 Task: Solve a random combinatorial problem, such as the shortest path problem, for a randomly generated graph.
Action: Mouse moved to (30, 70)
Screenshot: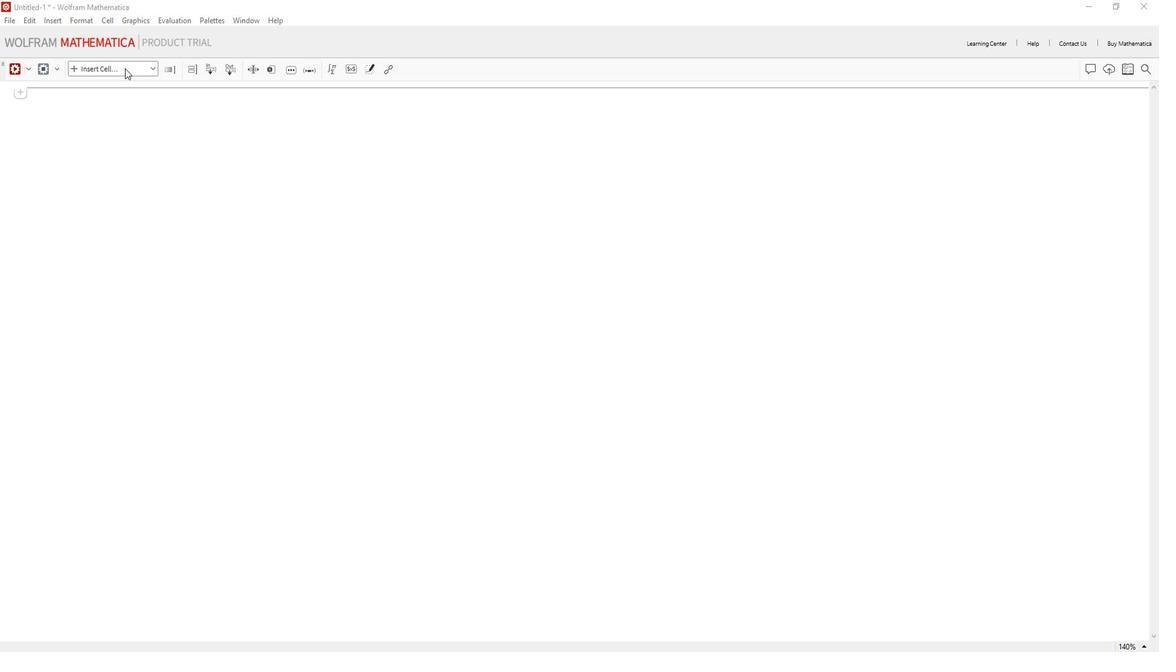 
Action: Mouse pressed left at (30, 70)
Screenshot: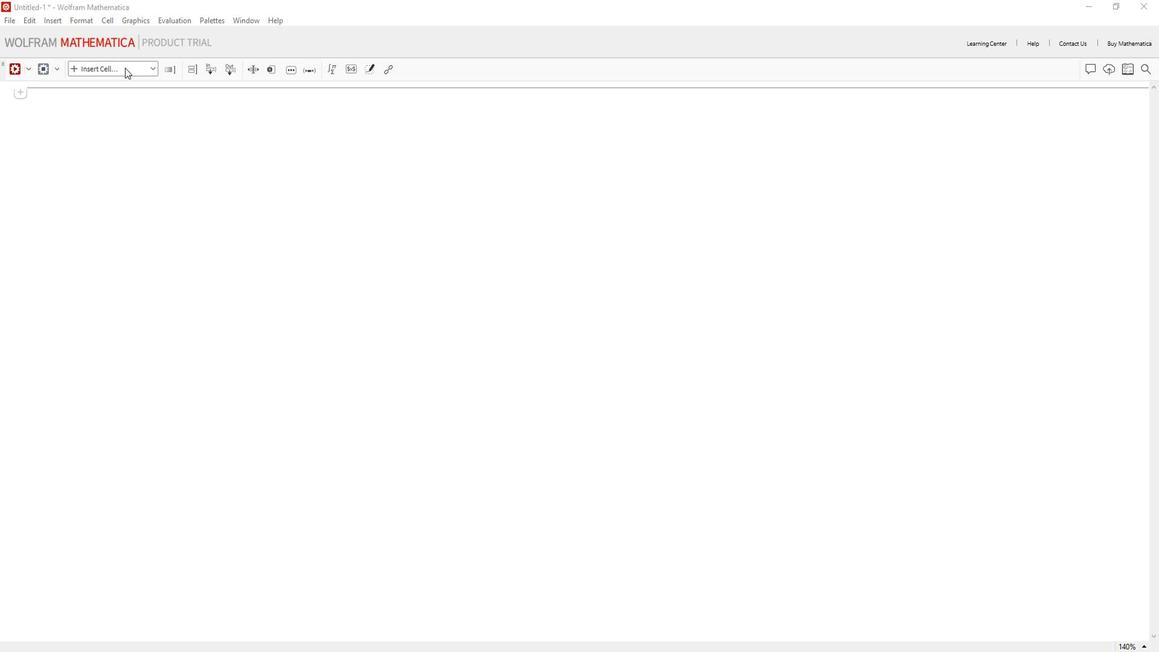 
Action: Mouse moved to (28, 92)
Screenshot: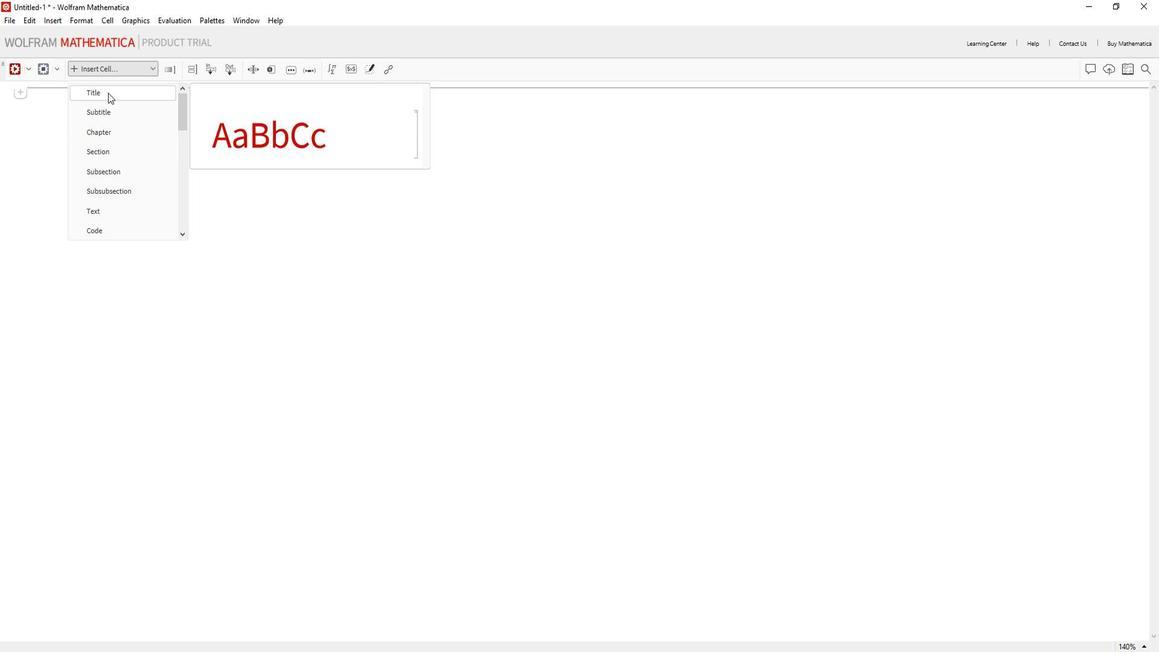 
Action: Mouse pressed left at (28, 92)
Screenshot: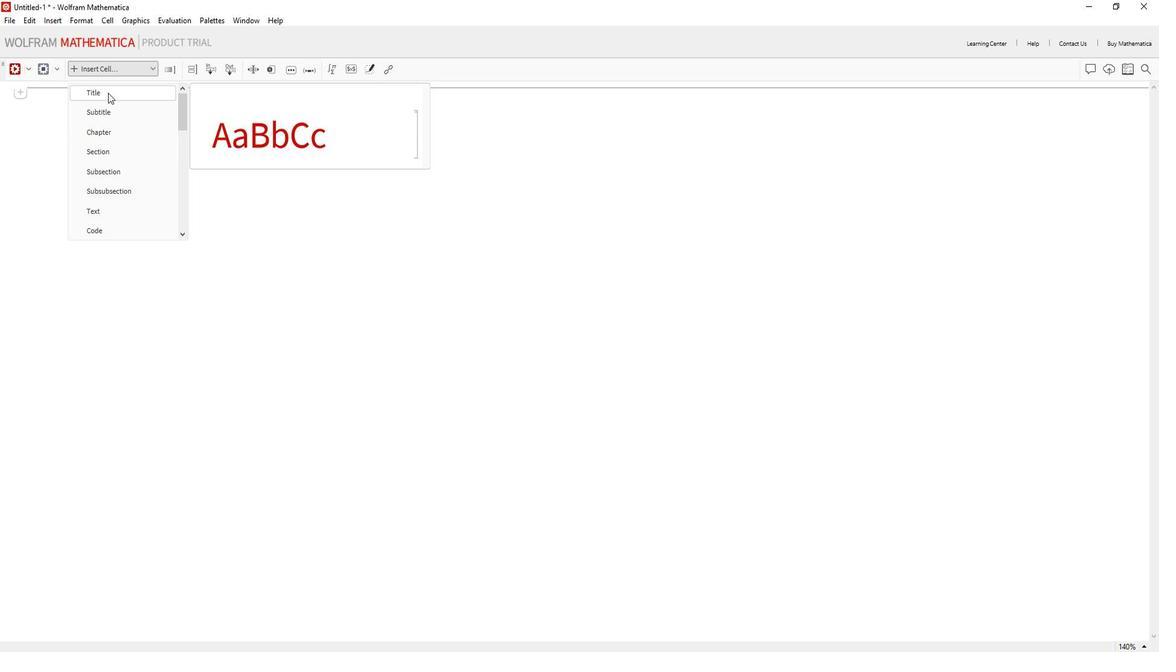 
Action: Key pressed <Key.shift><Key.shift>Solve<Key.space>a<Key.space>random<Key.space>combinatoeial<Key.space>problem
Screenshot: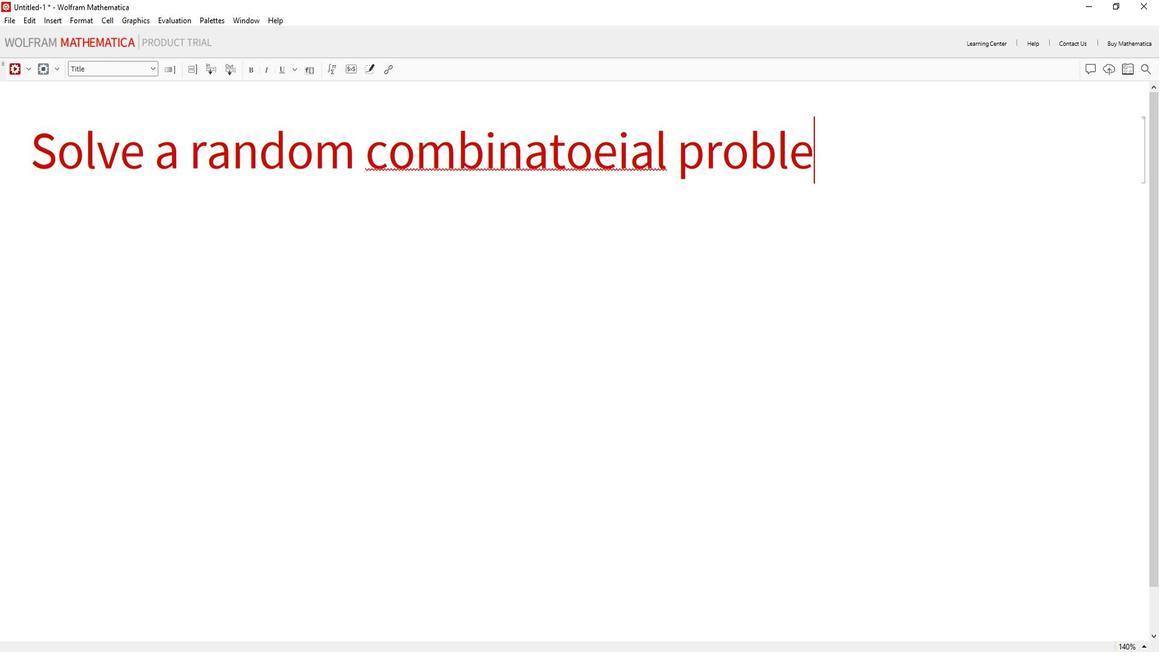 
Action: Mouse moved to (90, 152)
Screenshot: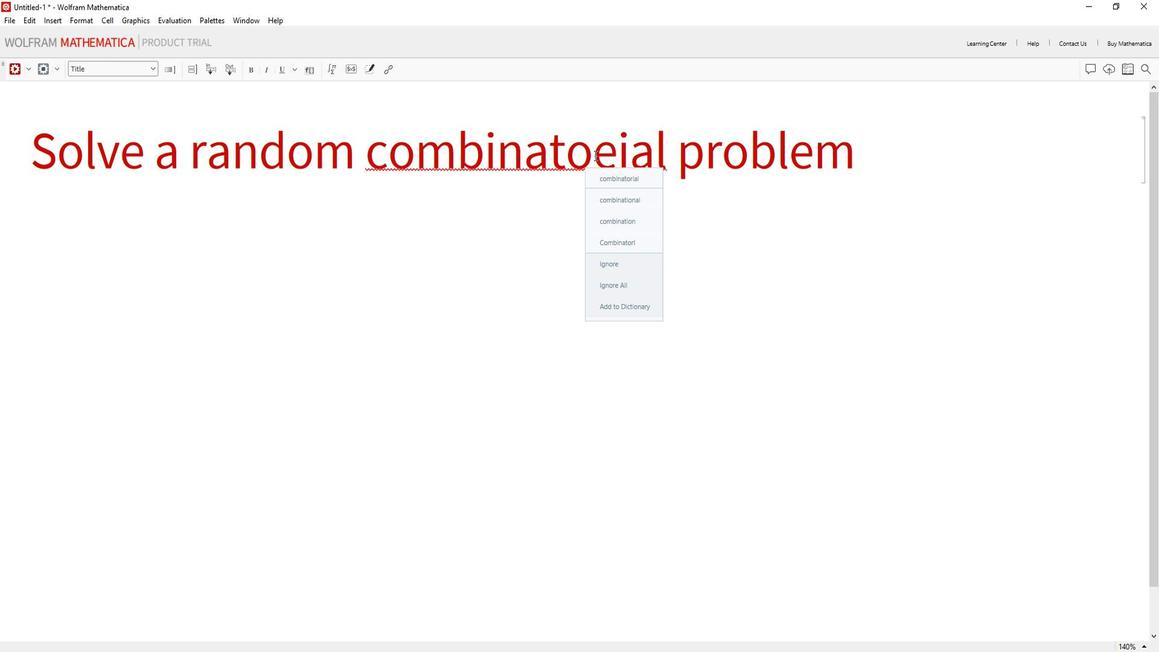 
Action: Mouse pressed left at (90, 152)
Screenshot: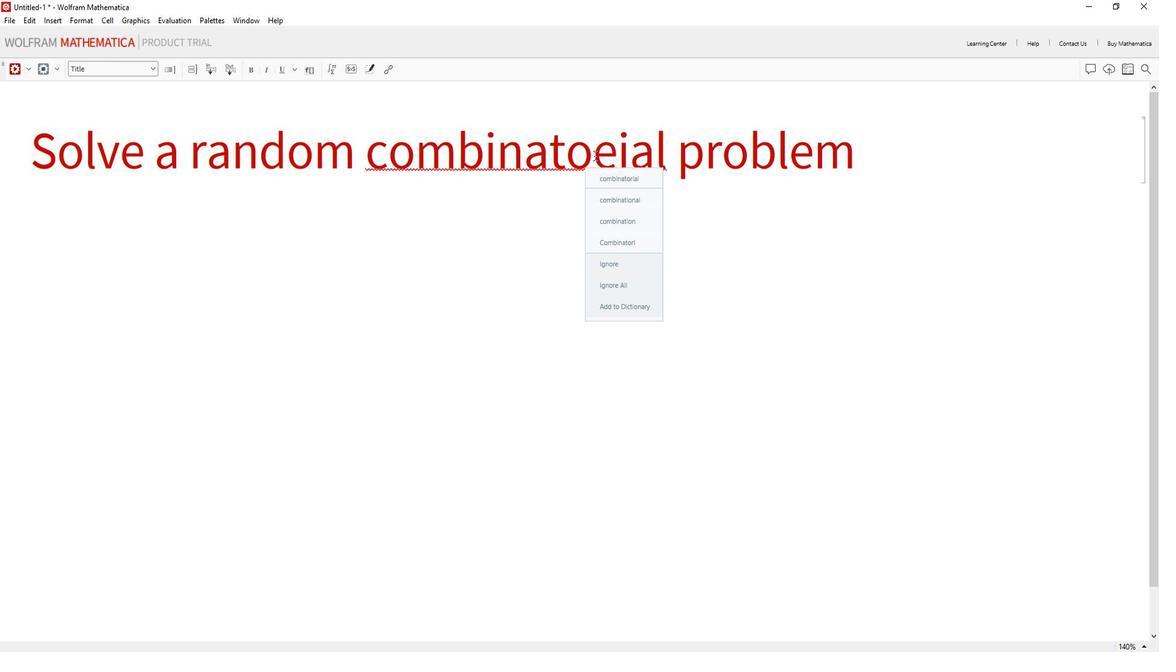 
Action: Mouse moved to (92, 158)
Screenshot: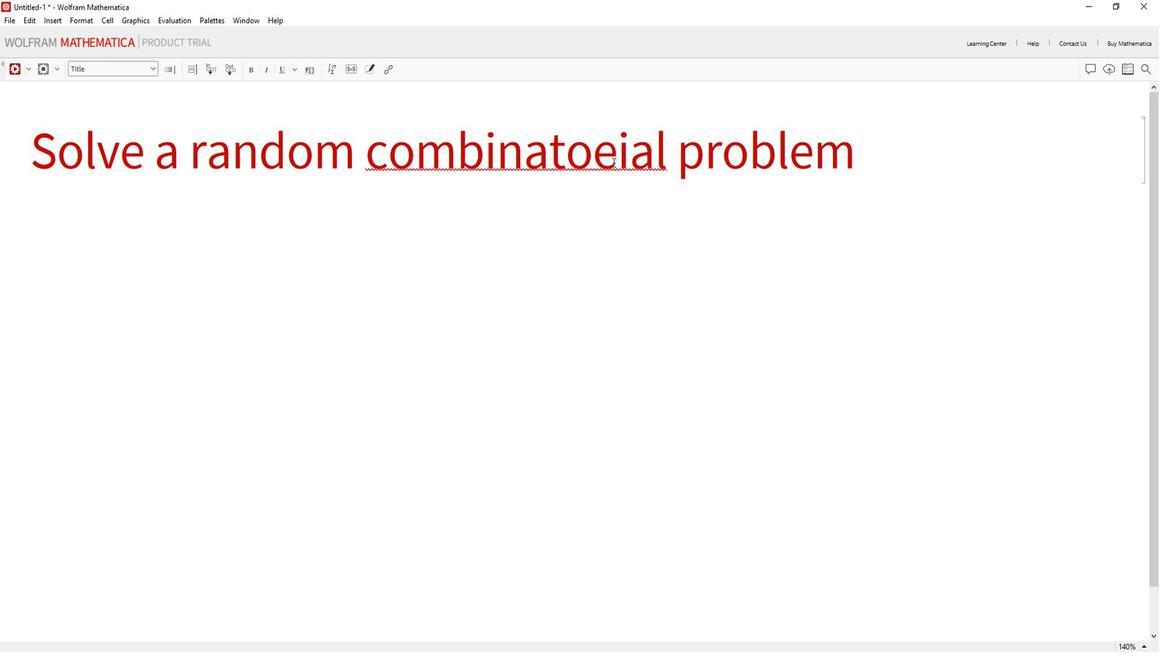 
Action: Mouse pressed left at (92, 158)
Screenshot: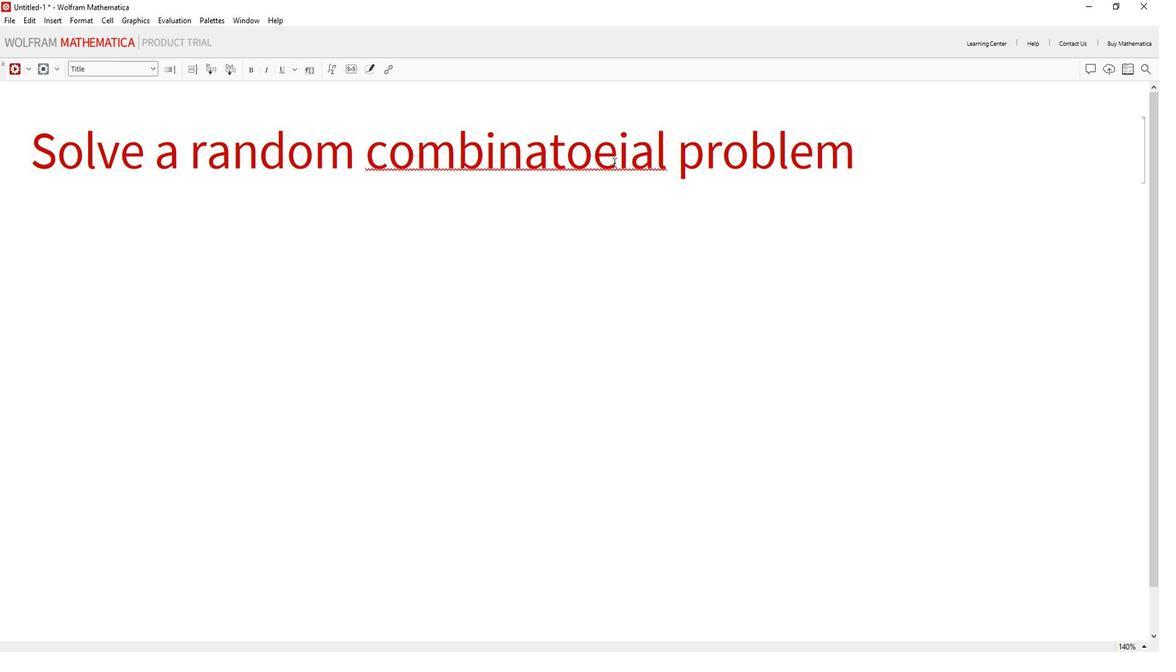 
Action: Mouse moved to (92, 159)
Screenshot: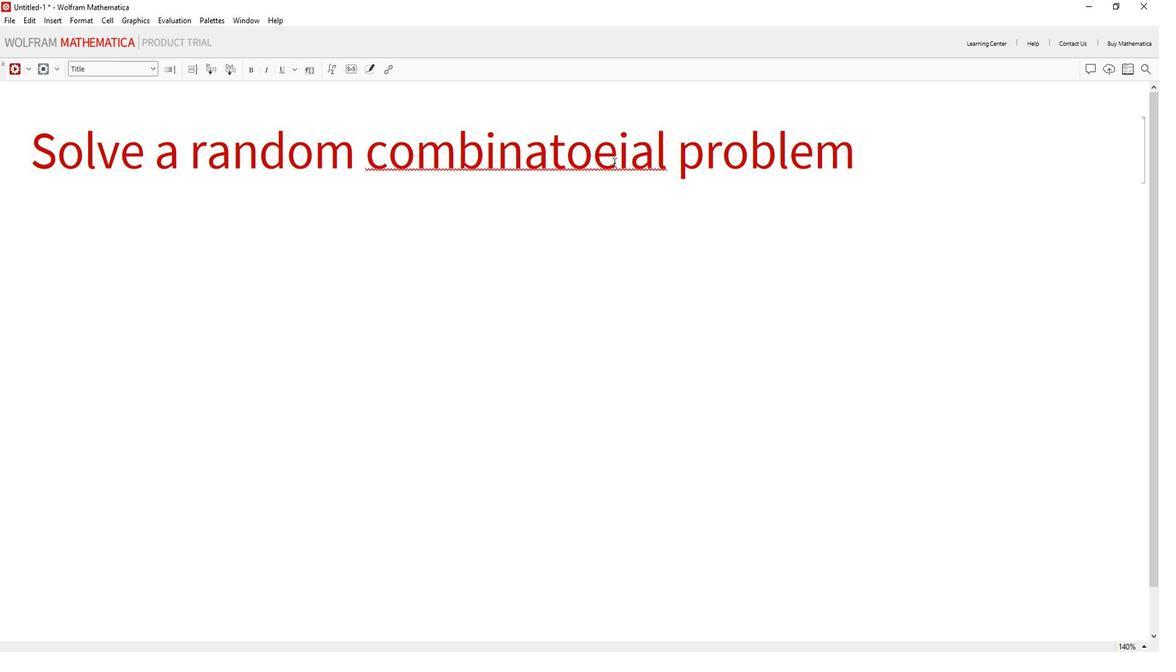 
Action: Key pressed <Key.backspace>r
Screenshot: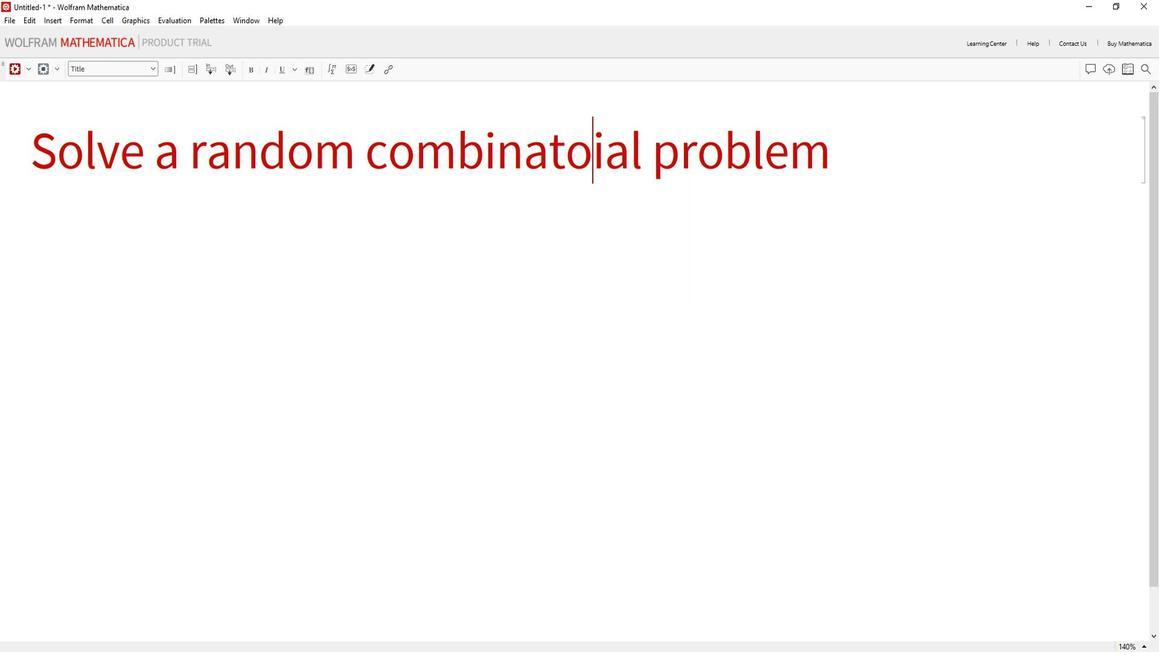 
Action: Mouse moved to (70, 215)
Screenshot: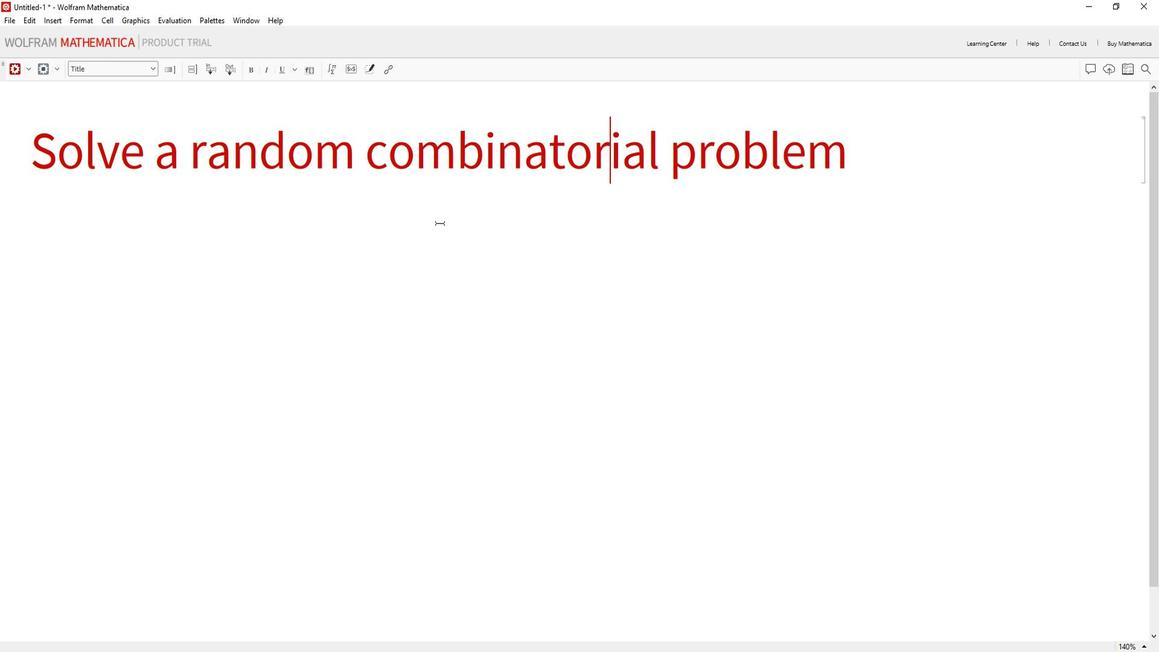 
Action: Mouse pressed left at (70, 215)
Screenshot: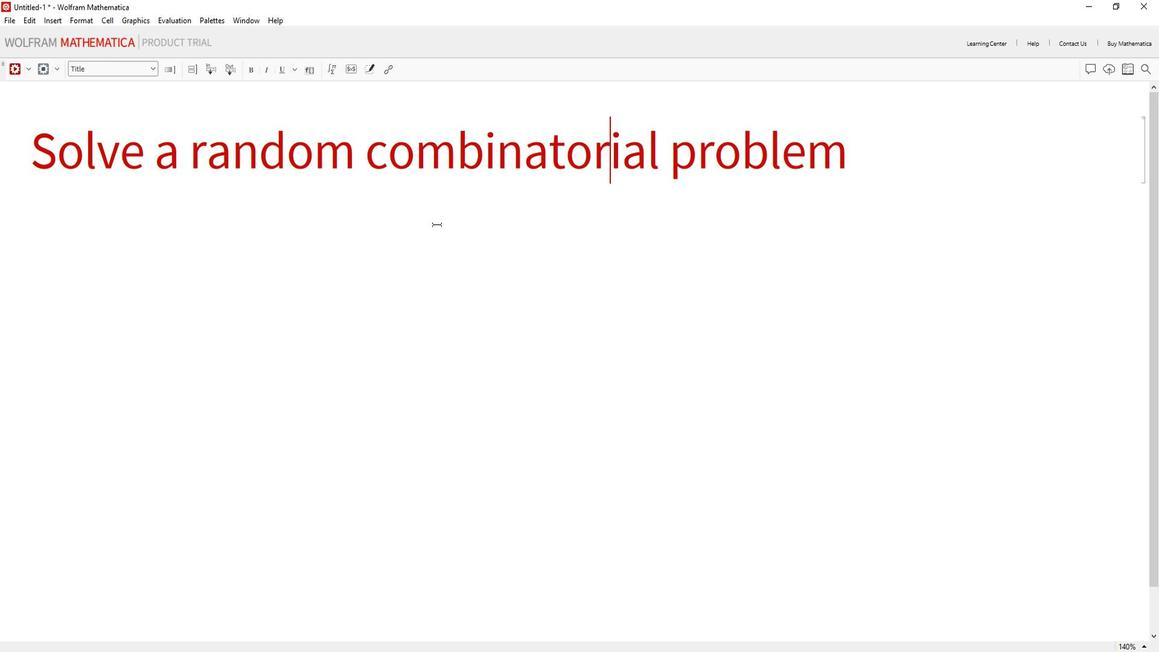 
Action: Mouse moved to (124, 153)
Screenshot: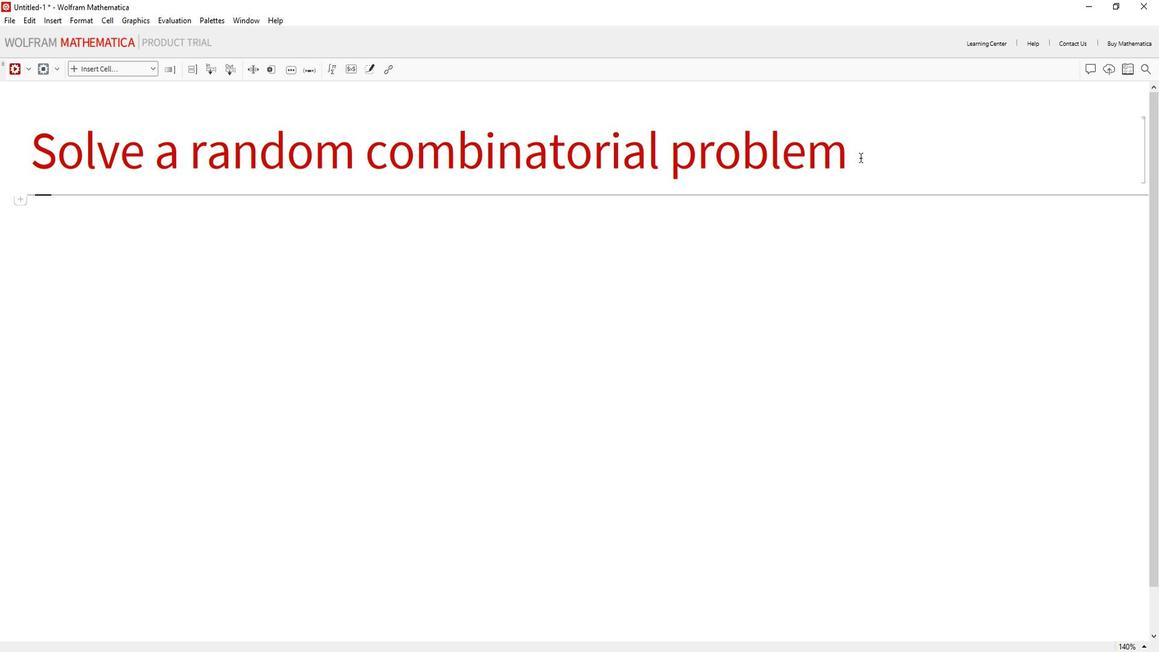 
Action: Mouse pressed left at (124, 153)
Screenshot: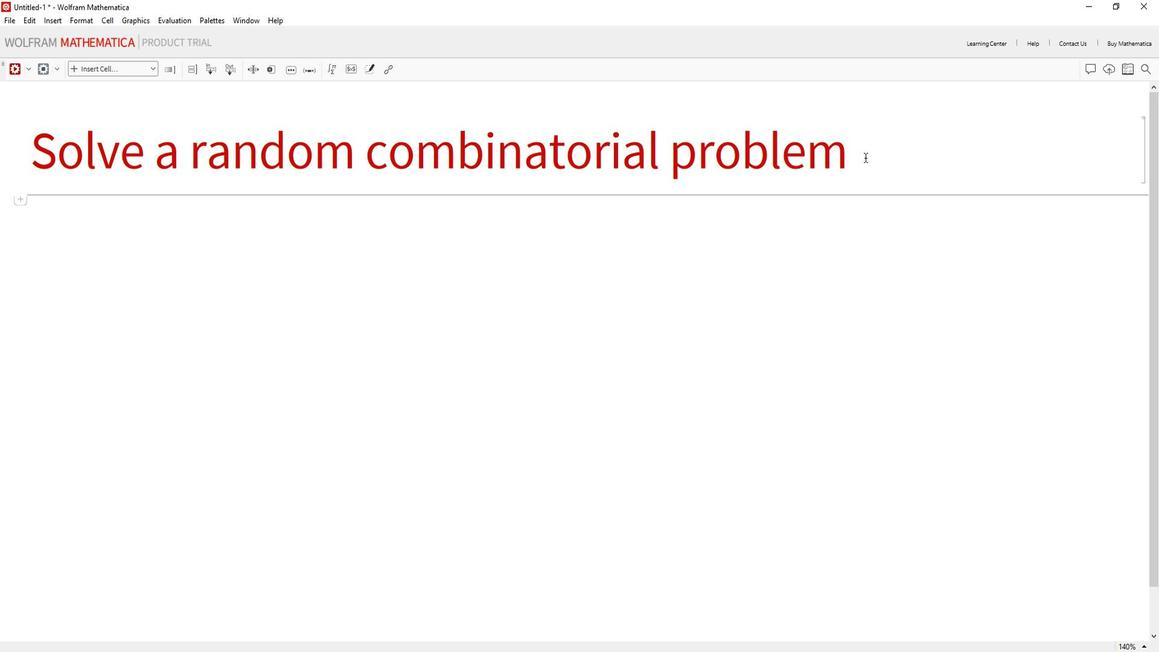 
Action: Key pressed .
Screenshot: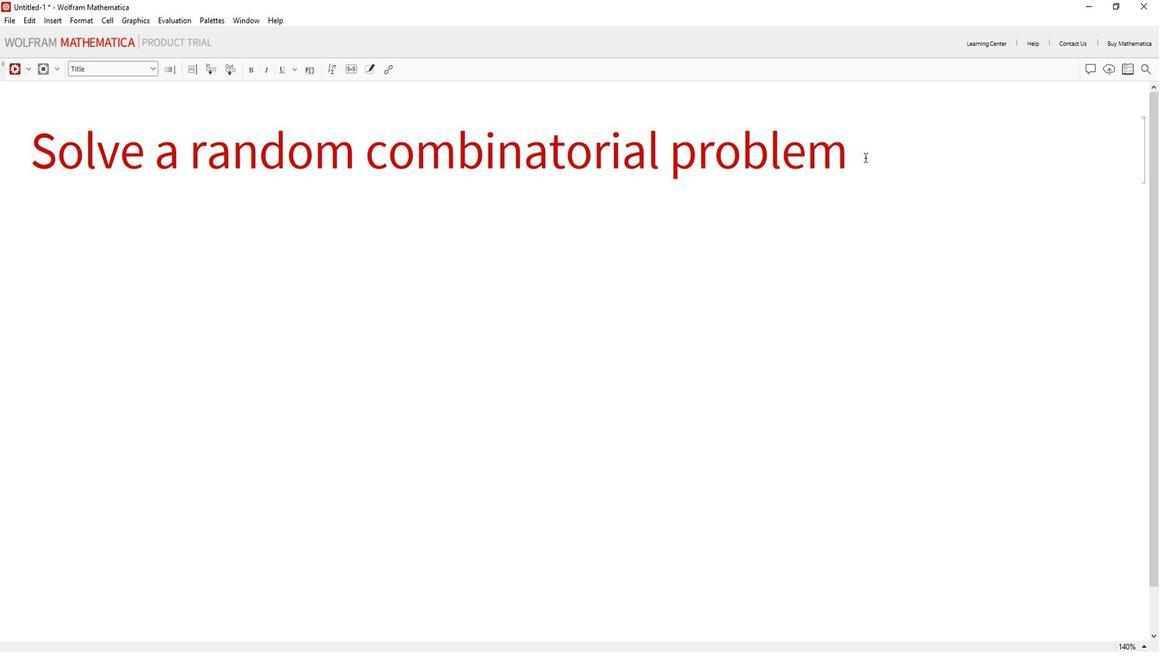 
Action: Mouse moved to (67, 259)
Screenshot: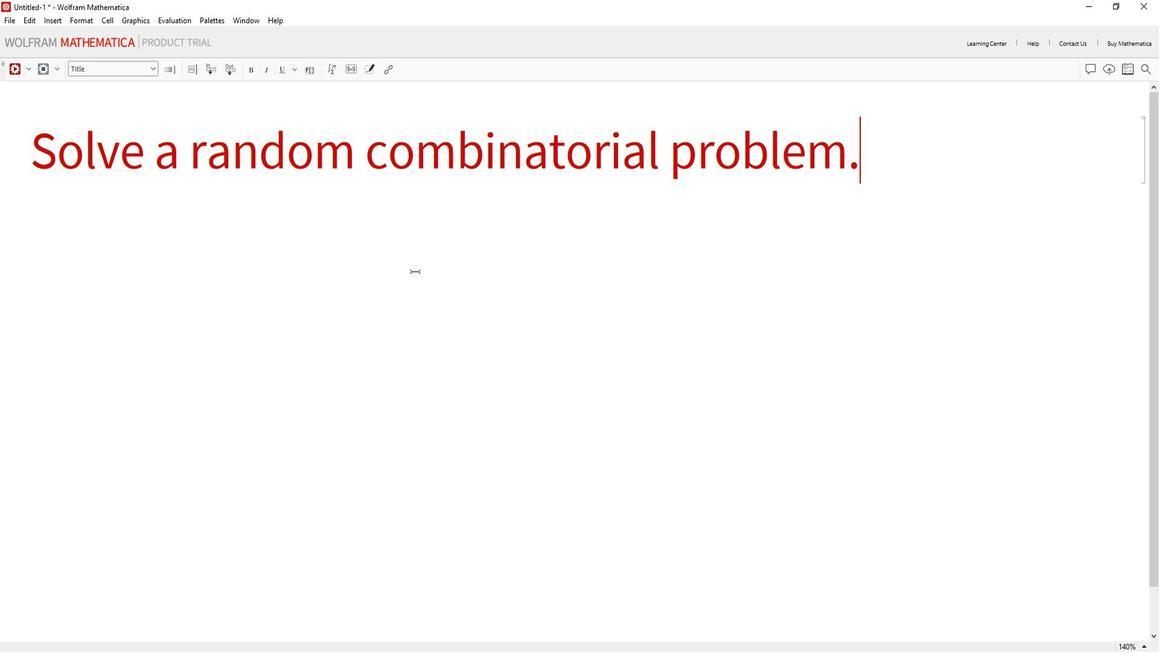 
Action: Mouse pressed left at (67, 259)
Screenshot: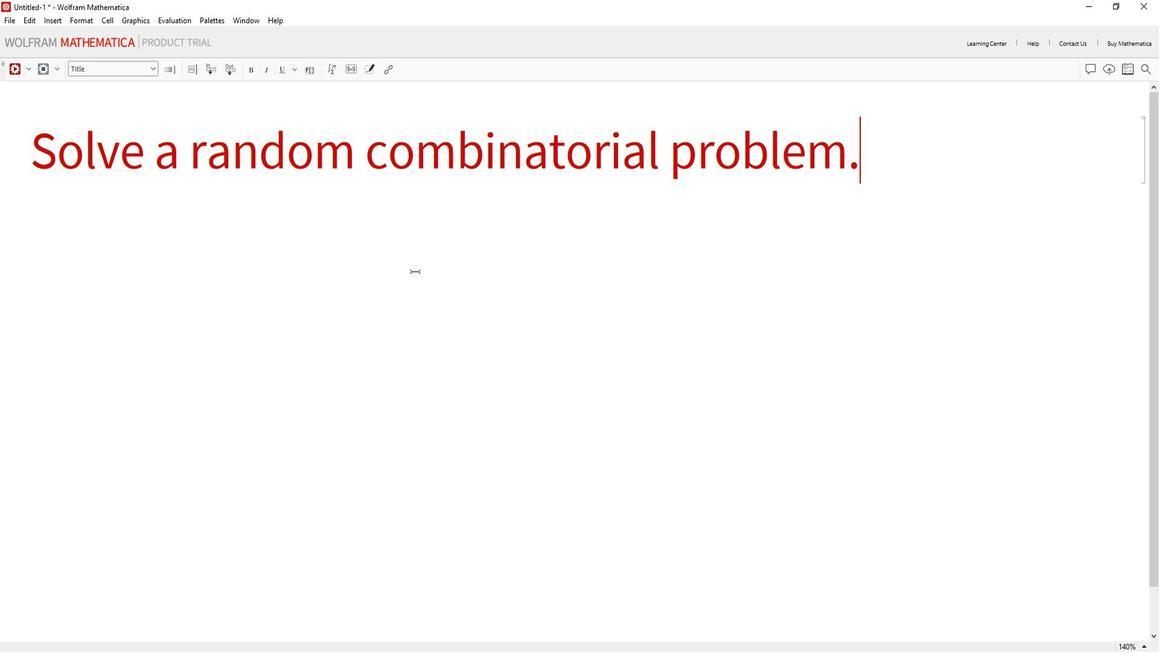 
Action: Mouse moved to (33, 75)
Screenshot: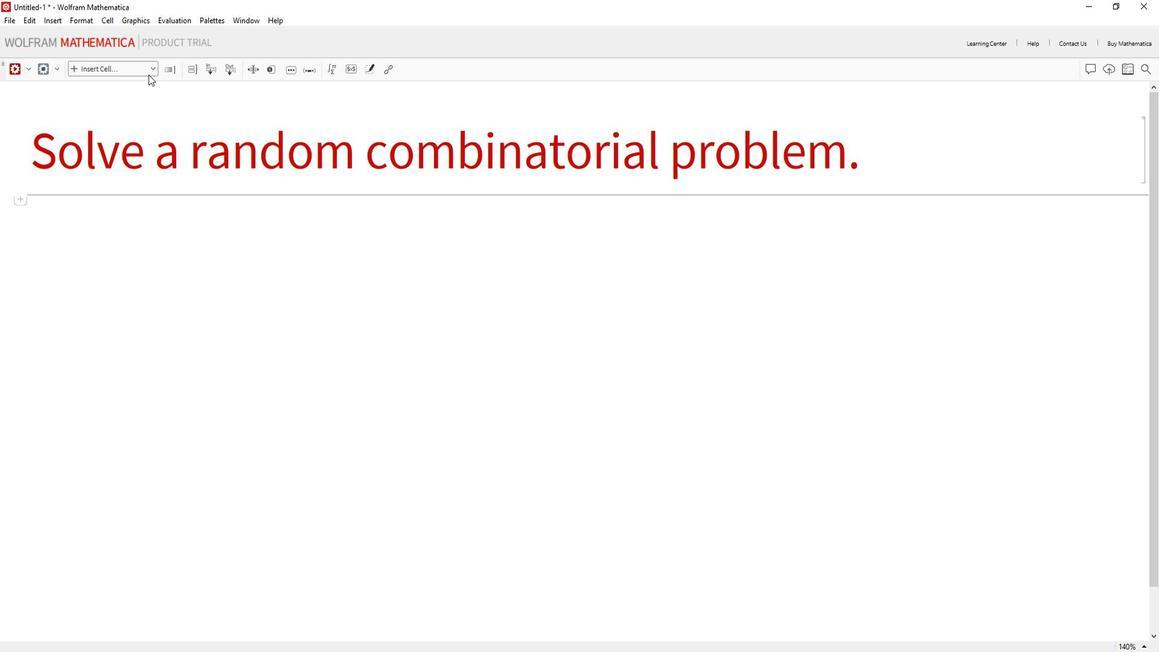 
Action: Mouse pressed left at (33, 75)
Screenshot: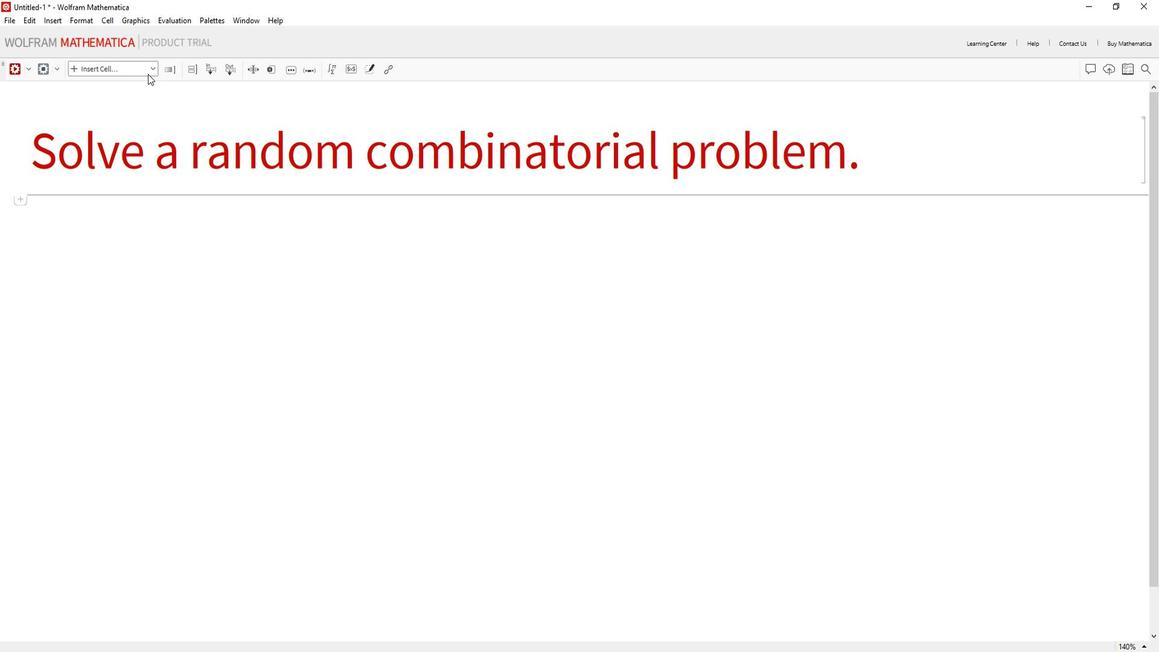 
Action: Mouse moved to (27, 220)
Screenshot: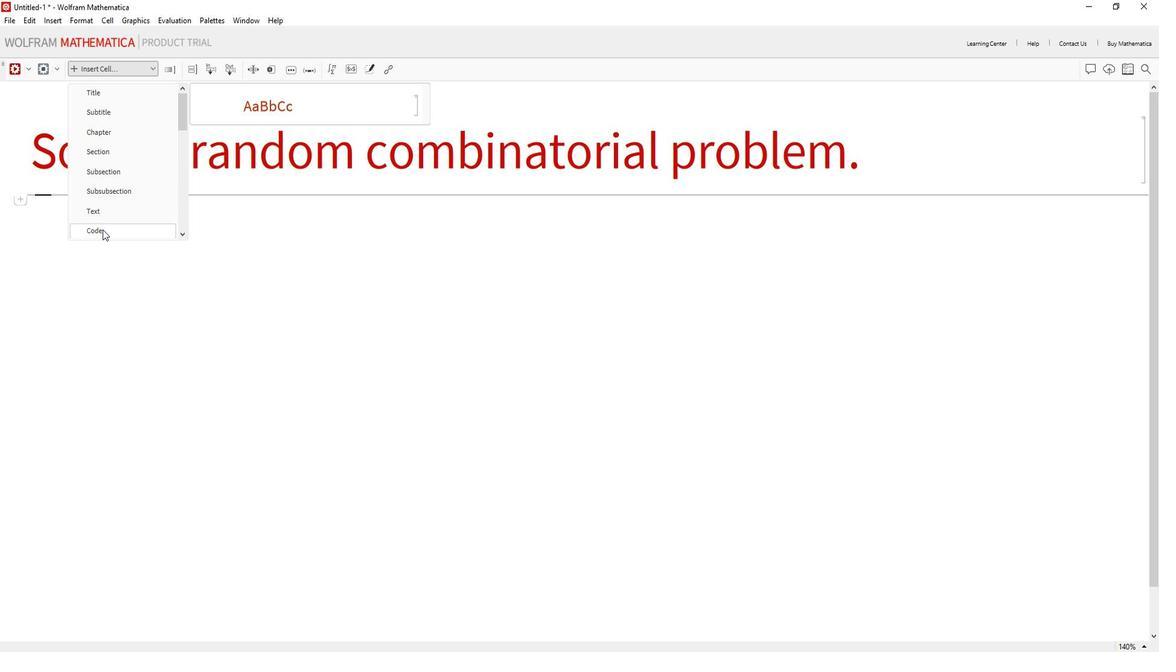 
Action: Mouse pressed left at (27, 220)
Screenshot: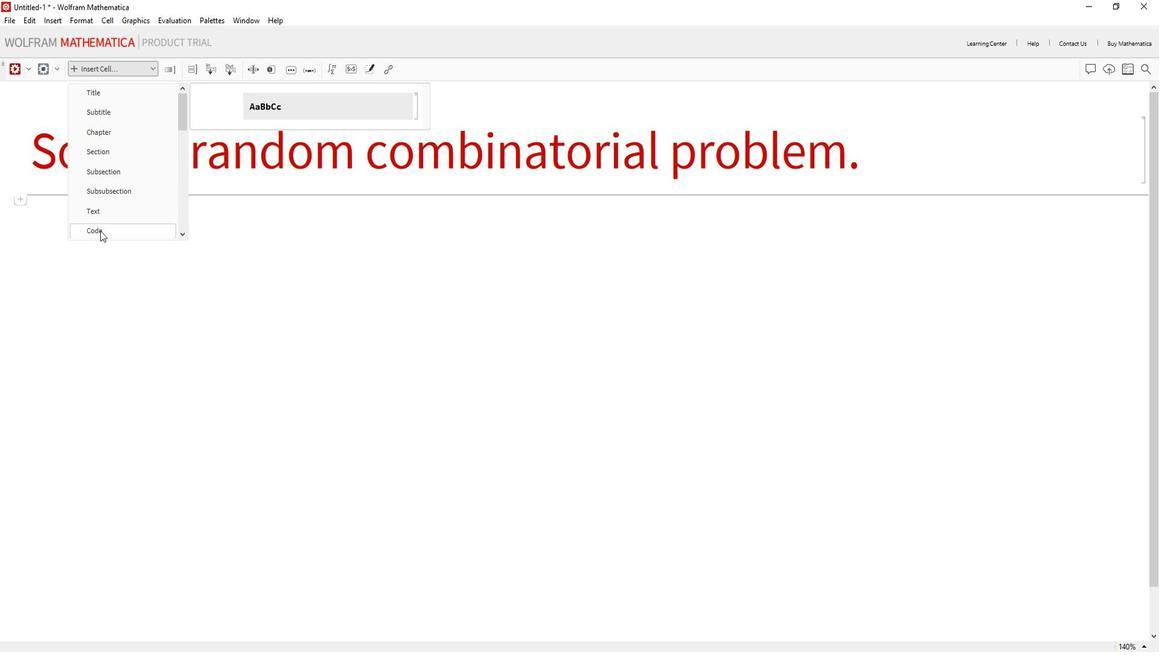 
Action: Mouse moved to (27, 214)
Screenshot: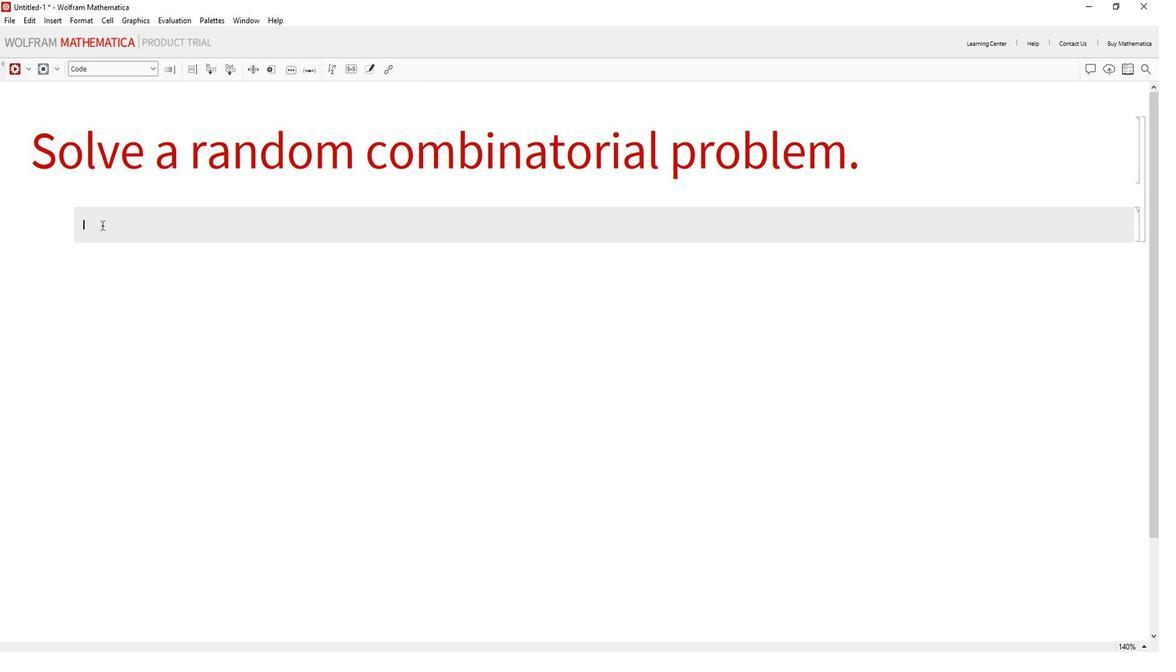 
Action: Mouse pressed left at (27, 214)
Screenshot: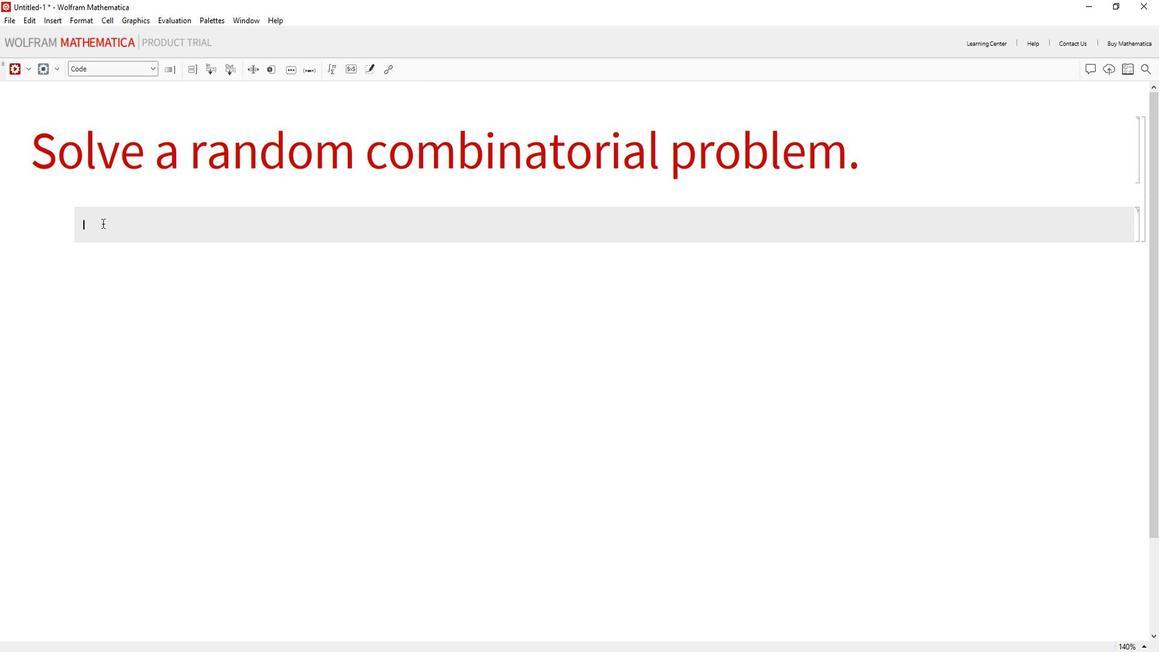 
Action: Mouse moved to (3, 234)
Screenshot: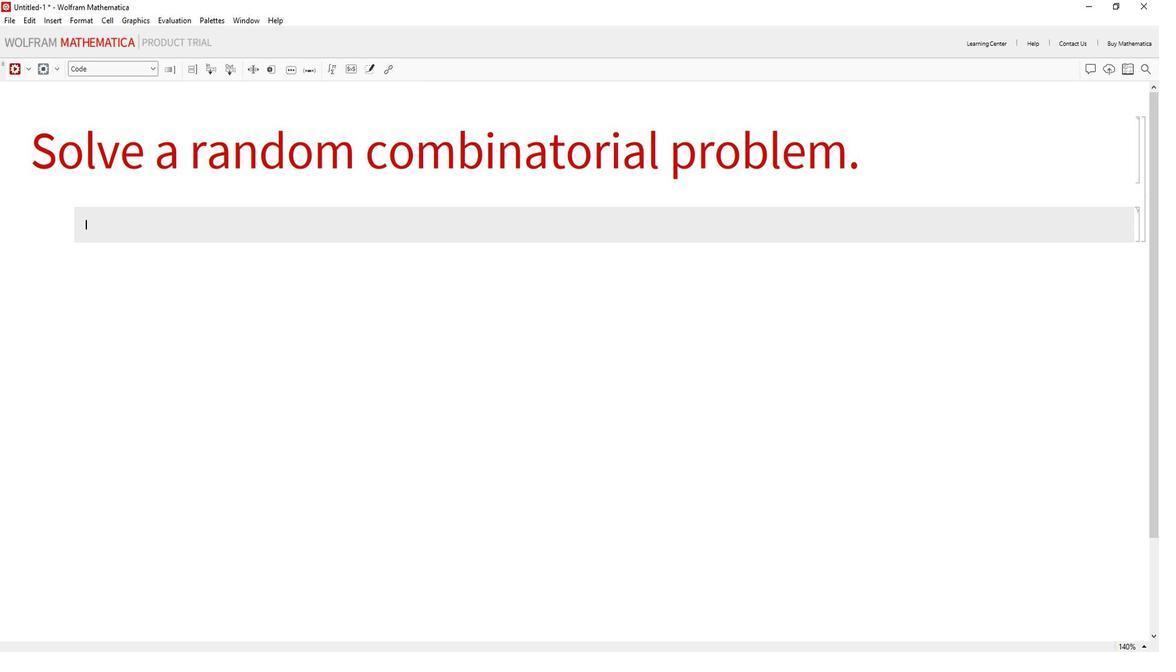 
Action: Mouse pressed left at (3, 234)
Screenshot: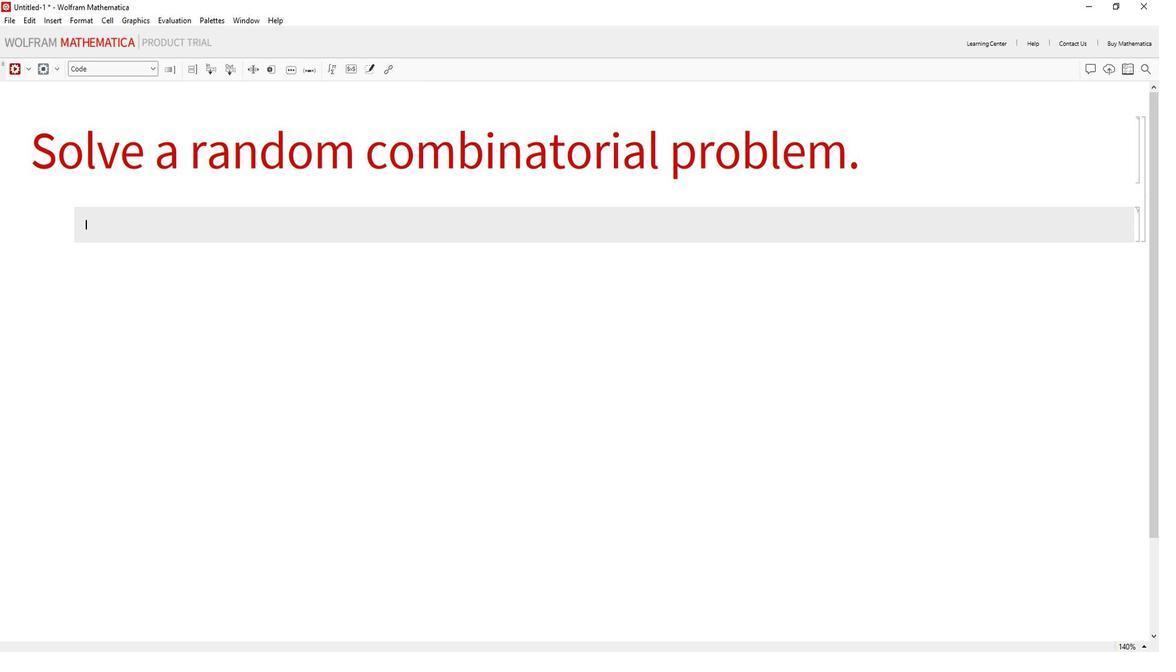 
Action: Mouse moved to (28, 213)
Screenshot: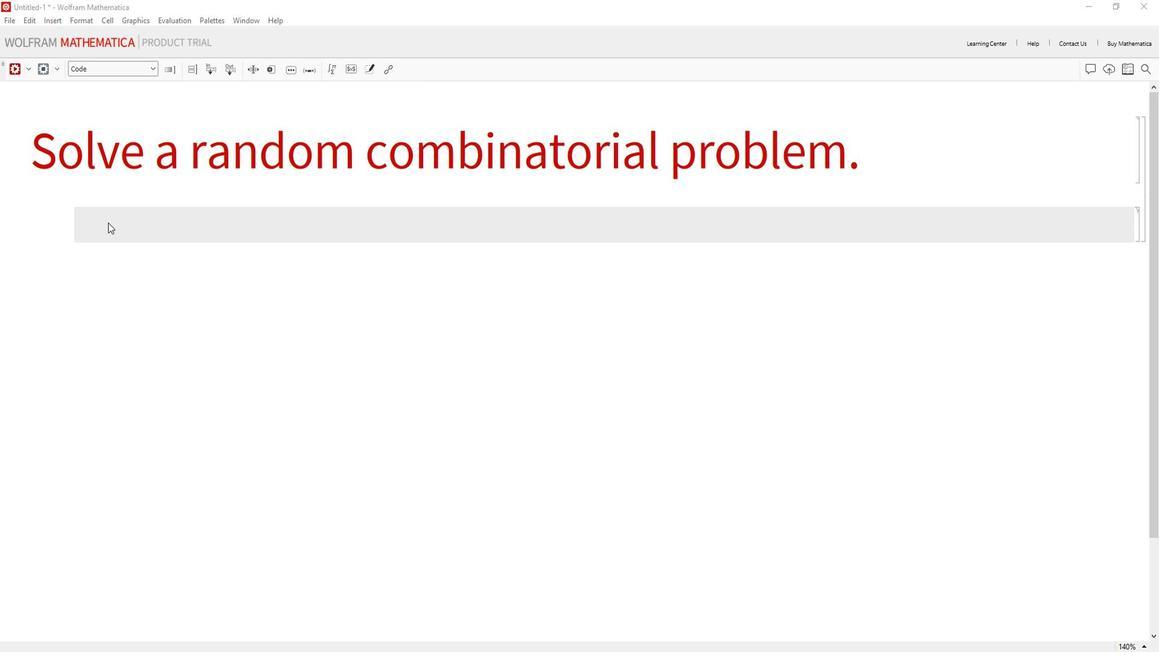 
Action: Mouse pressed left at (28, 213)
Screenshot: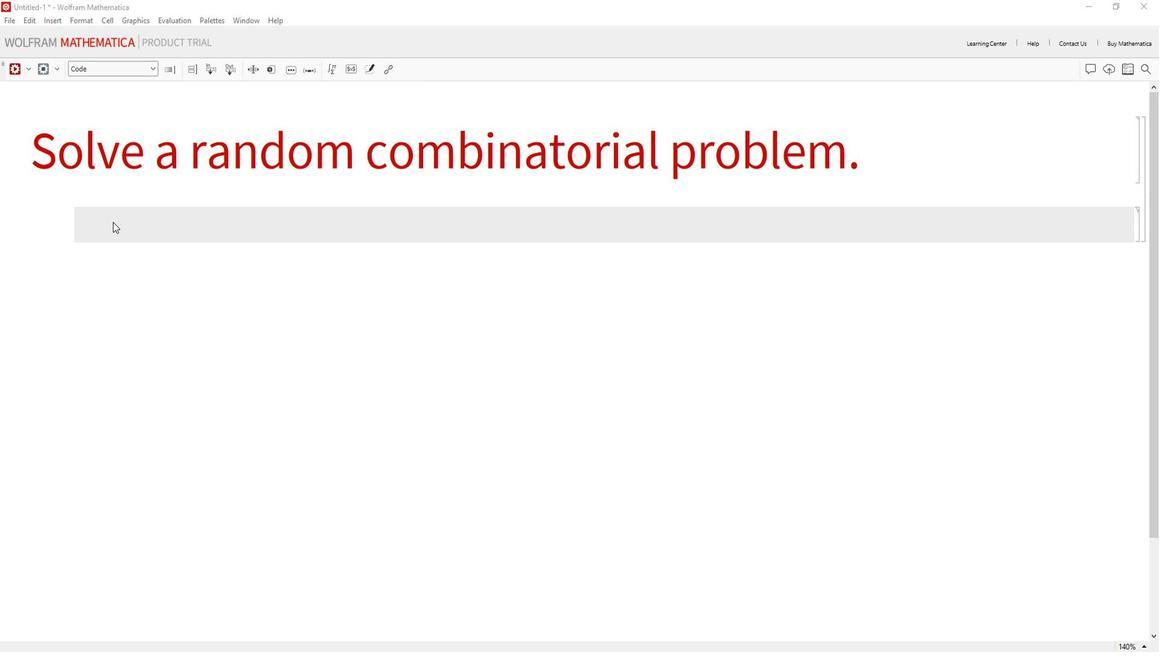 
Action: Key pressed <Key.shift_r>(*<Key.shift>Generate<Key.space>a<Key.space>random<Key.space>directed<Key.space>graph<Key.space>with<Key.space>7<Key.space>vertices<Key.space>and<Key.space>15<Key.space>edges<Key.right><Key.right><Key.enter>random<Key.shift>Graph<Key.space>=<Key.space><Key.shift>Random<Key.shift>Graph<Key.enter>[<Key.shift_r>{7,<Key.space>15<Key.right>,<Key.space><Key.shift>Directed<Key.shift>Edges<Key.space><Key.backspace>-<Key.shift_r>><Key.shift>True,<Key.space><Key.shift>Vertex<Key.shift>Labels<Key.enter><Key.shift_r>"<Key.shift>Name<Key.enter><Key.right>;<Key.enter><Key.enter><Key.shift_r>(*<Key.shift>Display<Key.space>the<Key.space>random<Key.space>graph<Key.right><Key.right><Key.enter><Key.shift>Graph<Key.shift>Plot[random<Key.shift>Graph<Key.enter>,<Key.space><Key.shift>Vertexl<Key.shift>abeling<Key.enter><Key.backspace><Key.backspace><Key.backspace><Key.backspace><Key.backspace><Key.backspace><Key.backspace><Key.backspace><Key.backspace><Key.shift>Labeling<Key.enter><Key.backspace><Key.left><Key.right><Key.right><Key.left>-<Key.shift_r>><Key.shift>True<Key.enter><Key.right><Key.enter><Key.enter><Key.shift_r>(*<Key.shift>Choose<Key.space>two<Key.space>random<Key.space>verte<Key.backspace>ices<Key.space>as<Key.space>the<Key.space>start<Key.space>and<Key.space>end<Key.space>points<Key.right><Key.right><Key.enter><Key.shift_r>{start<Key.shift>Vertex<Key.enter>,<Key.space>end<Key.shift>Vertex<Key.enter><Key.right><Key.space>=<Key.shift_r><Key.shift_r><Key.shift_r><Key.shift_r><Key.space><Key.shift>Random<Key.shift>Sample[<Key.shift>Vertexl<Key.shift>ist<Key.enter>[random<Key.shift>Graph<Key.enter><Key.right>,<Key.space>2<Key.right>;<Key.enter><Key.enter><Key.shift_r><Key.shift_r><Key.shift_r>(*<Key.shift><Key.shift><Key.shift><Key.shift><Key.shift>Solve<Key.space>the<Key.space>shortest<Key.space>path<Key.space>problem<Key.right><Key.right><Key.enter>shortest<Key.shift>Path<Key.enter><Key.space>=<Key.space><Key.shift>Find<Key.shift>Shortest<Key.shift>Path<Key.enter>[rando<Key.shift>Graph<Key.enter>,<Key.space>start<Key.shift>Vertex<Key.enter>,<Key.space>end<Key.shift>Vertex<Key.enter>
Screenshot: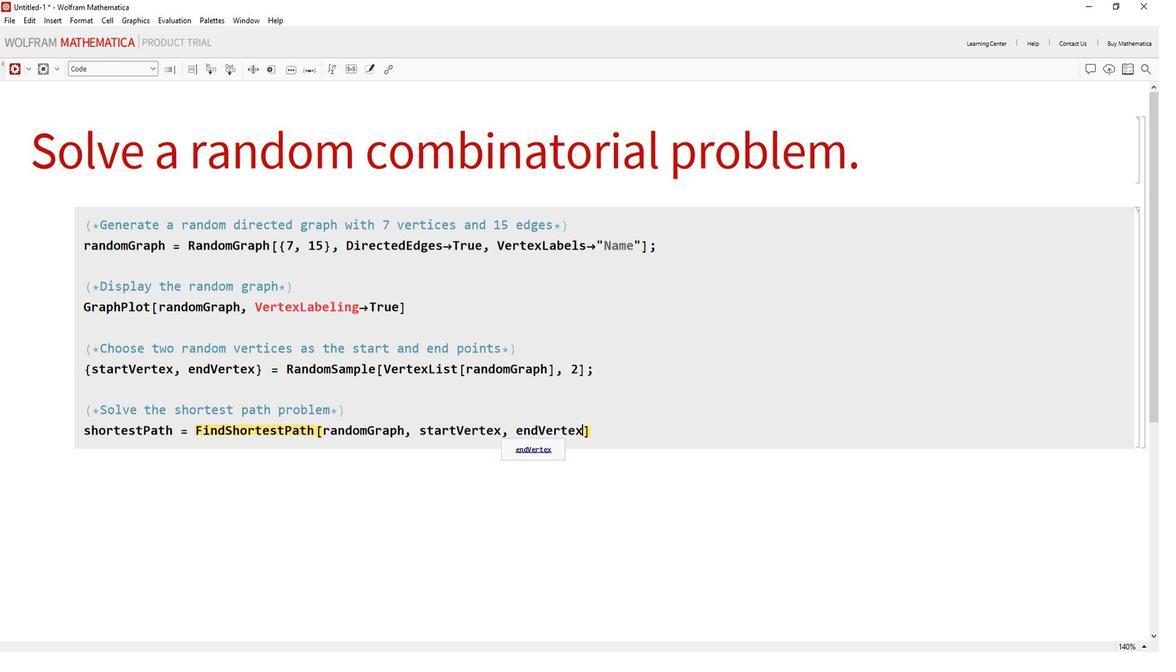 
Action: Mouse moved to (77, 338)
Screenshot: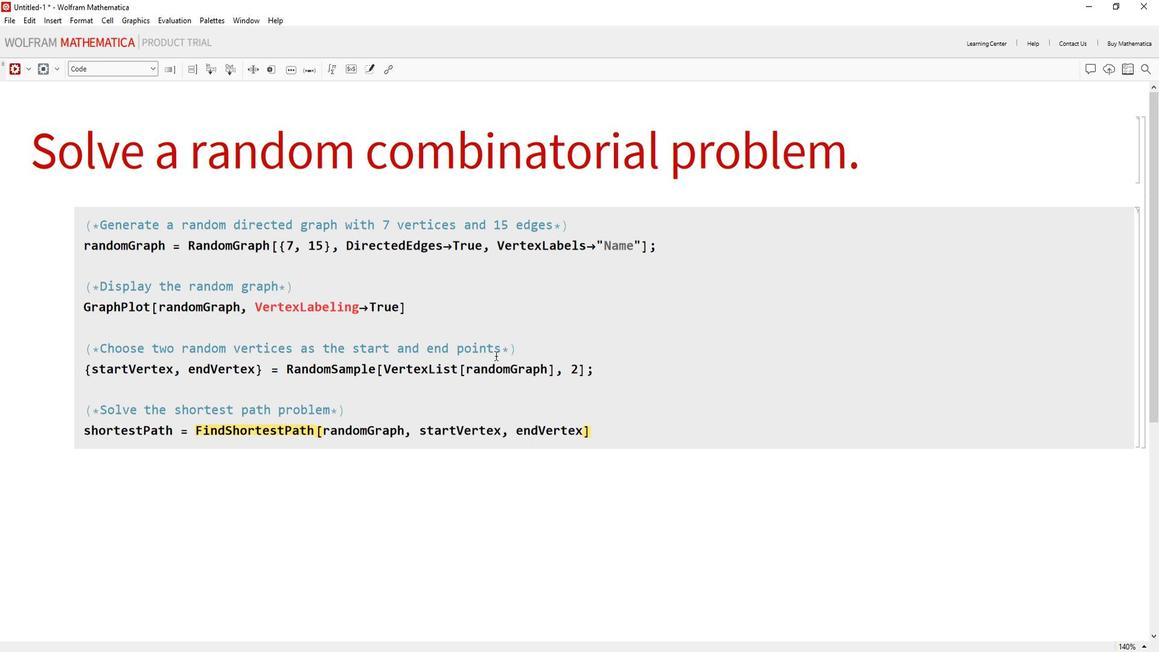 
Action: Key pressed <Key.right>;<Key.enter><Key.enter><Key.shift_r><Key.shift_r>(*<Key.shift>Display<Key.space>the<Key.space>result<Key.right><Key.right><Key.enter><Key.shift>Print<Key.enter>[<Key.shift_r>"<Key.shift>Random<Key.space><Key.shift>Graph<Key.space><Key.backspace><Key.shift_r>:<Key.space><Key.right><Key.right>;<Key.enter><Key.shift>Graph<Key.shift>Plot[random<Key.shift>P<Key.backspace><Key.shift><Key.shift><Key.shift><Key.shift><Key.shift><Key.shift><Key.shift><Key.shift><Key.shift>Graph<Key.enter>,<Key.space><Key.shift>Vertex<Key.shift><Key.shift><Key.shift><Key.shift>Labels<Key.enter><Key.shift>True,<Key.space><Key.shift>Edge<Key.shift>Labels<Key.enter><Key.shift>True<Key.enter><Key.right><Key.enter><Key.shift>Print<Key.enter>[<Key.shift_r>"<Key.shift>Start<Key.space><Key.shift>Vere<Key.backspace>tes<Key.shift_r>:<Key.space><Key.right>,<Key.shift>start<Key.shift>Vertex<Key.enter><Key.right>;<Key.enter><Key.shift>Print[<Key.shift_r>"<Key.shift>End<Key.space><Key.shift>VErtex<Key.shift_r>:<Key.space><Key.right>,<Key.space>end<Key.shift>Vertex<Key.enter><Key.right>;<Key.enter><Key.shift>Print<Key.enter>[<Key.shift_r>"<Key.shift>Shortest<Key.space><Key.shift>Path<Key.shift_r>:<Key.space><Key.right>,<Key.space>shortest<Key.shift><Key.shift><Key.shift><Key.shift>PAth<Key.backspace><Key.backspace><Key.backspace>ath<Key.enter>
Screenshot: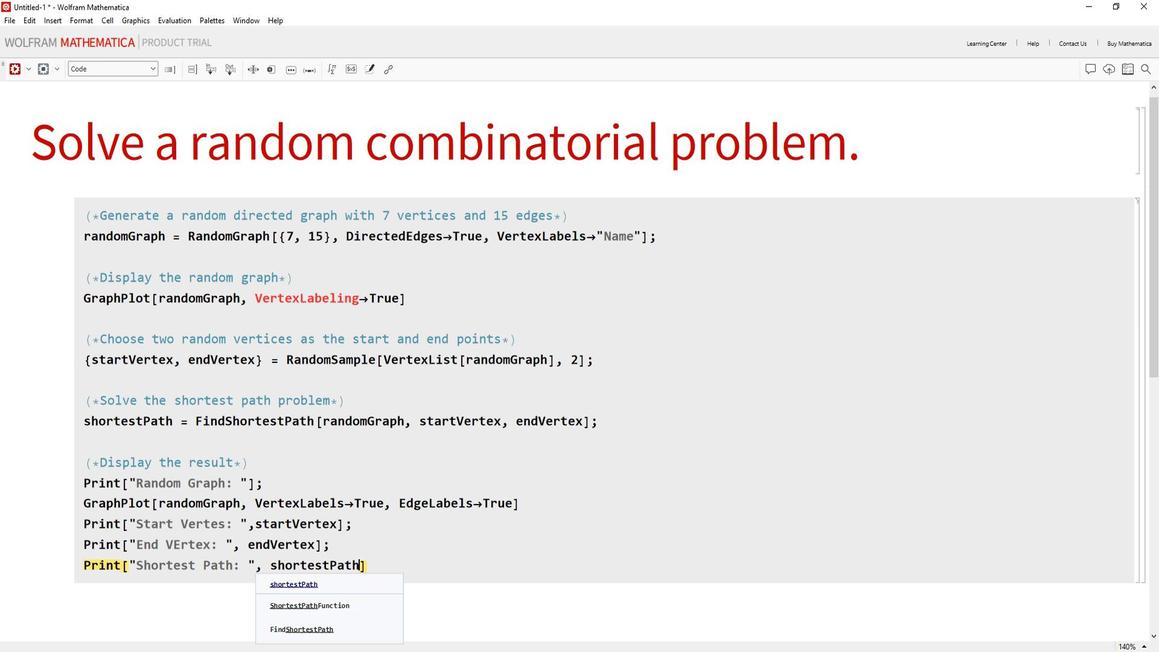 
Action: Mouse moved to (63, 532)
Screenshot: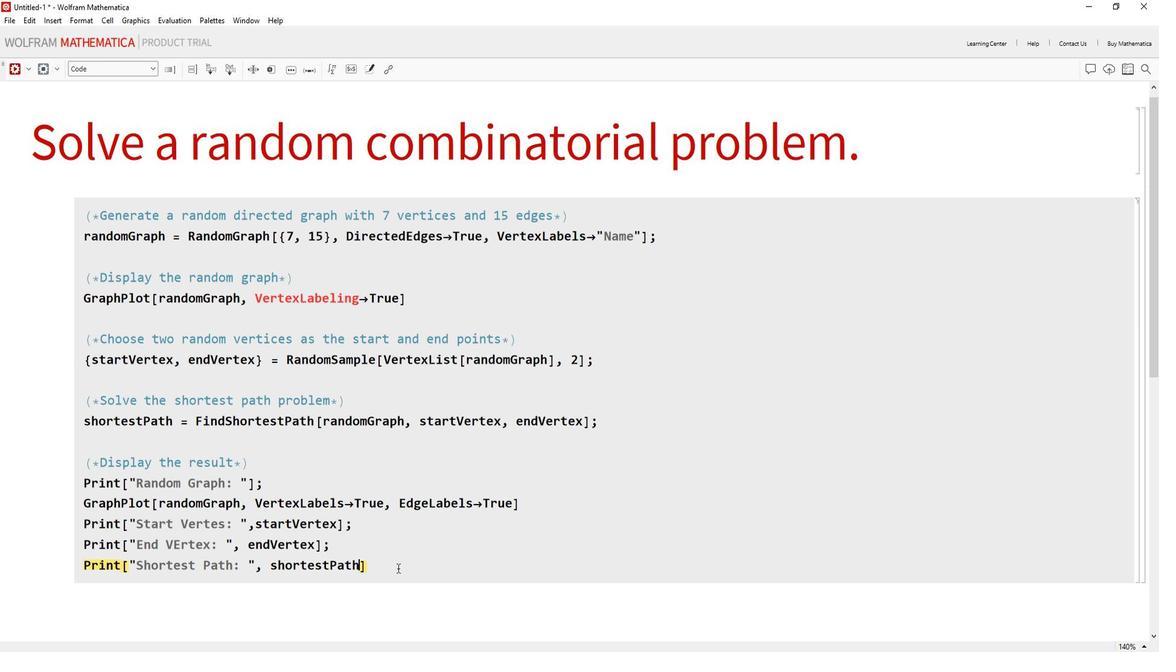 
Action: Mouse pressed left at (63, 532)
Screenshot: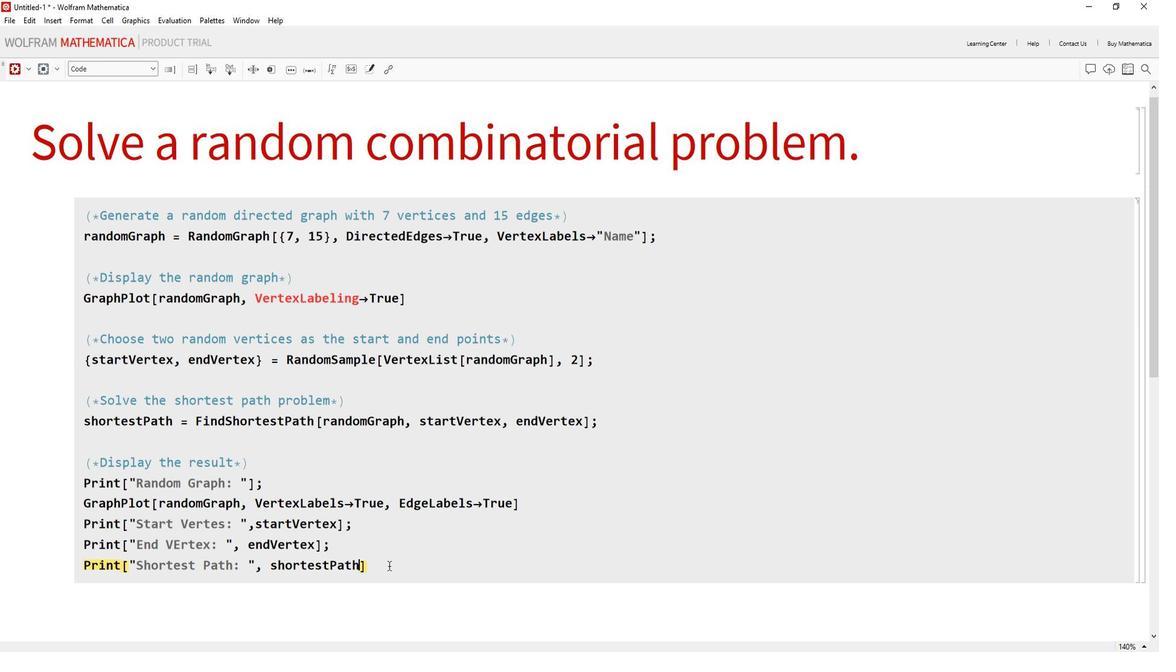 
Action: Key pressed ;
Screenshot: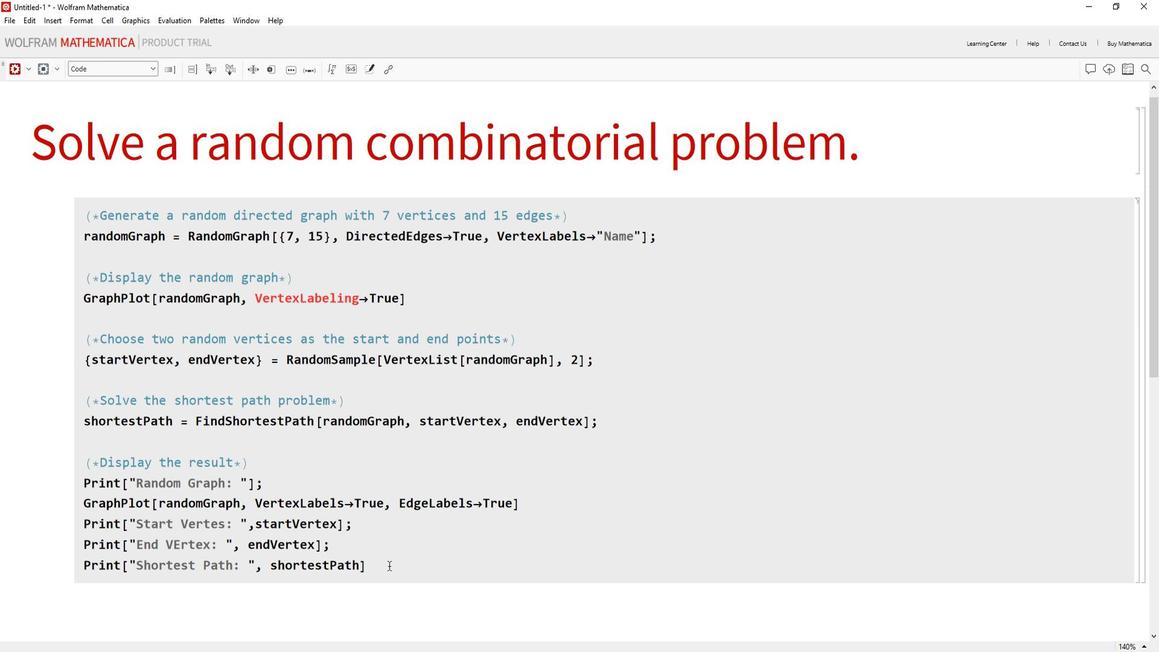 
Action: Mouse pressed left at (63, 532)
Screenshot: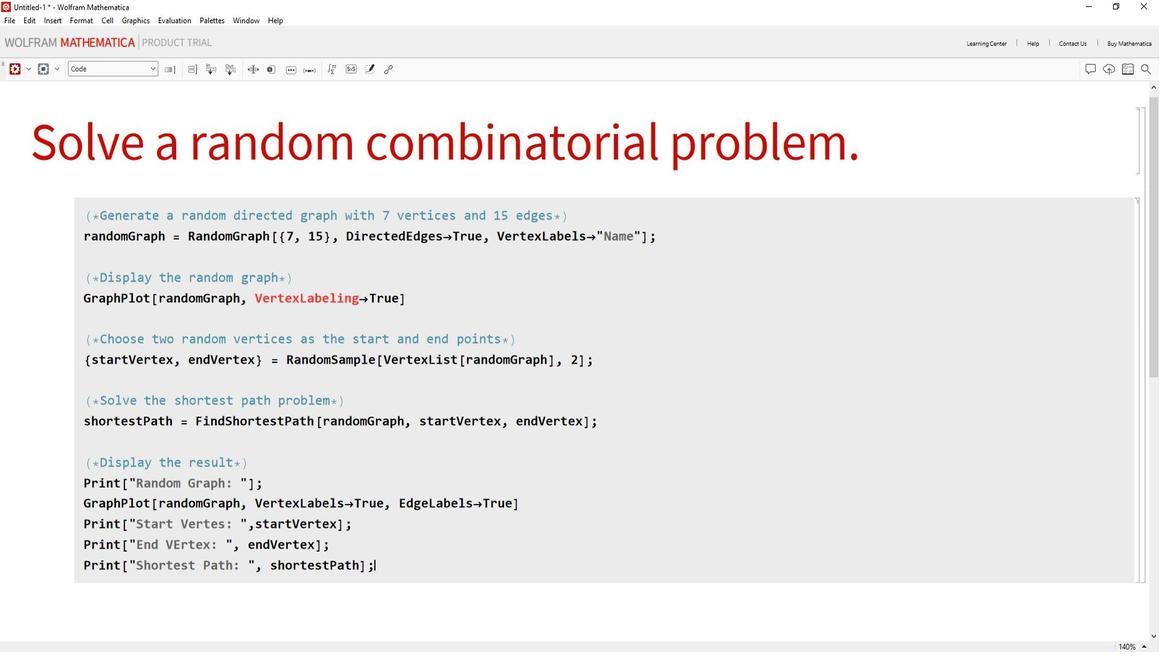 
Action: Mouse moved to (16, 74)
Screenshot: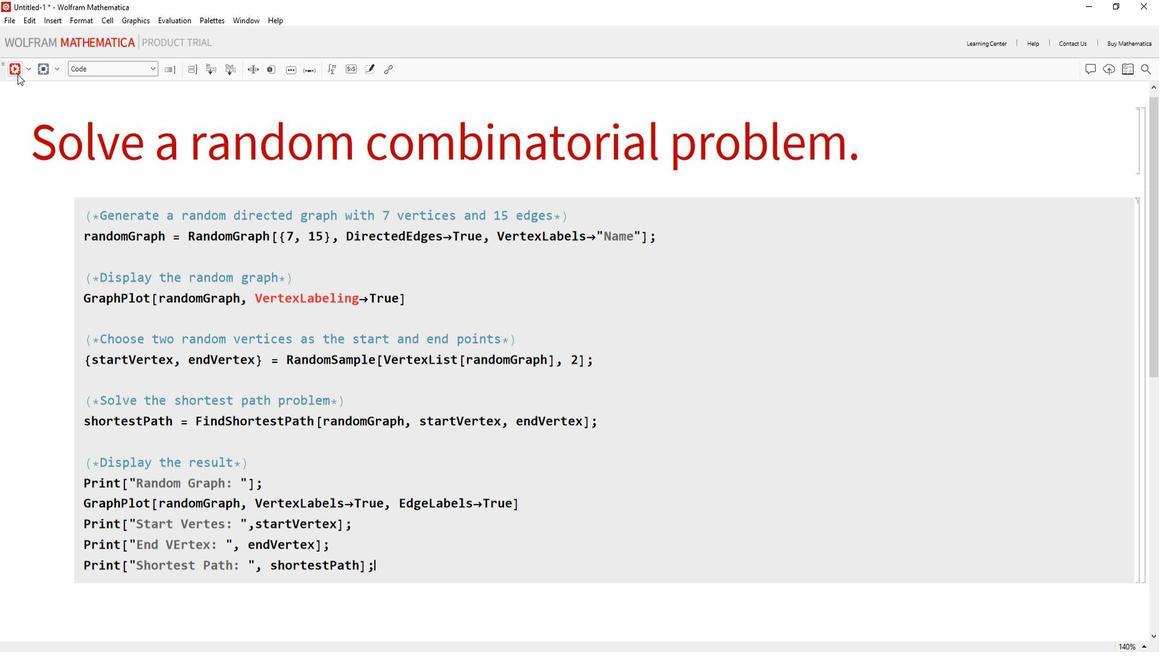 
Action: Mouse pressed left at (16, 74)
Screenshot: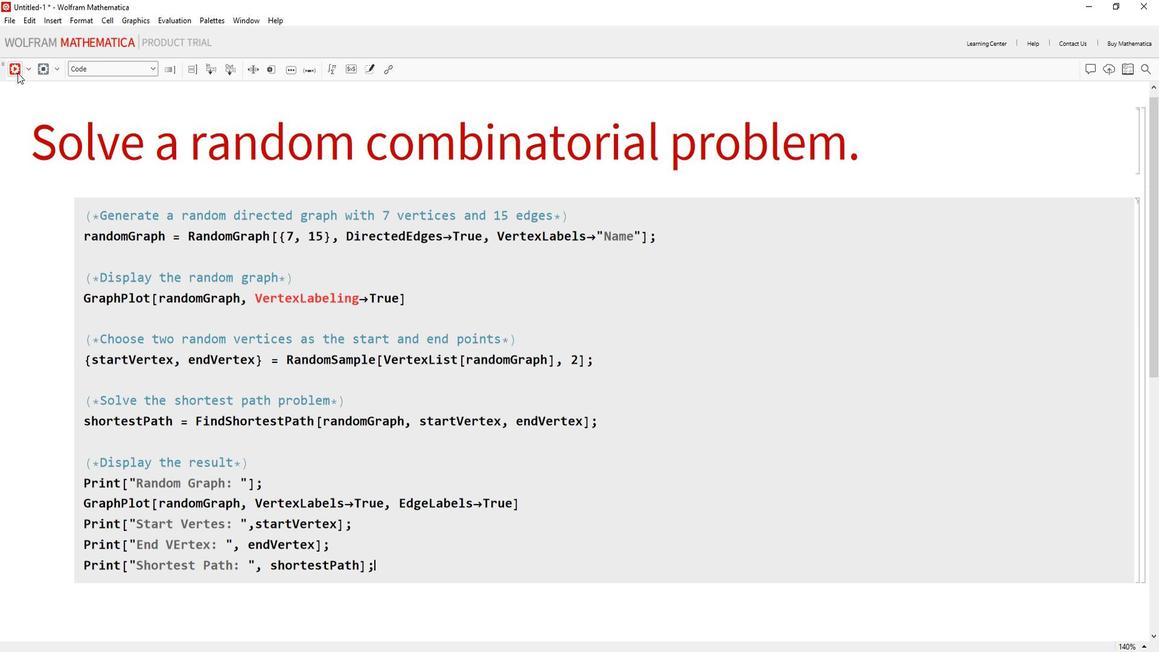 
Action: Mouse moved to (94, 461)
Screenshot: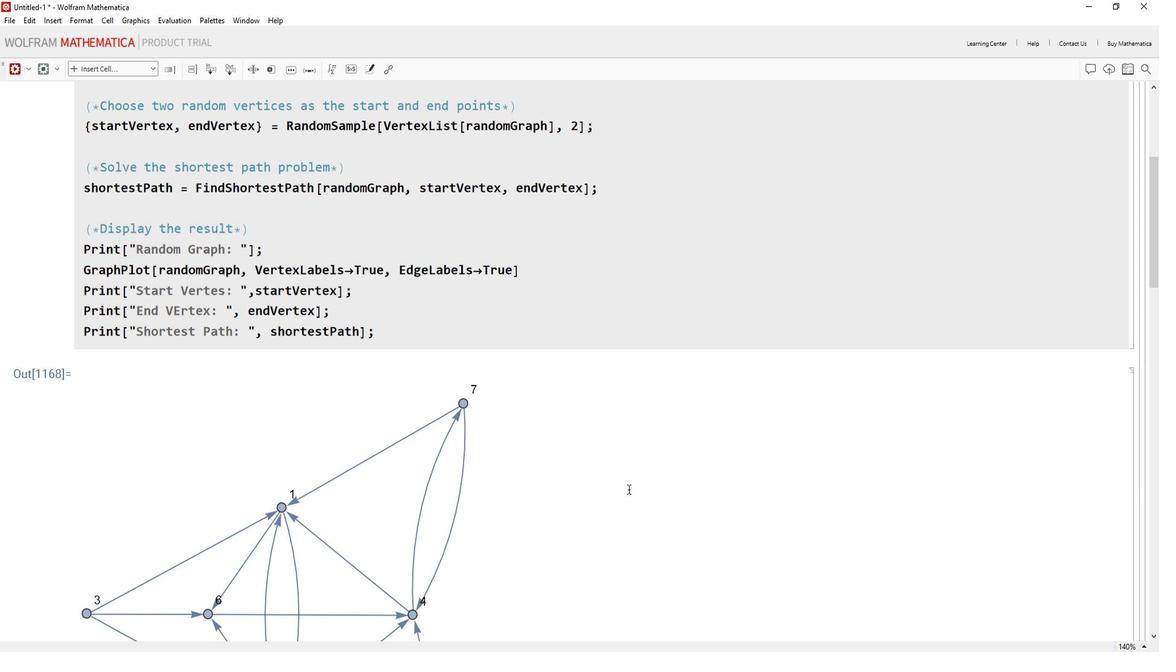 
Action: Mouse scrolled (94, 462) with delta (0, 0)
Screenshot: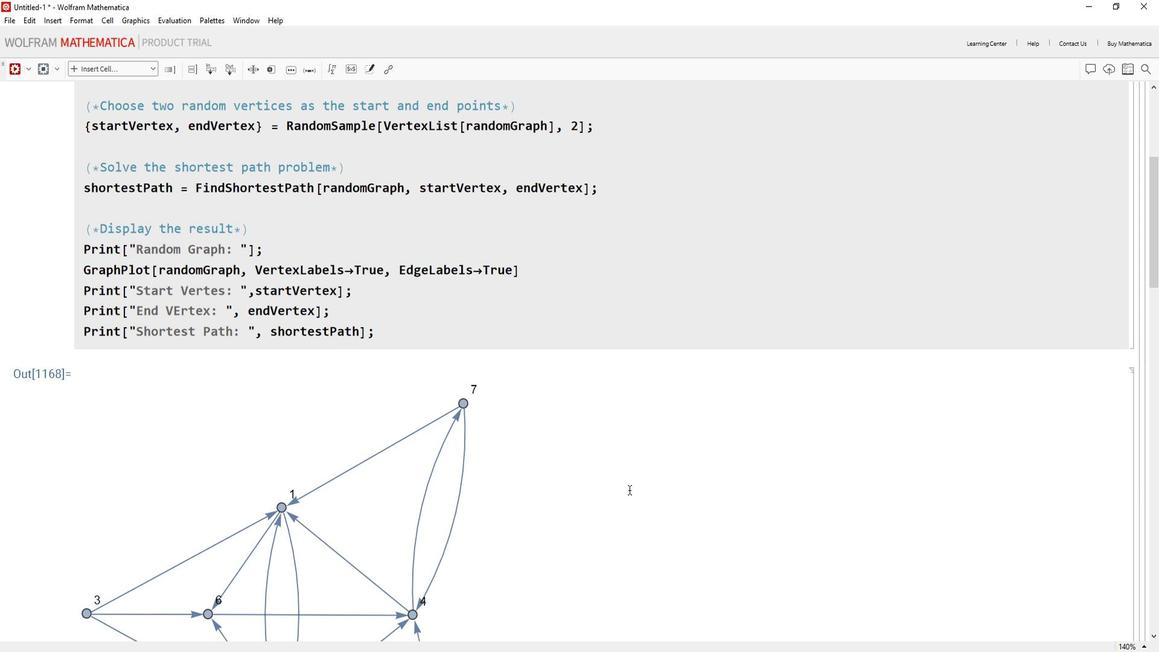 
Action: Mouse scrolled (94, 462) with delta (0, 0)
Screenshot: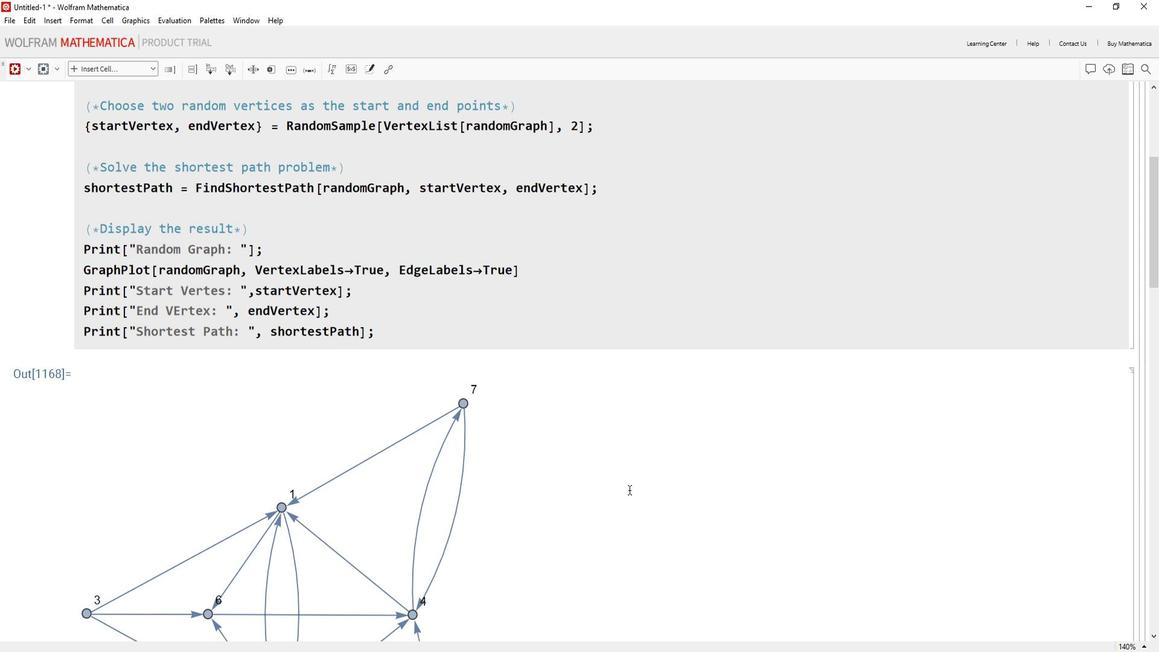 
Action: Mouse scrolled (94, 462) with delta (0, 0)
Screenshot: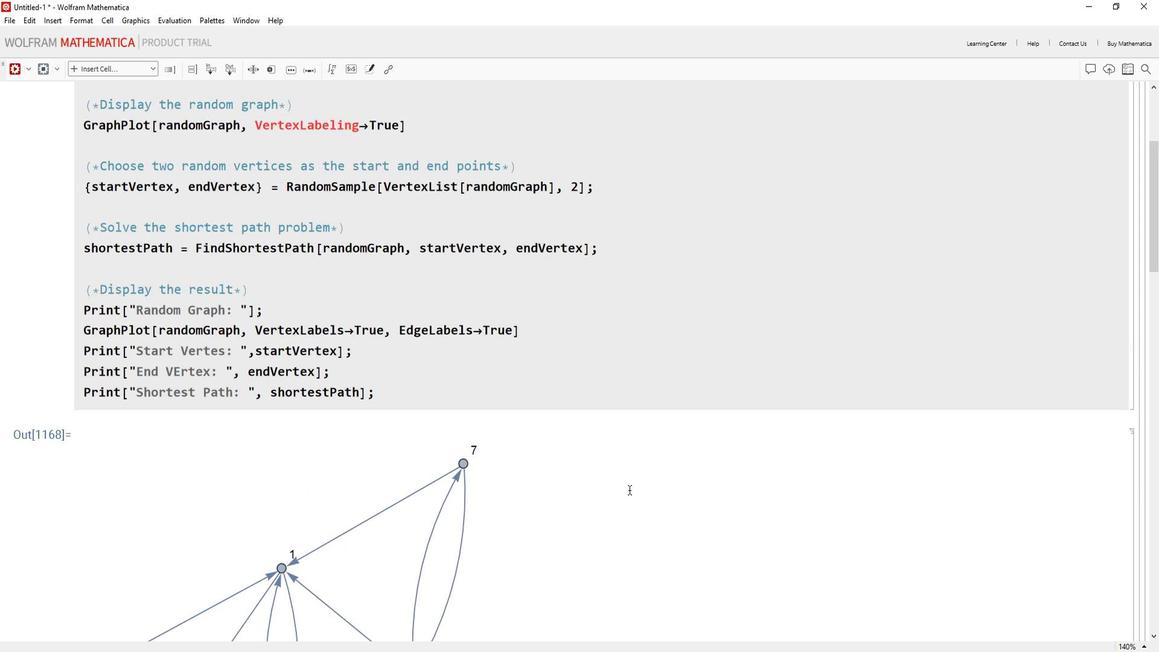 
Action: Mouse scrolled (94, 461) with delta (0, 0)
Screenshot: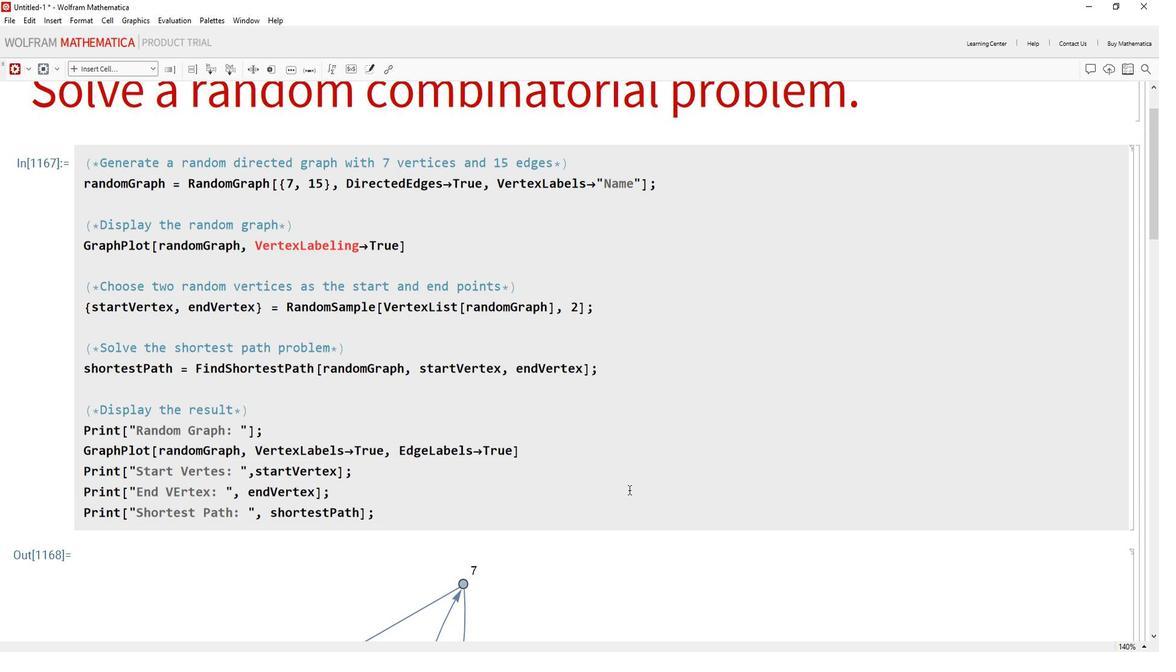 
Action: Mouse scrolled (94, 461) with delta (0, 0)
Screenshot: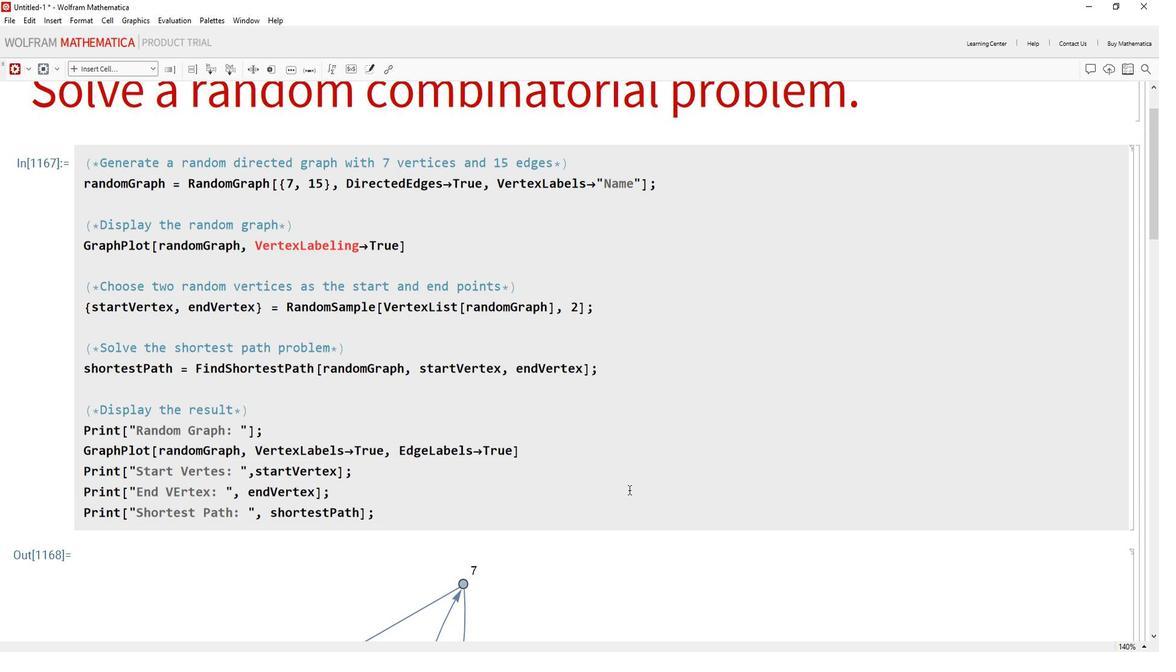 
Action: Mouse scrolled (94, 461) with delta (0, 0)
Screenshot: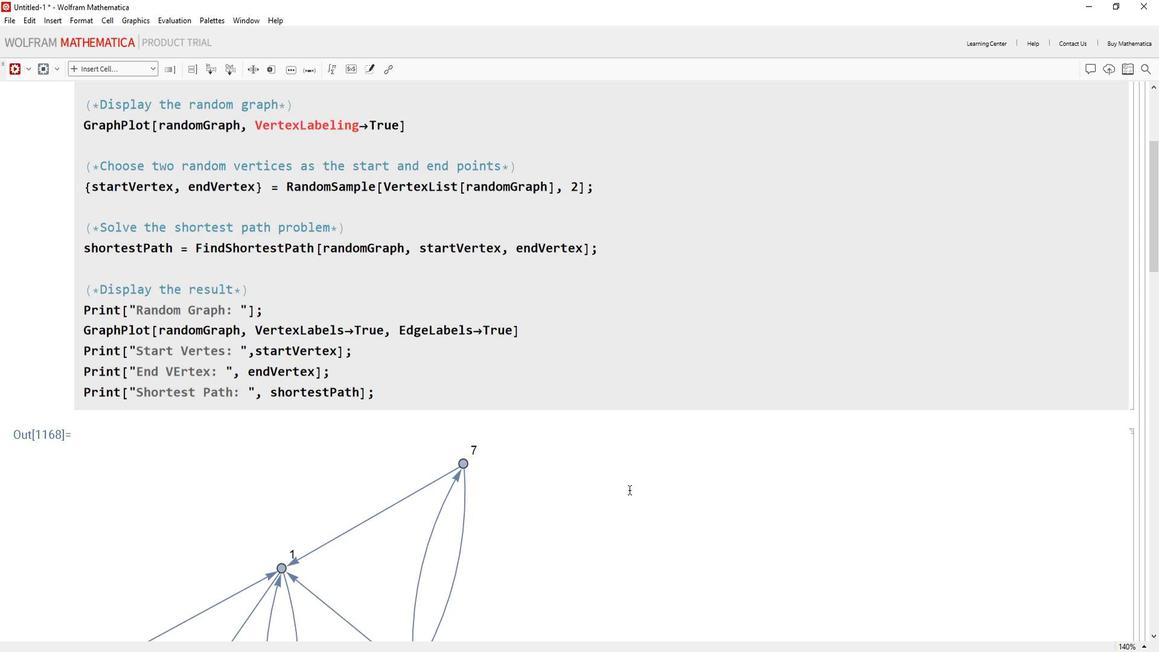 
Action: Mouse scrolled (94, 461) with delta (0, 0)
Screenshot: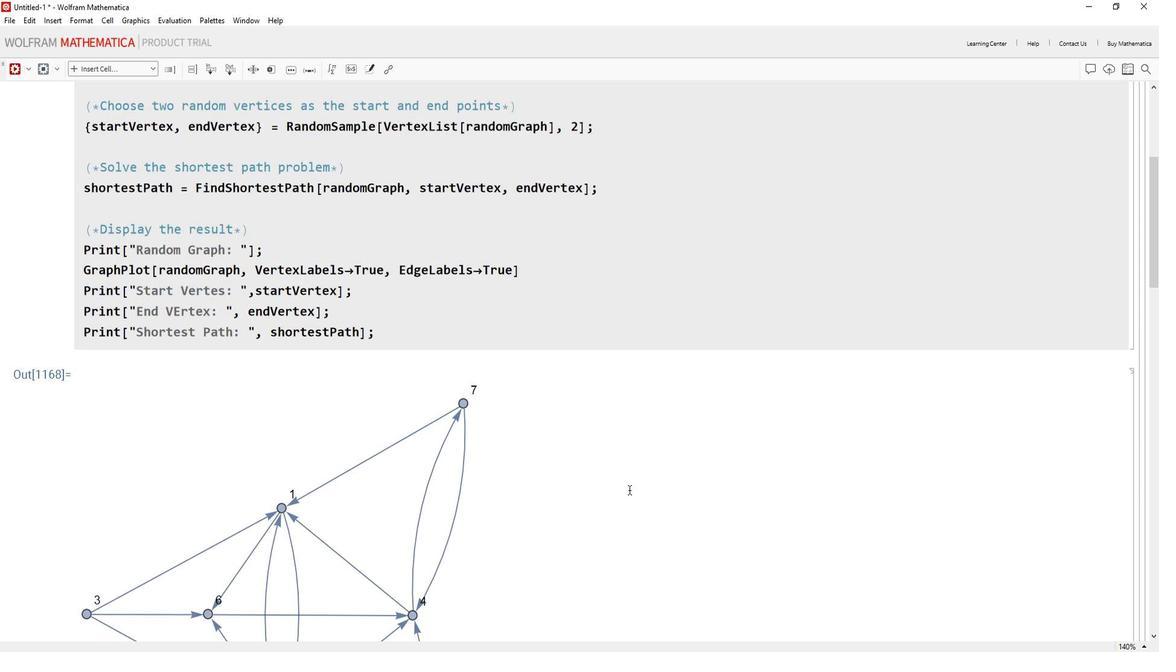 
Action: Mouse scrolled (94, 462) with delta (0, 0)
Screenshot: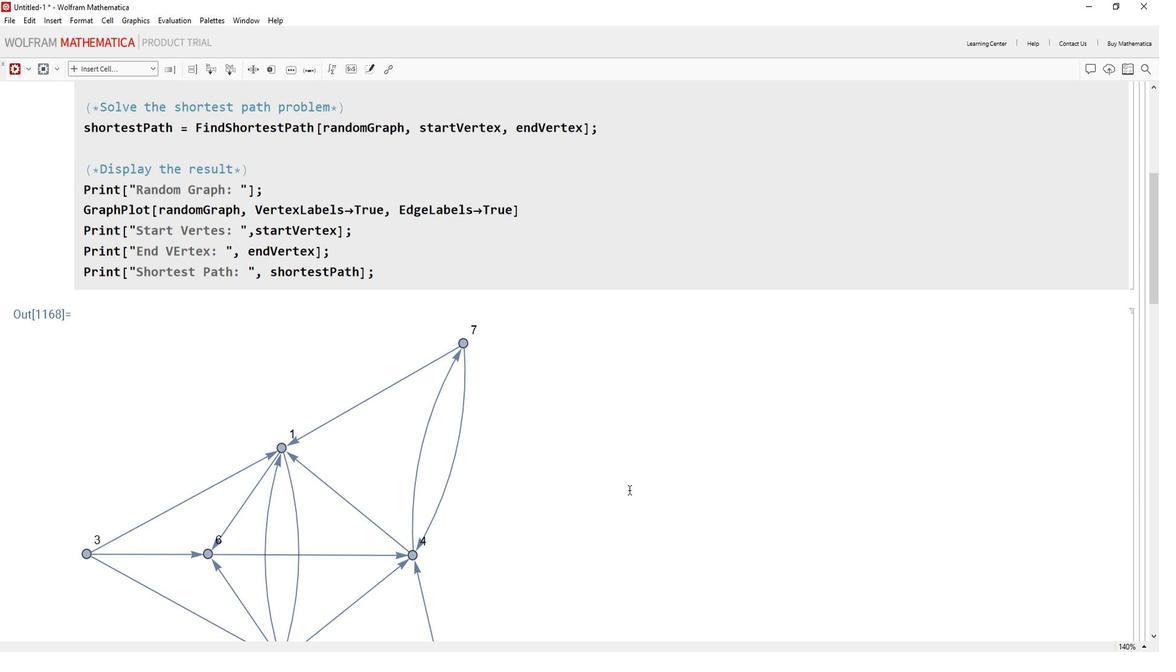 
Action: Mouse scrolled (94, 461) with delta (0, 0)
Screenshot: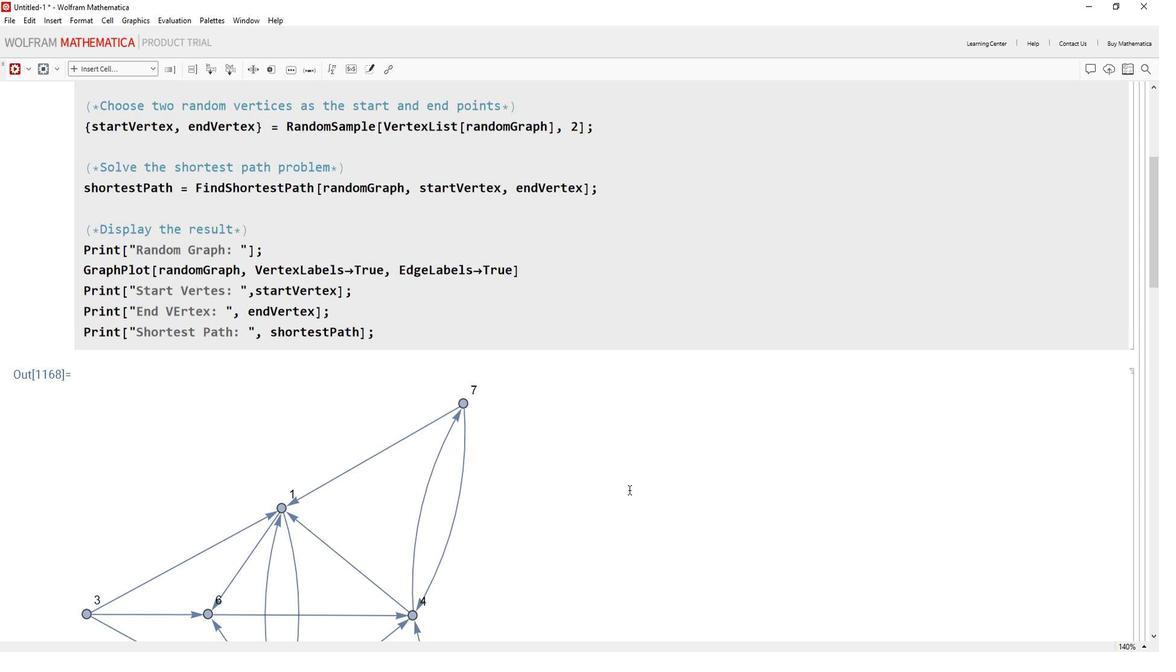 
Action: Mouse scrolled (94, 461) with delta (0, 0)
Screenshot: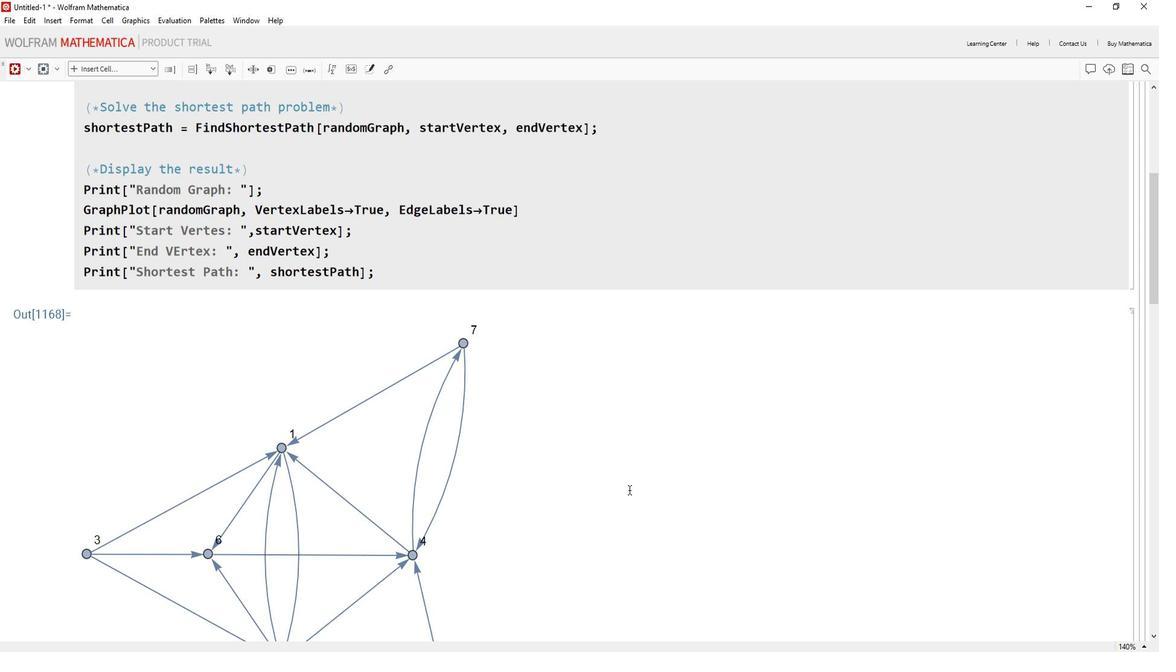 
Action: Mouse scrolled (94, 461) with delta (0, 0)
Screenshot: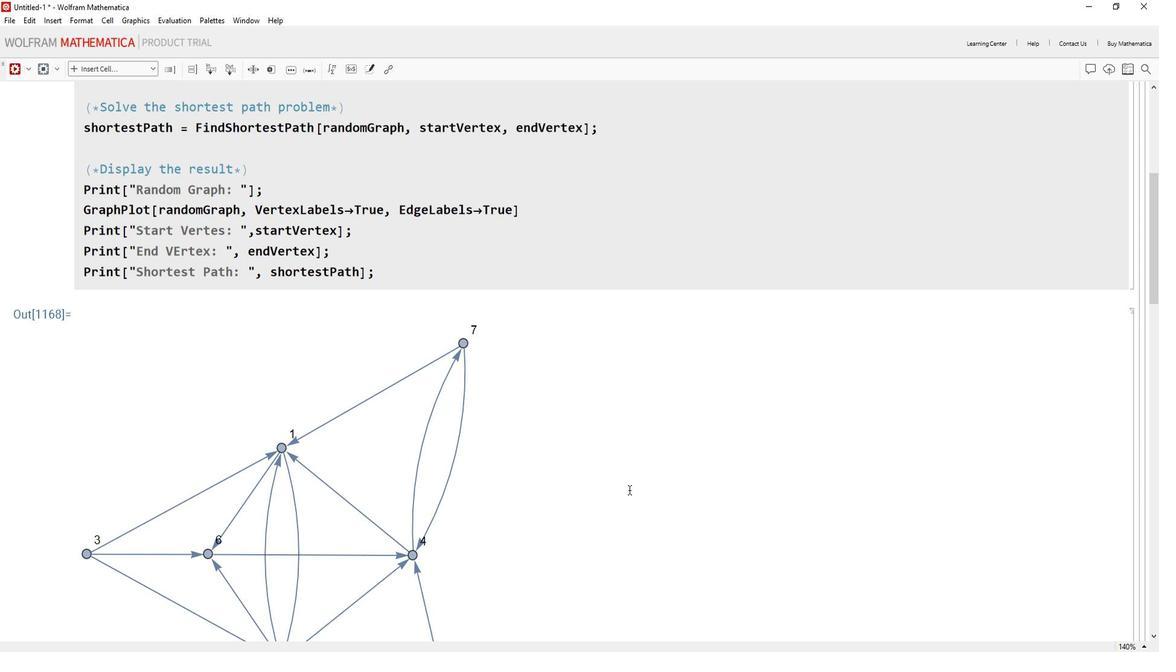 
Action: Mouse scrolled (94, 461) with delta (0, 0)
Screenshot: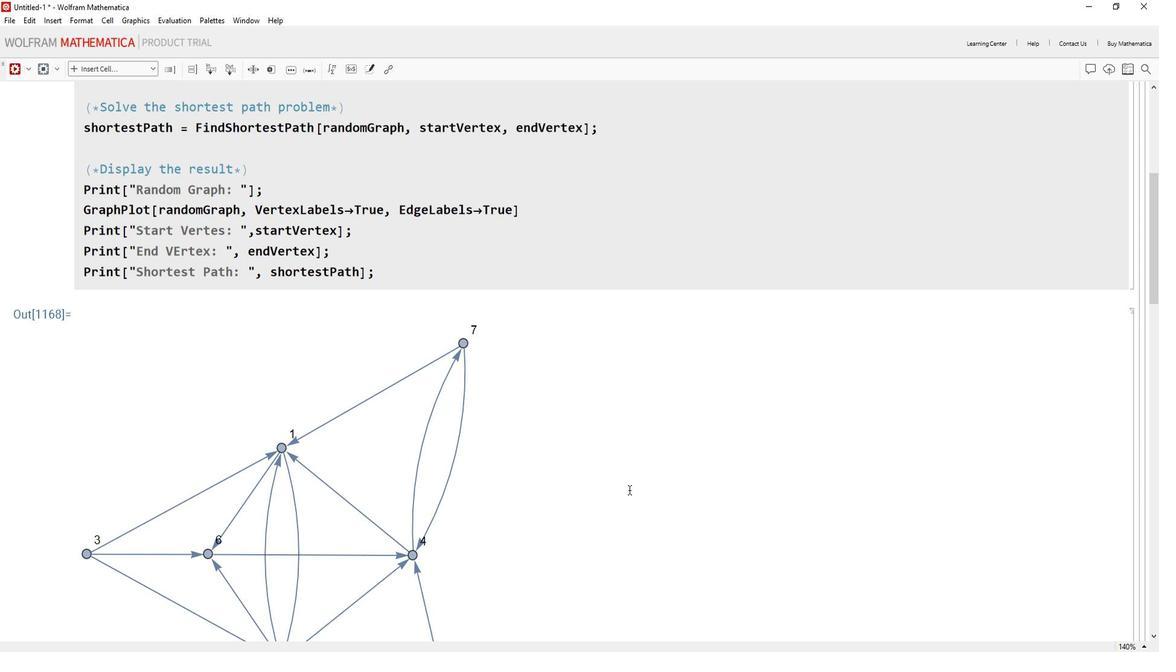 
Action: Mouse scrolled (94, 461) with delta (0, 0)
Screenshot: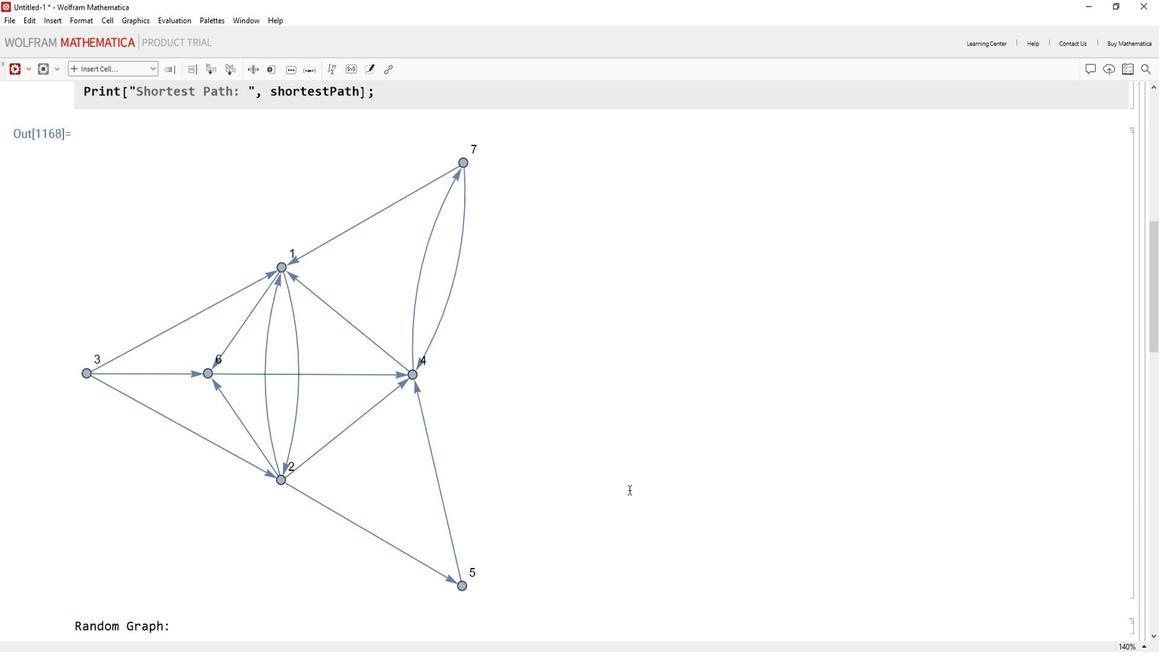 
Action: Mouse scrolled (94, 461) with delta (0, 0)
Screenshot: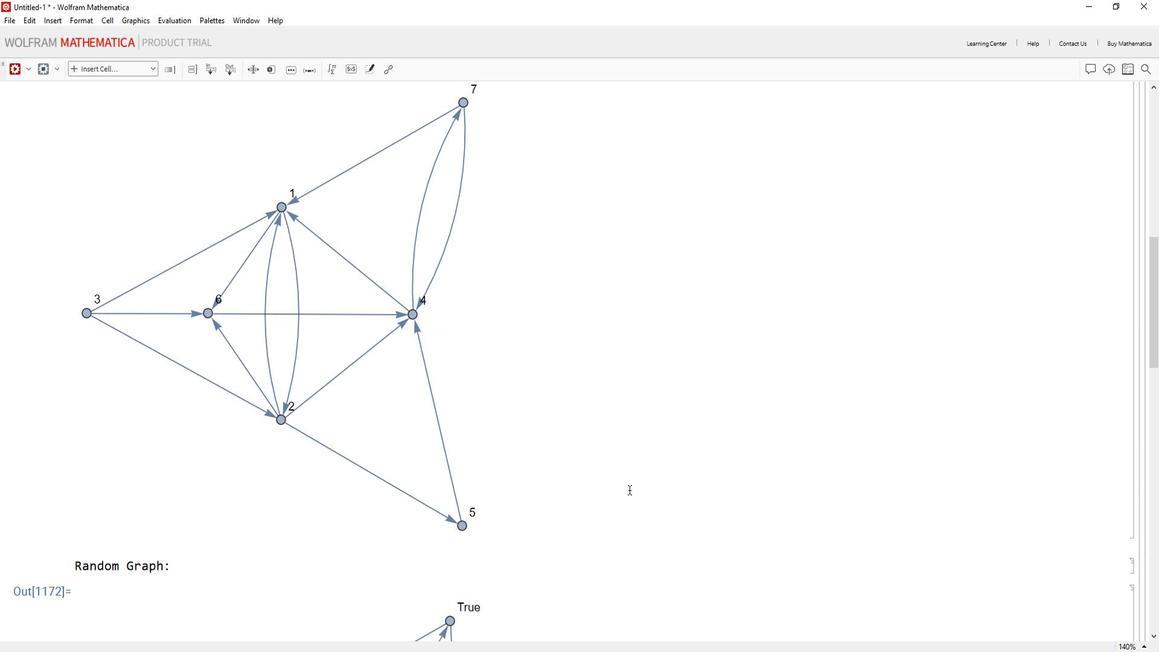 
Action: Mouse scrolled (94, 461) with delta (0, 0)
Screenshot: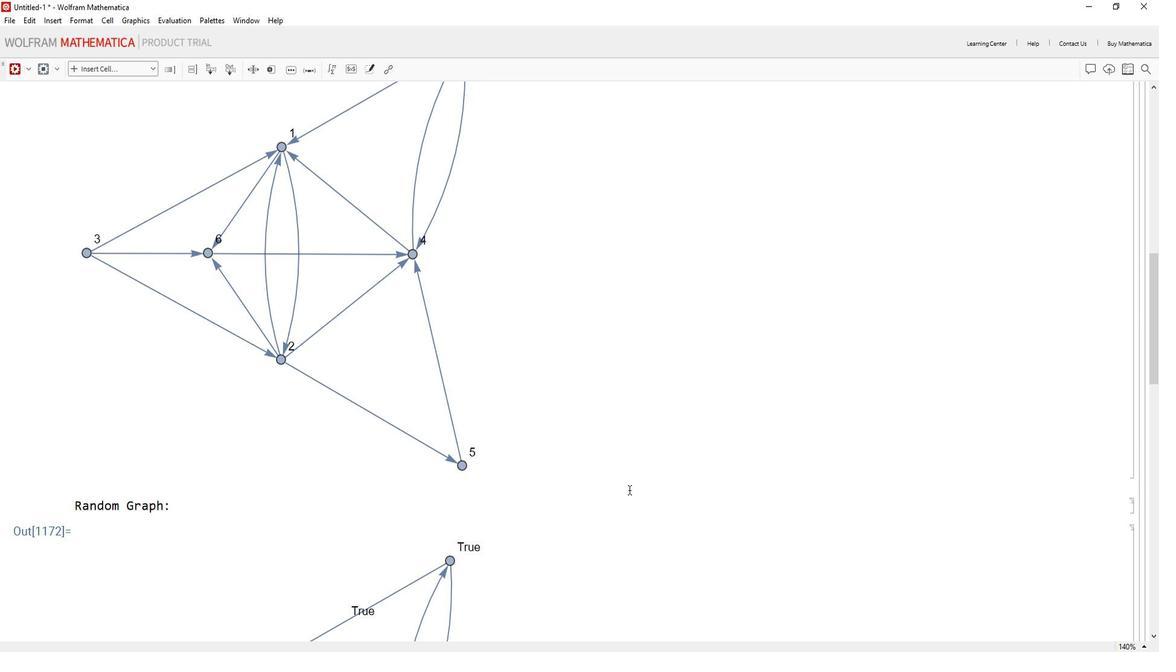 
Action: Mouse scrolled (94, 461) with delta (0, 0)
Screenshot: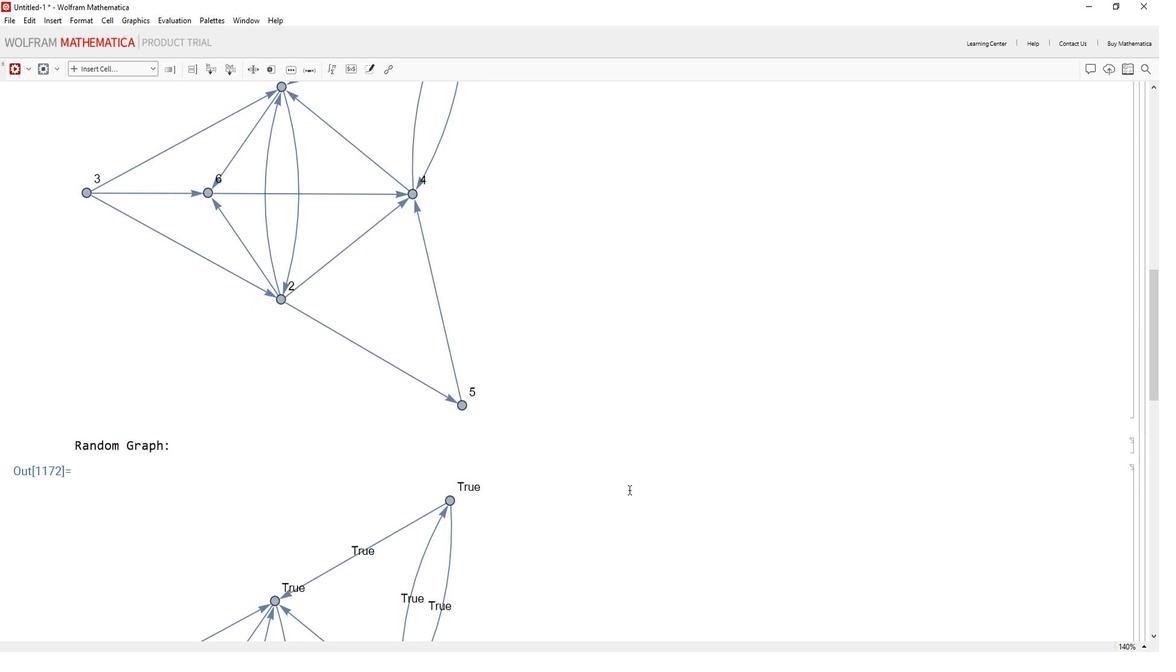 
Action: Mouse scrolled (94, 461) with delta (0, 0)
Screenshot: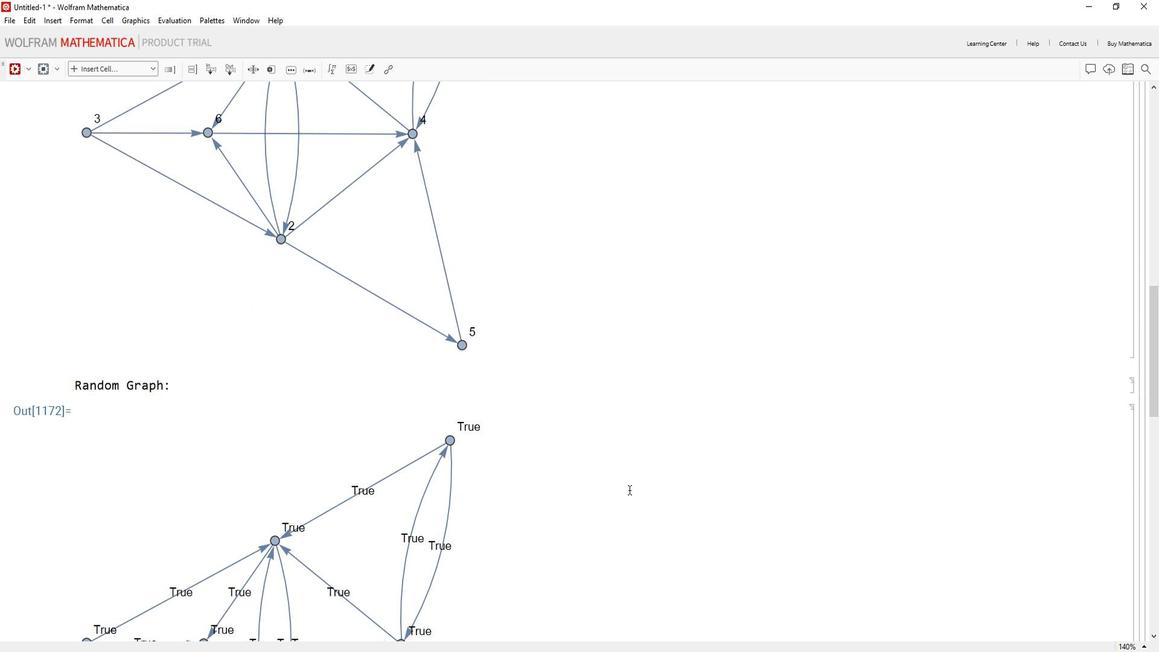 
Action: Mouse scrolled (94, 461) with delta (0, 0)
Screenshot: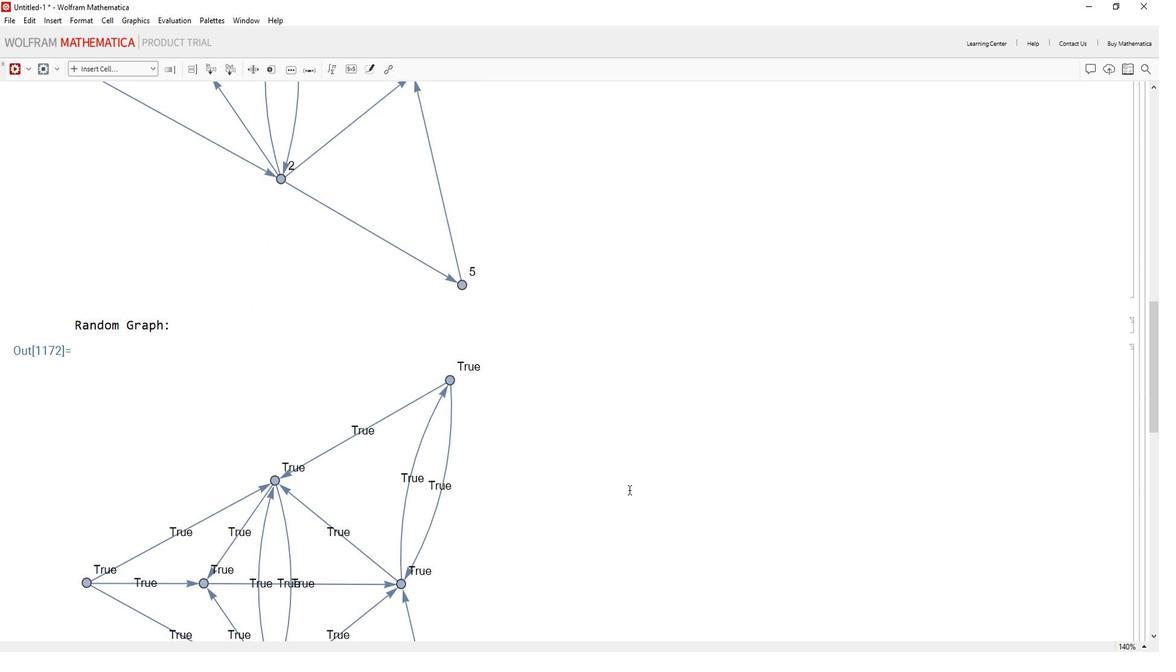 
Action: Mouse scrolled (94, 462) with delta (0, 0)
Screenshot: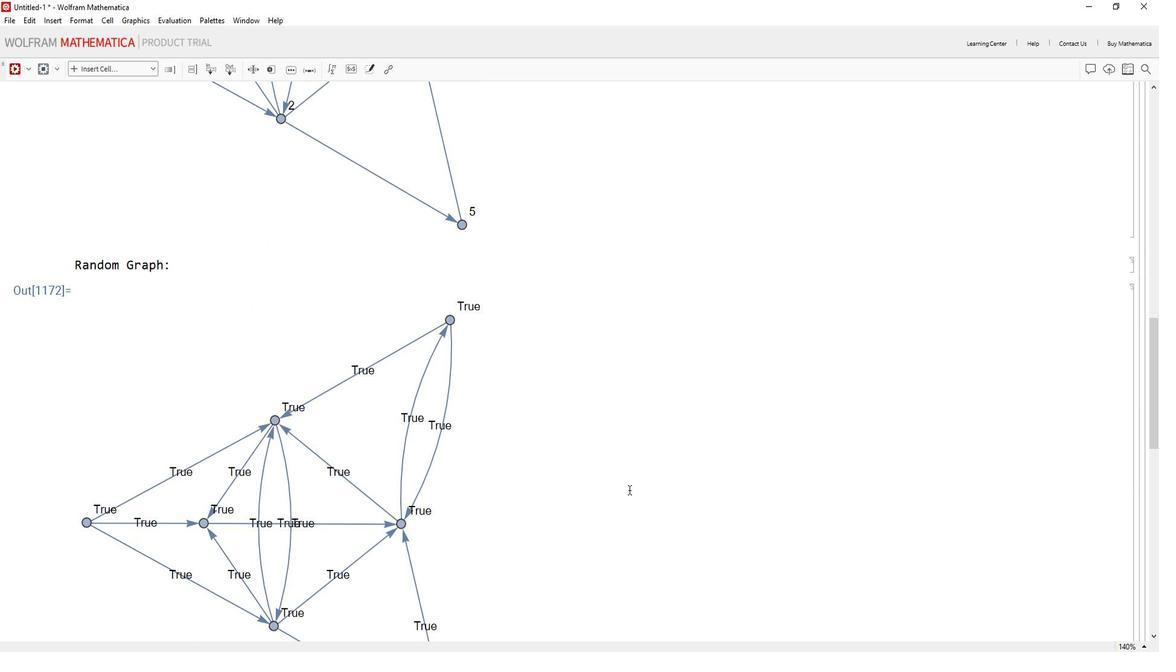 
Action: Mouse scrolled (94, 461) with delta (0, 0)
Screenshot: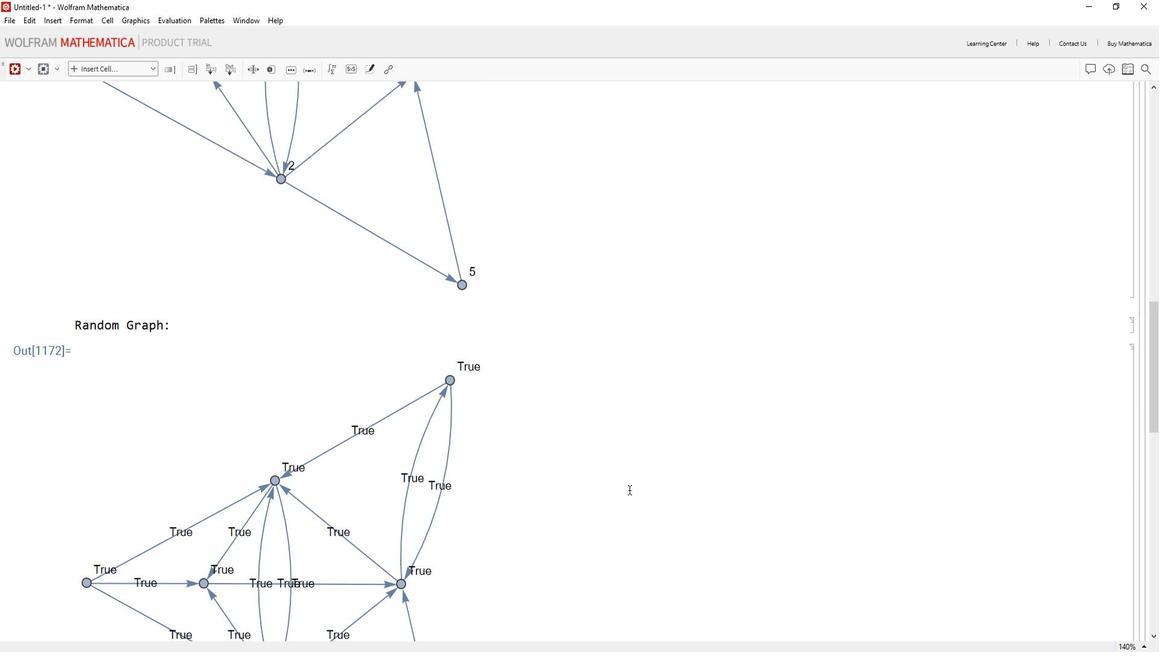 
Action: Mouse scrolled (94, 461) with delta (0, 0)
Screenshot: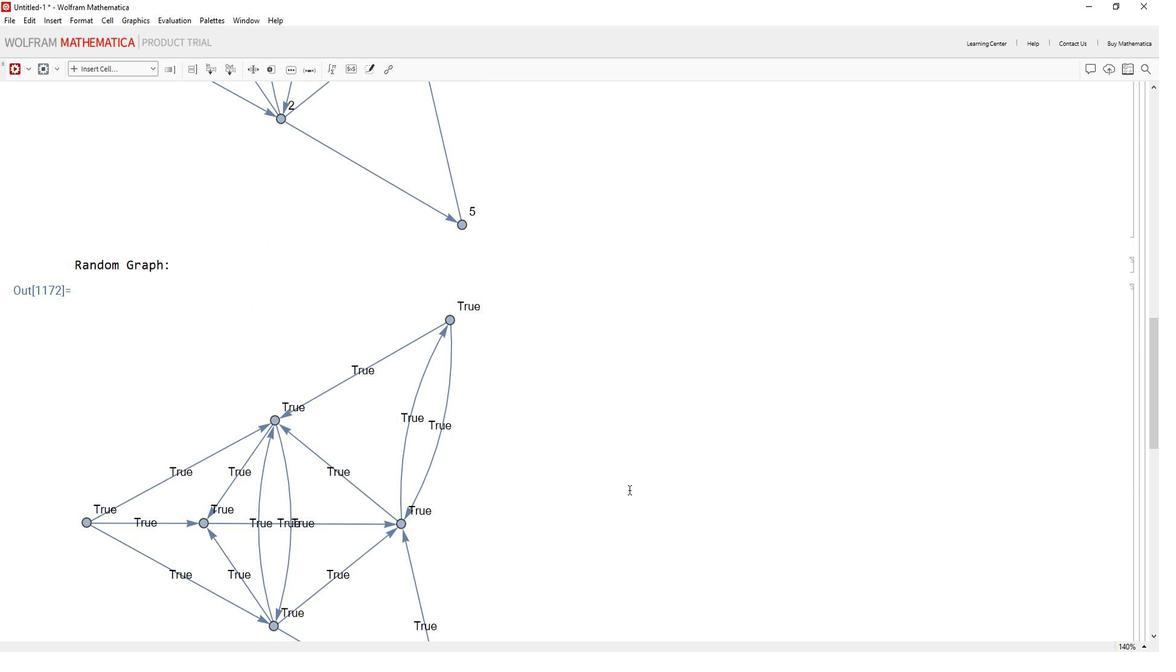 
Action: Mouse scrolled (94, 461) with delta (0, 0)
Screenshot: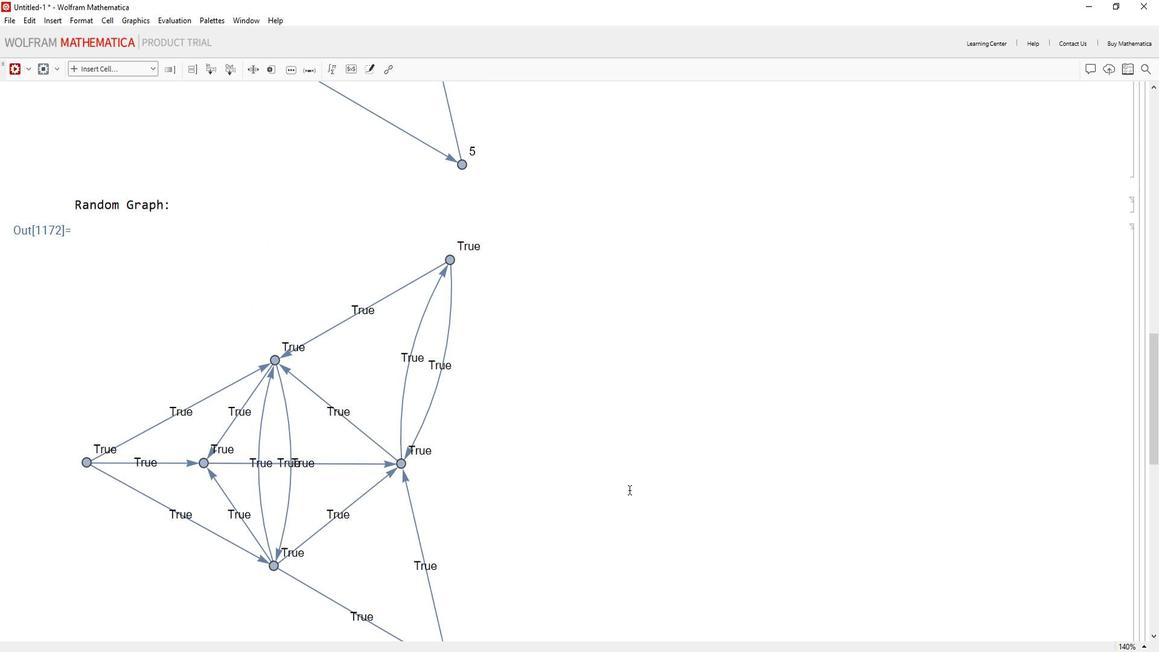 
Action: Mouse scrolled (94, 461) with delta (0, 0)
Screenshot: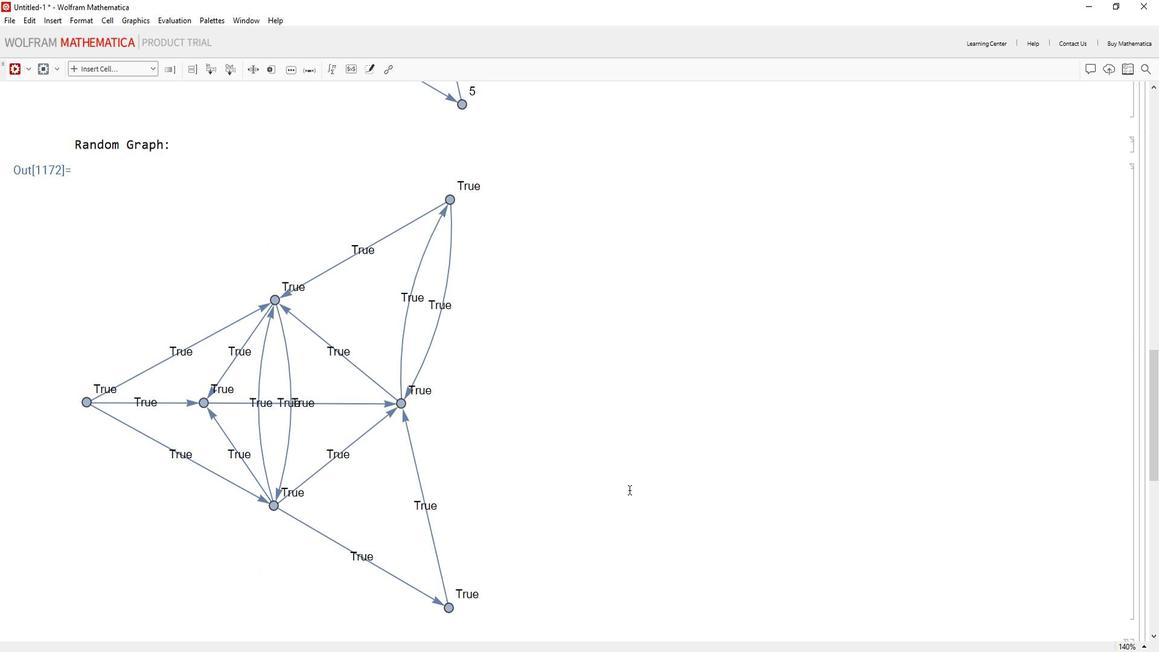 
Action: Mouse scrolled (94, 461) with delta (0, 0)
Screenshot: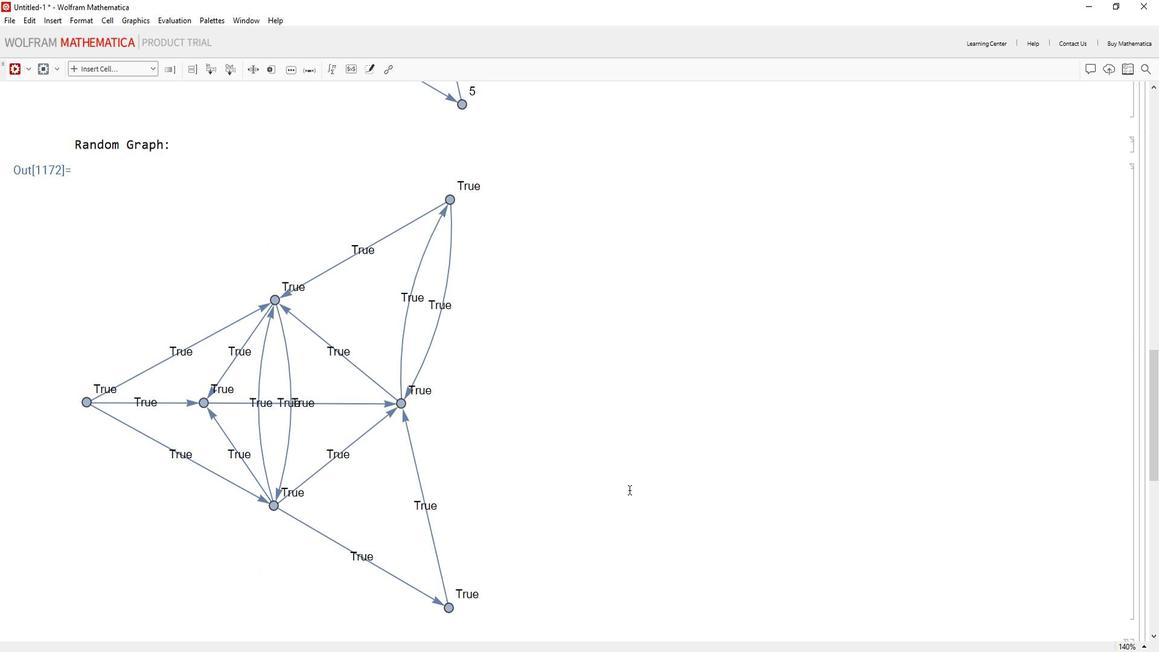 
Action: Mouse scrolled (94, 462) with delta (0, 0)
Screenshot: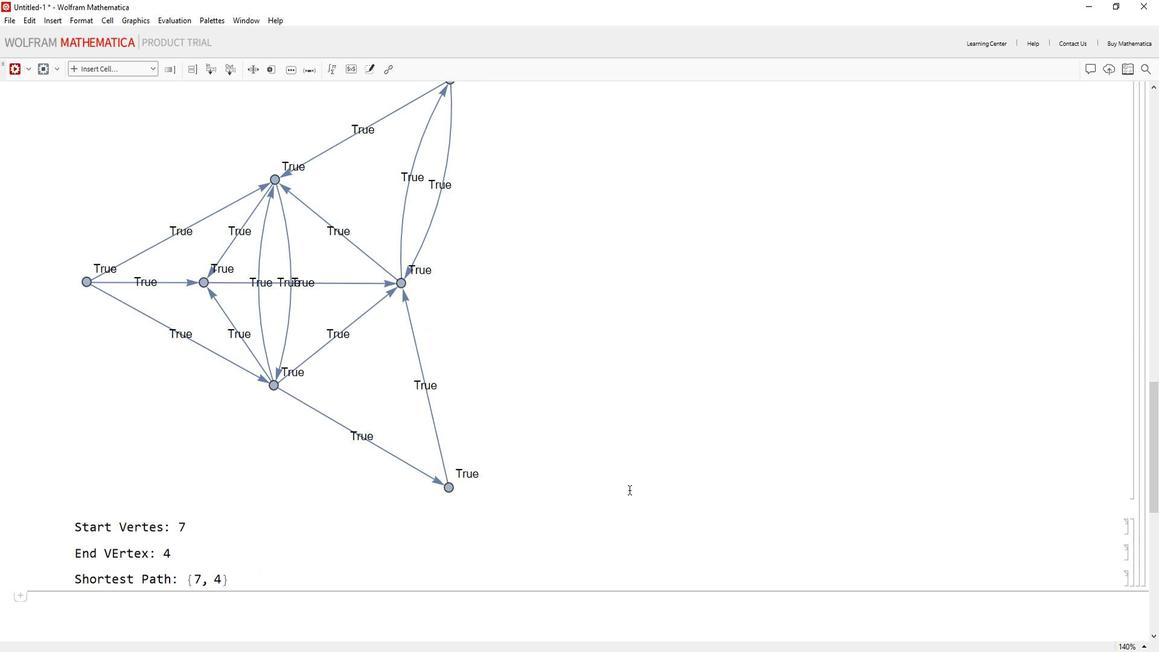 
Action: Mouse scrolled (94, 461) with delta (0, 0)
Screenshot: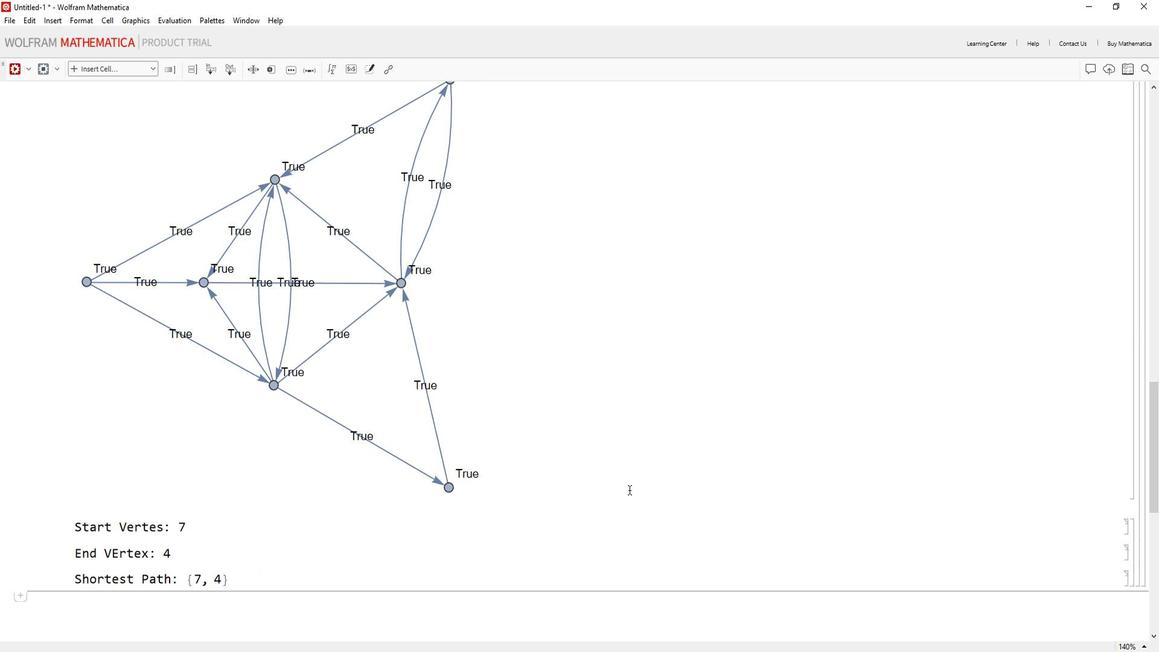 
Action: Mouse scrolled (94, 462) with delta (0, 0)
Screenshot: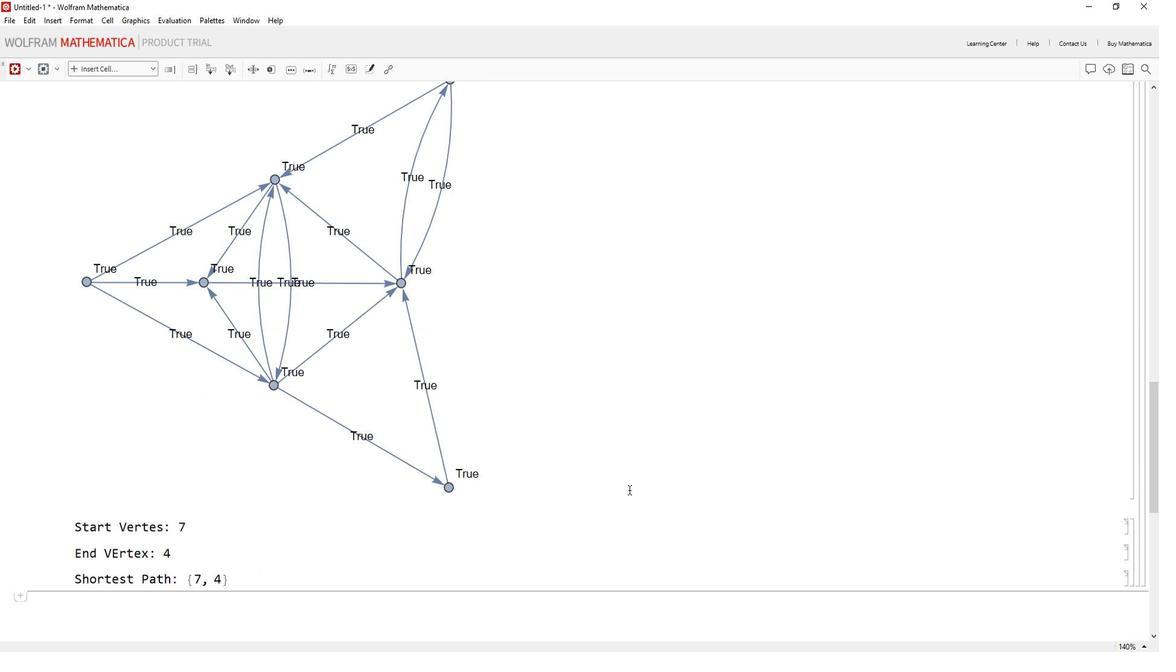 
Action: Mouse scrolled (94, 461) with delta (0, 0)
Screenshot: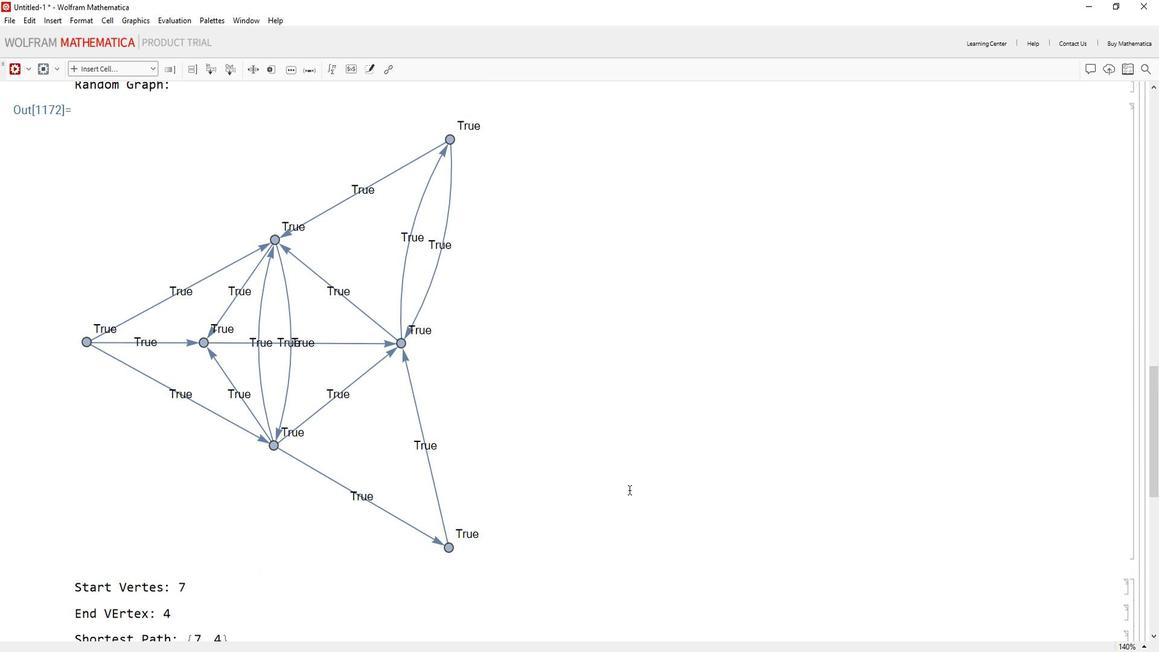 
Action: Mouse scrolled (94, 461) with delta (0, 0)
Screenshot: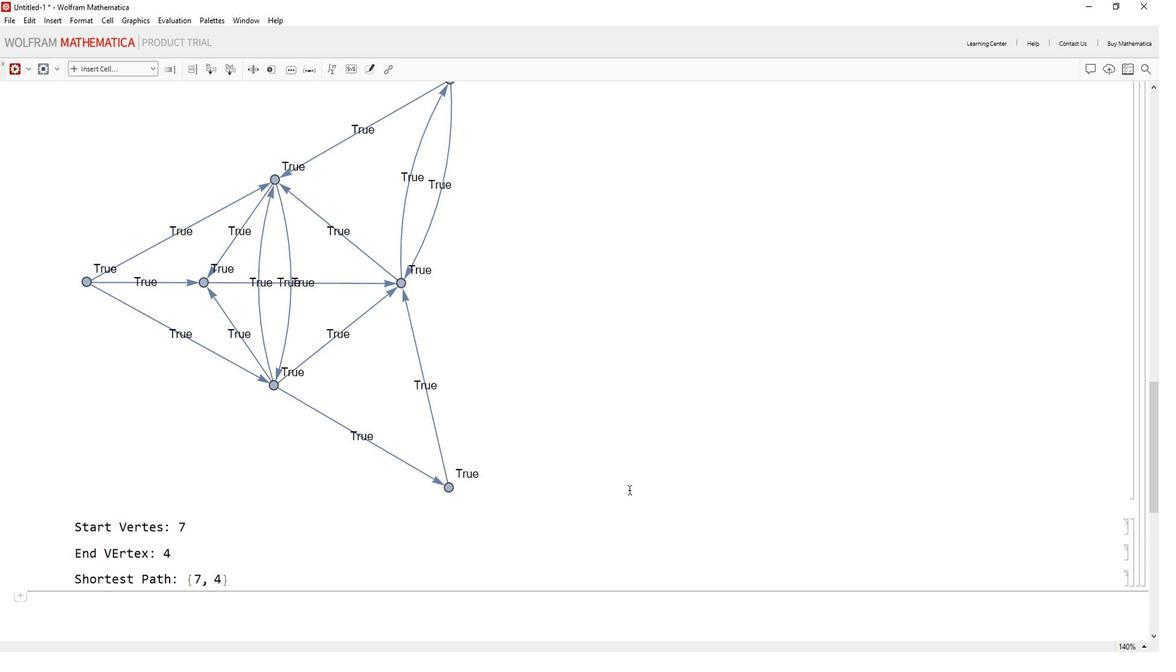 
Action: Mouse scrolled (94, 462) with delta (0, 0)
Screenshot: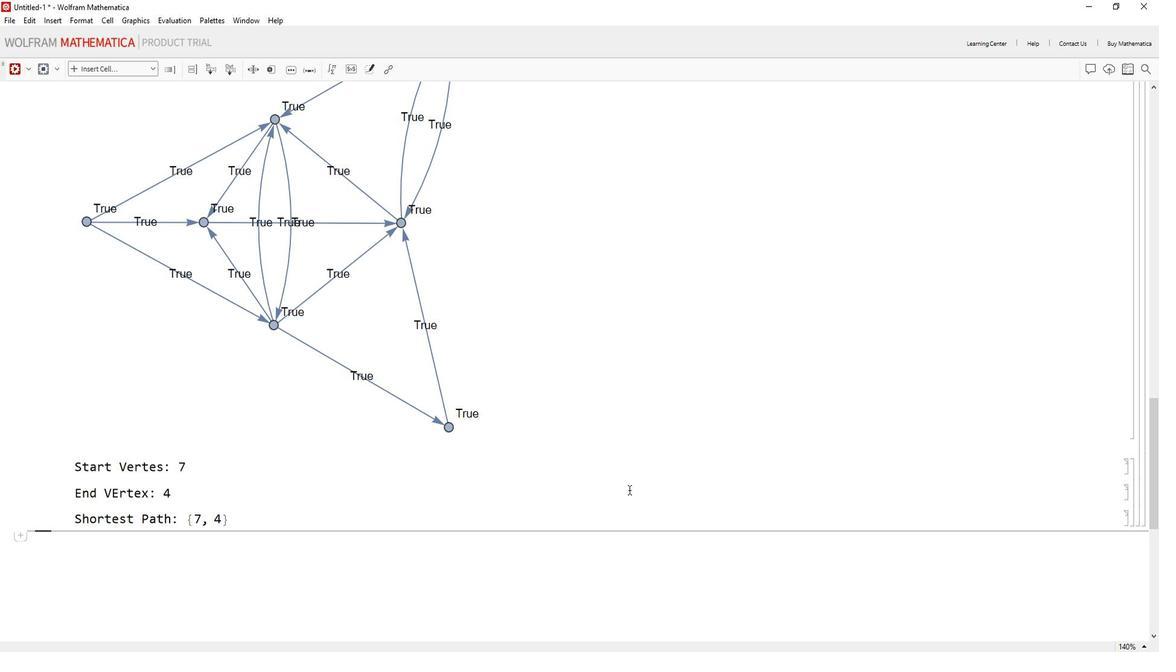 
Action: Mouse scrolled (94, 462) with delta (0, 0)
Screenshot: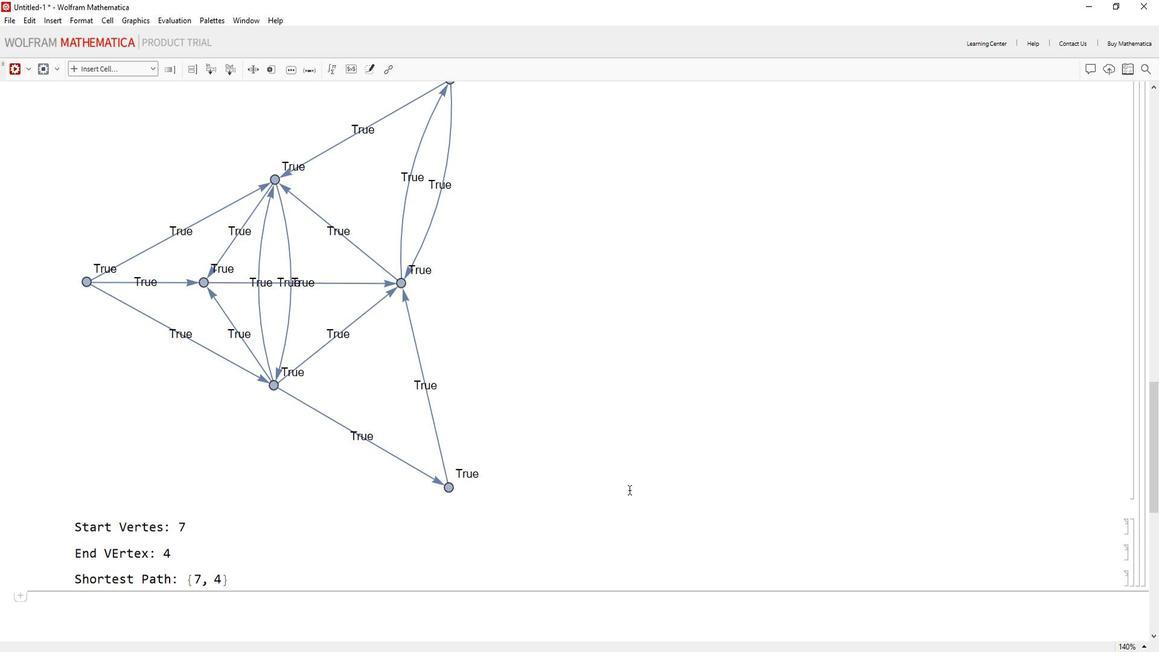 
Action: Mouse scrolled (94, 462) with delta (0, 0)
Screenshot: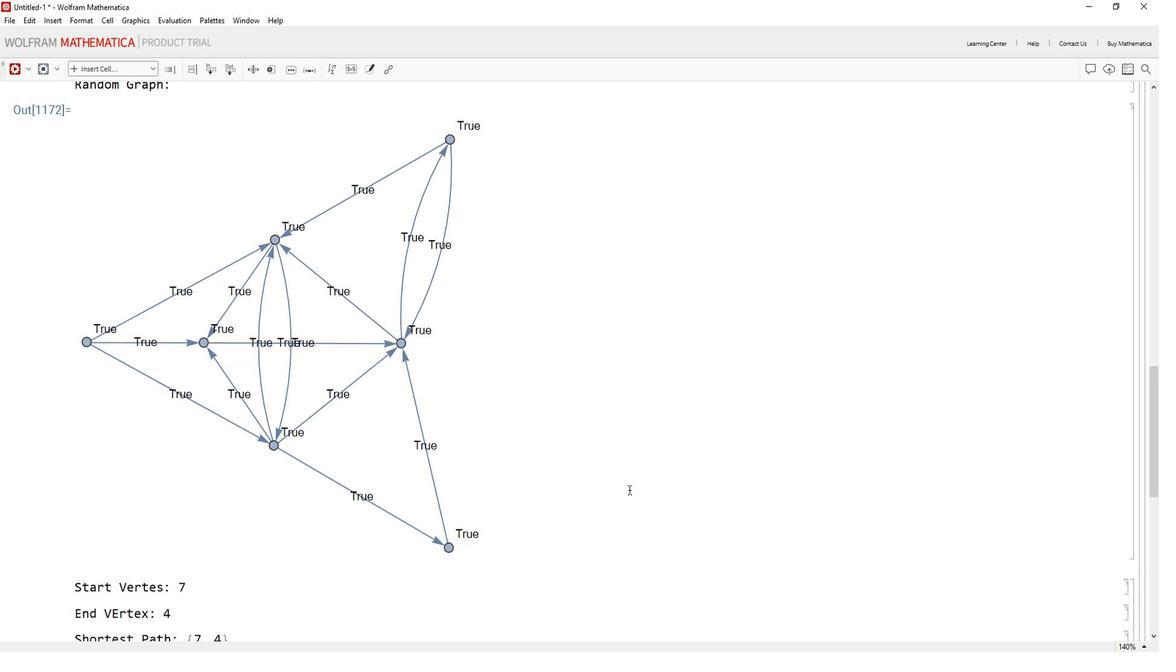 
Action: Mouse scrolled (94, 462) with delta (0, 0)
Screenshot: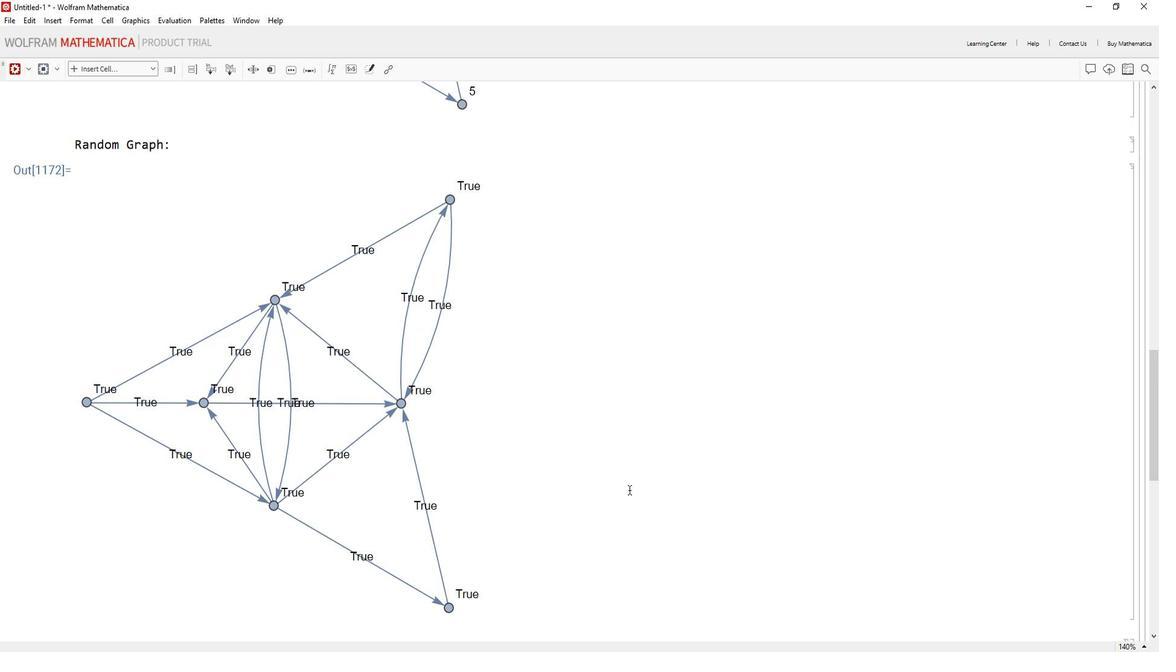 
Action: Mouse scrolled (94, 462) with delta (0, 0)
Screenshot: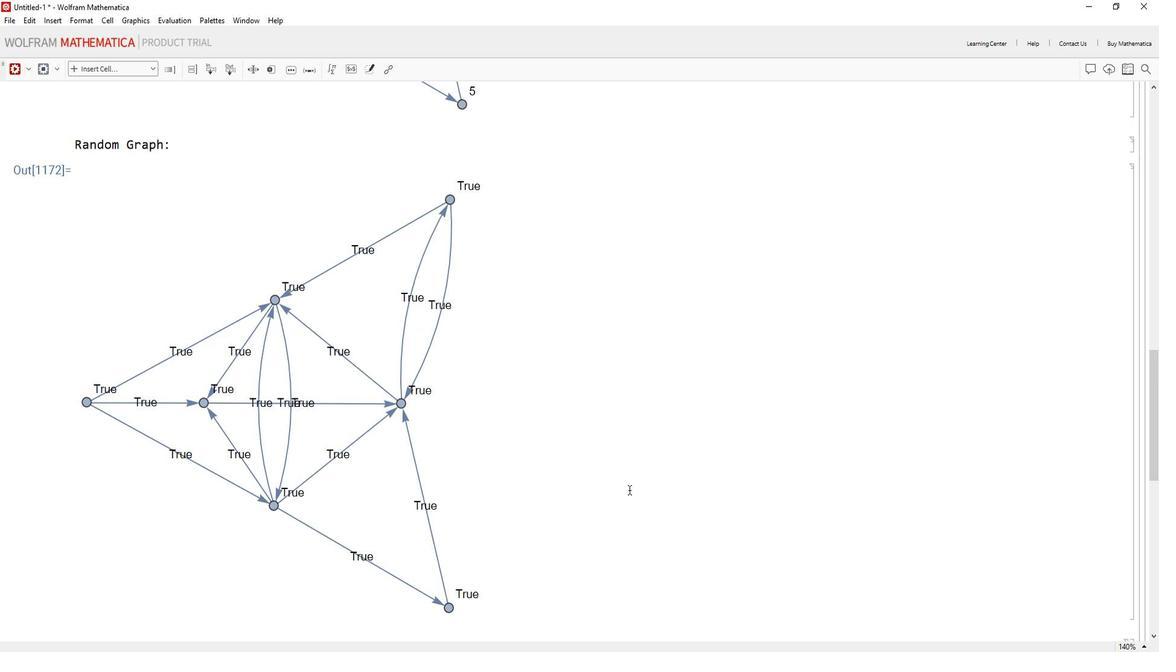 
Action: Mouse scrolled (94, 462) with delta (0, 0)
Screenshot: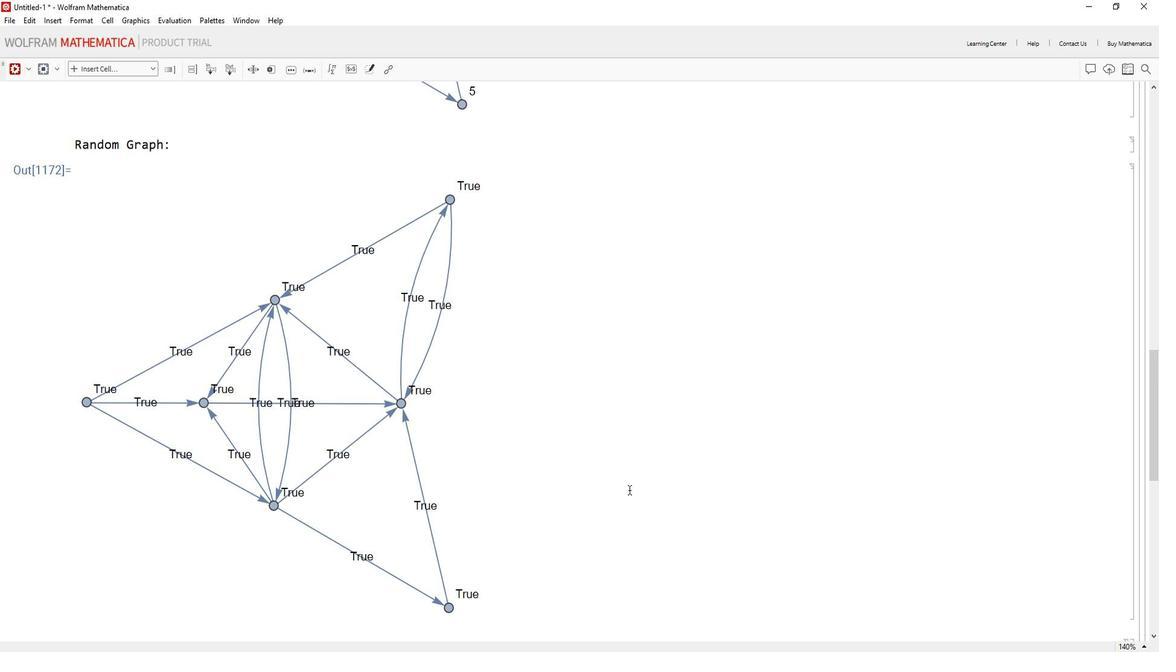
Action: Mouse scrolled (94, 462) with delta (0, 0)
Screenshot: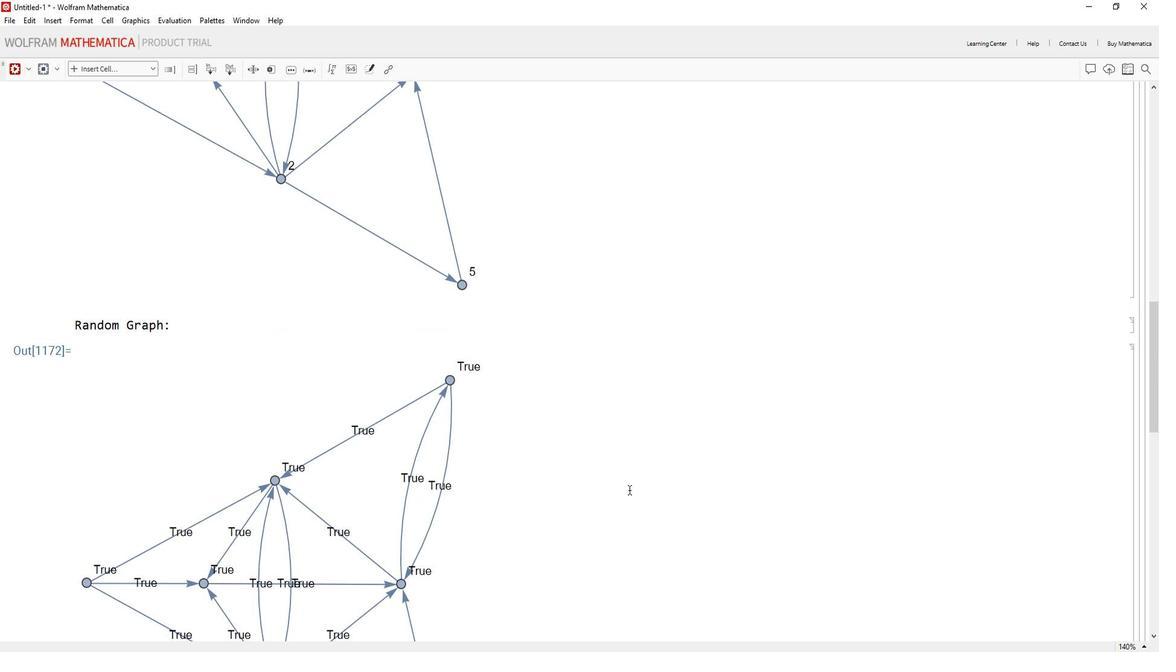 
Action: Mouse scrolled (94, 462) with delta (0, 0)
Screenshot: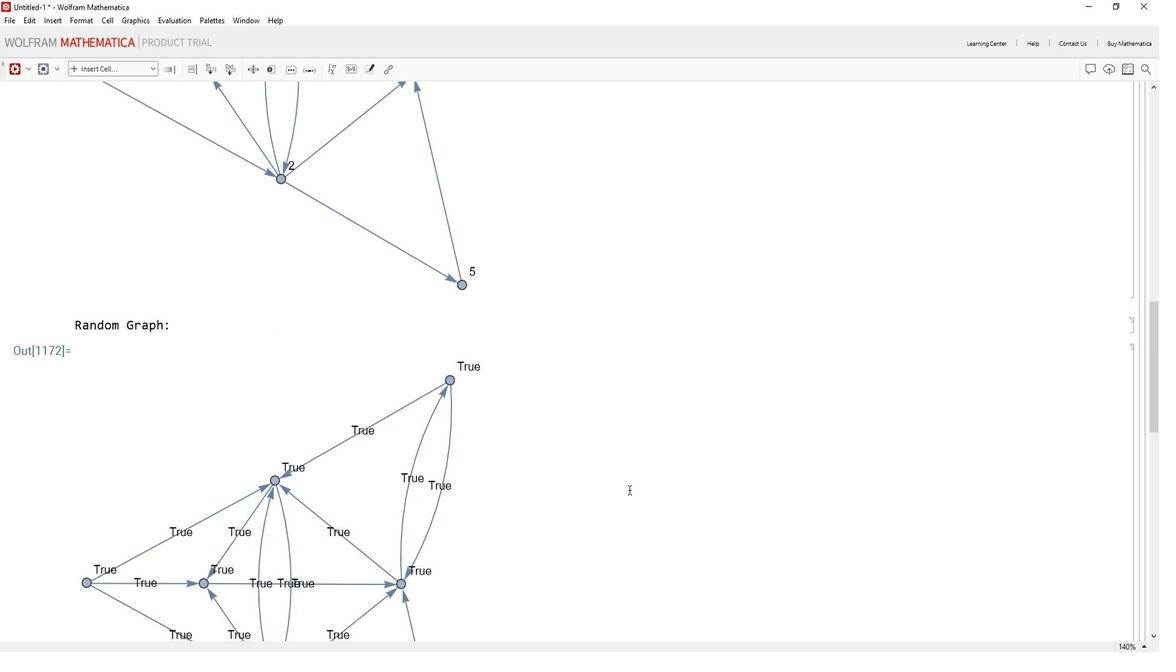 
Action: Mouse scrolled (94, 462) with delta (0, 0)
Screenshot: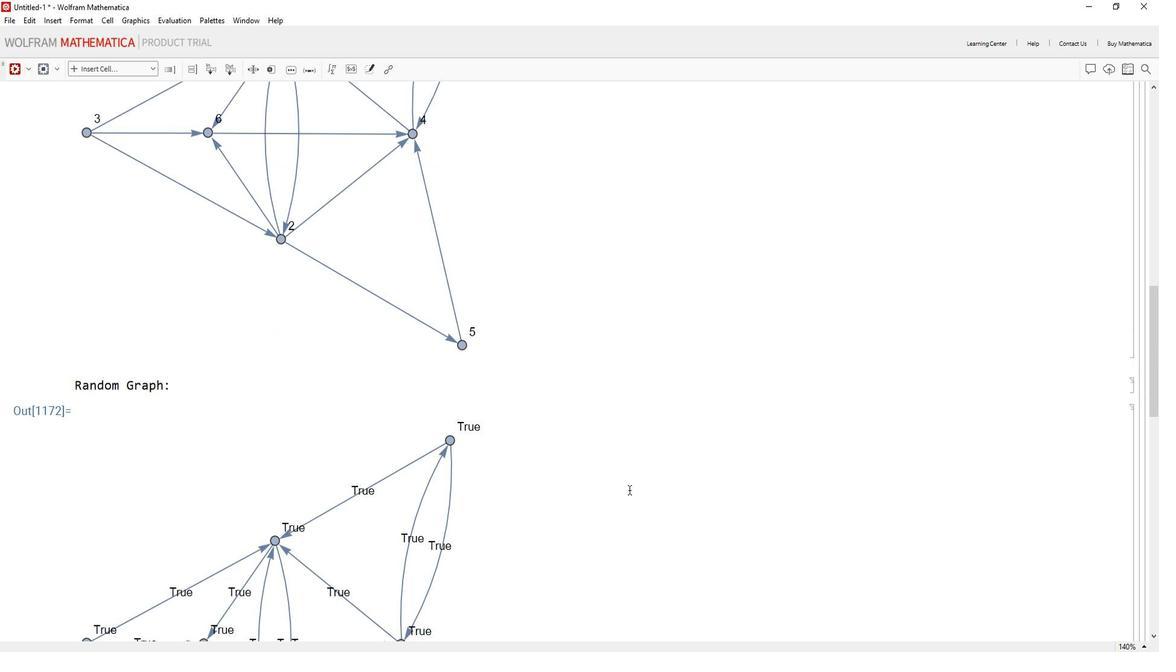 
Action: Mouse scrolled (94, 462) with delta (0, 0)
Screenshot: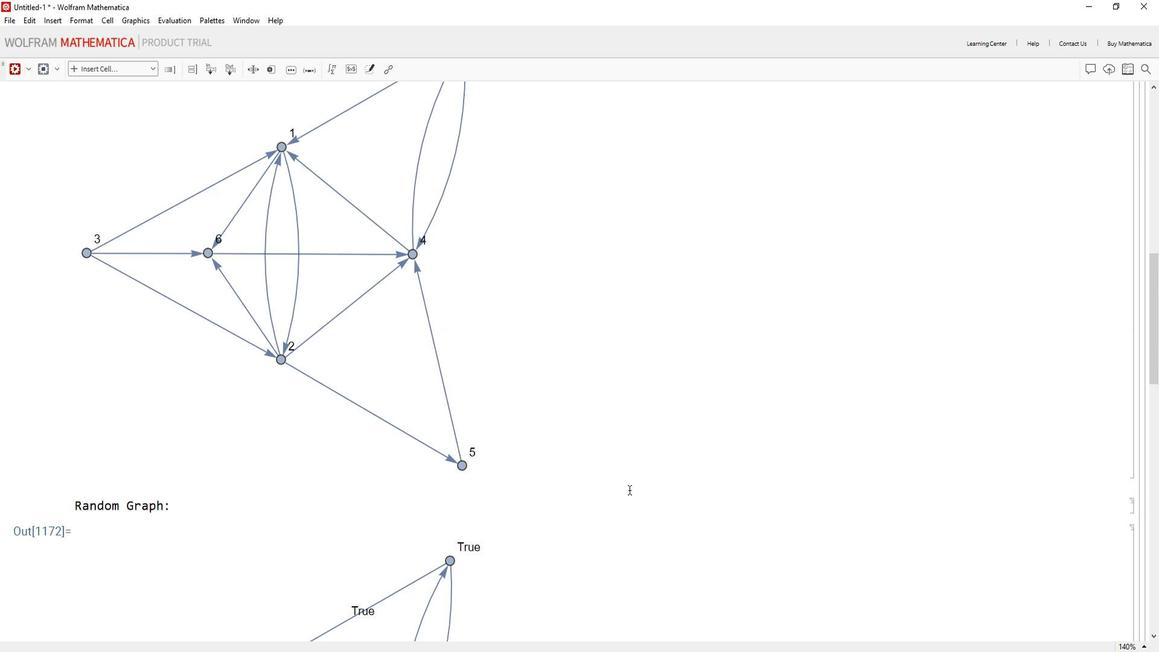 
Action: Mouse scrolled (94, 462) with delta (0, 0)
Screenshot: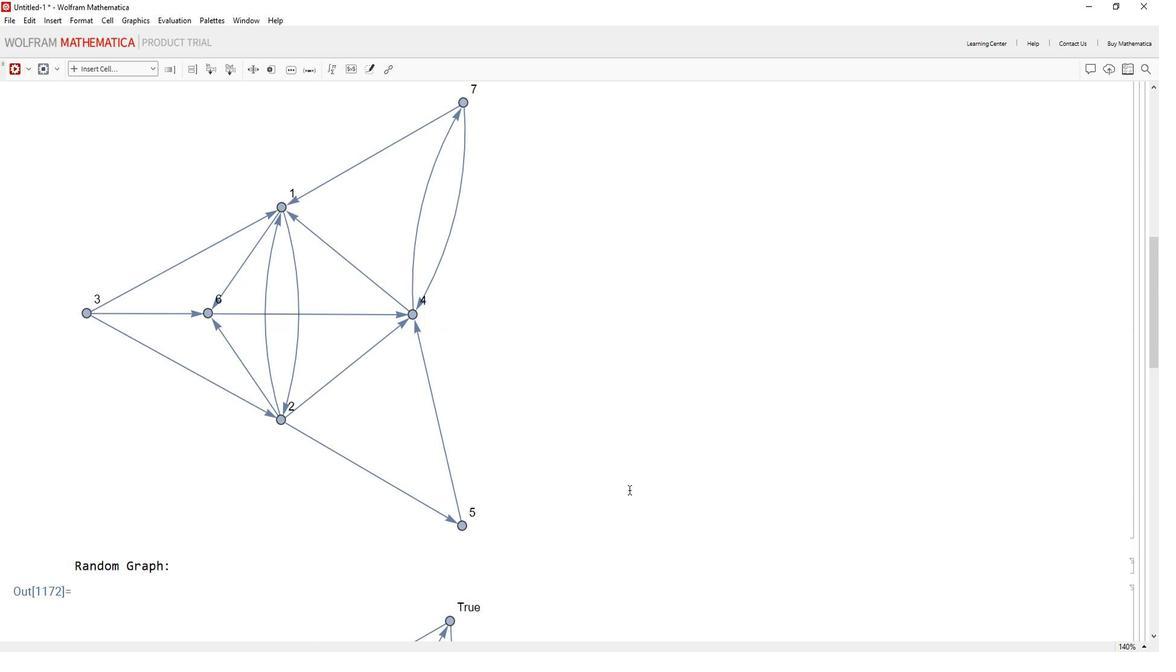 
Action: Mouse scrolled (94, 462) with delta (0, 0)
Screenshot: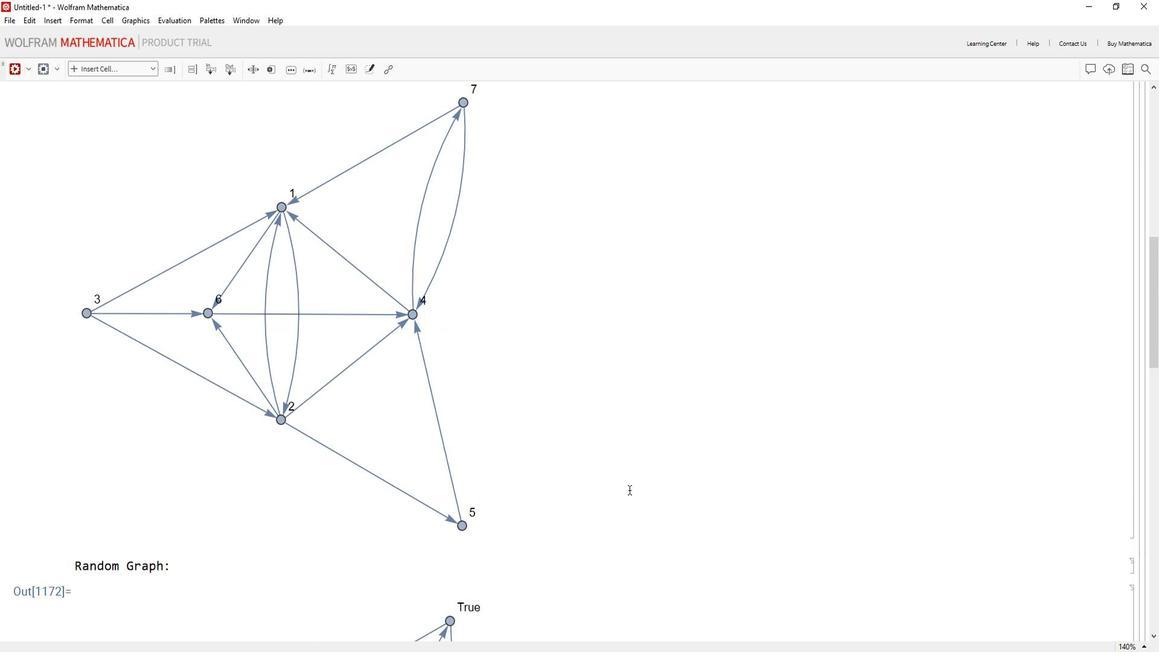 
Action: Mouse scrolled (94, 462) with delta (0, 0)
Screenshot: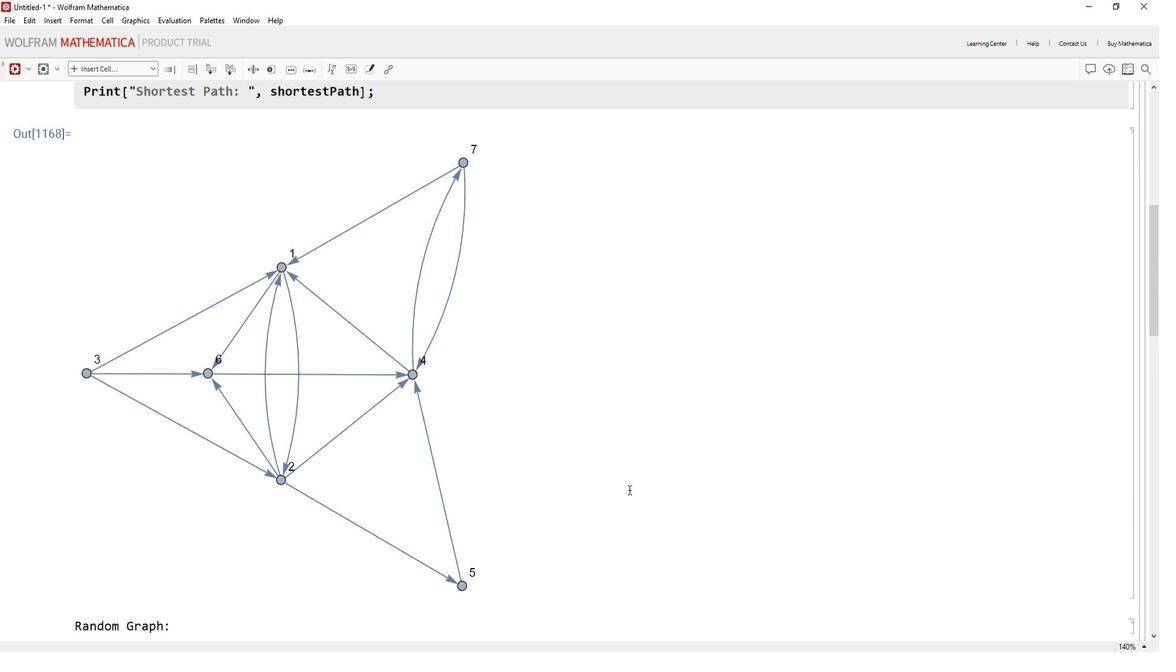 
Action: Mouse scrolled (94, 462) with delta (0, 0)
Screenshot: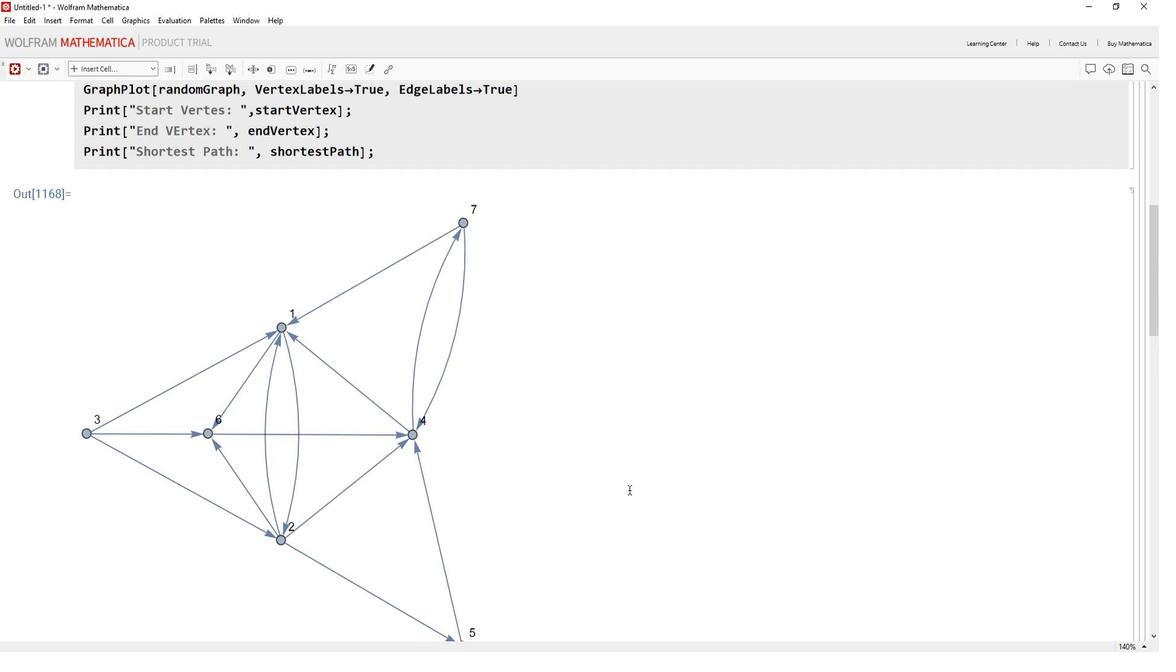 
Action: Mouse moved to (94, 460)
Screenshot: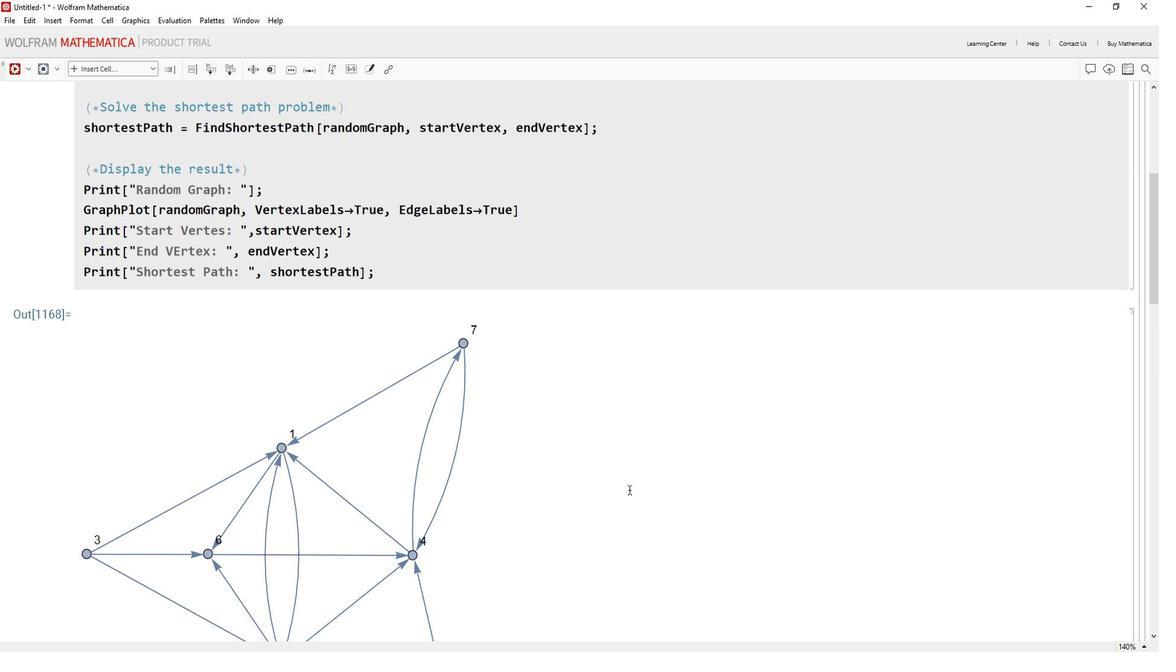 
Action: Mouse scrolled (94, 460) with delta (0, 0)
Screenshot: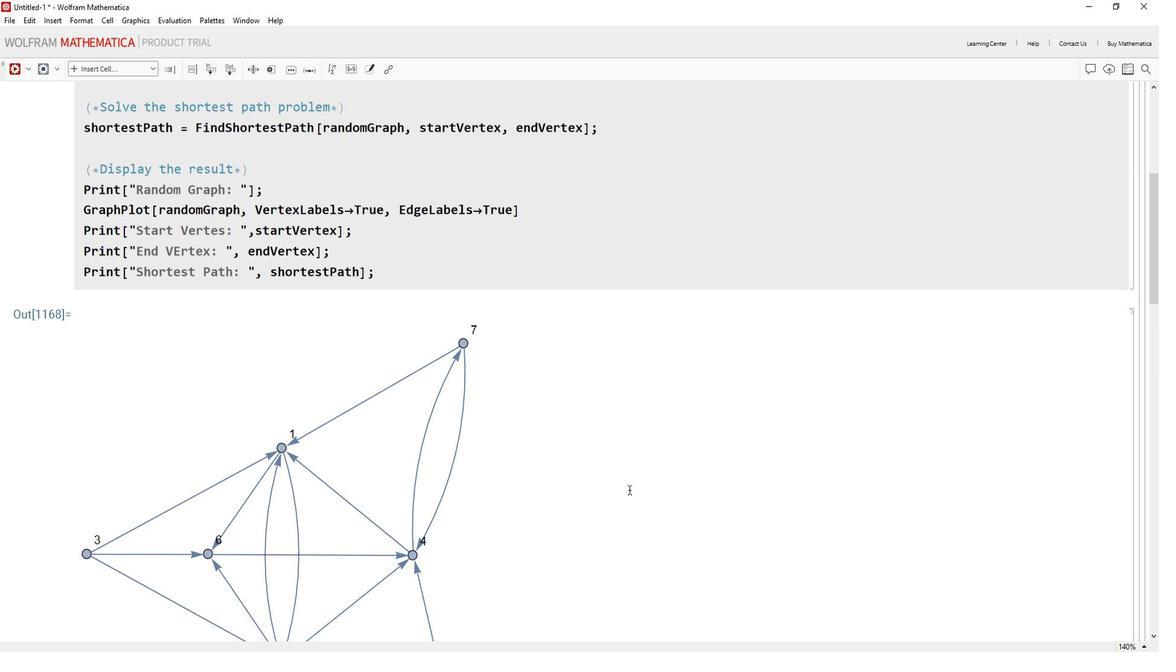 
Action: Mouse moved to (94, 459)
Screenshot: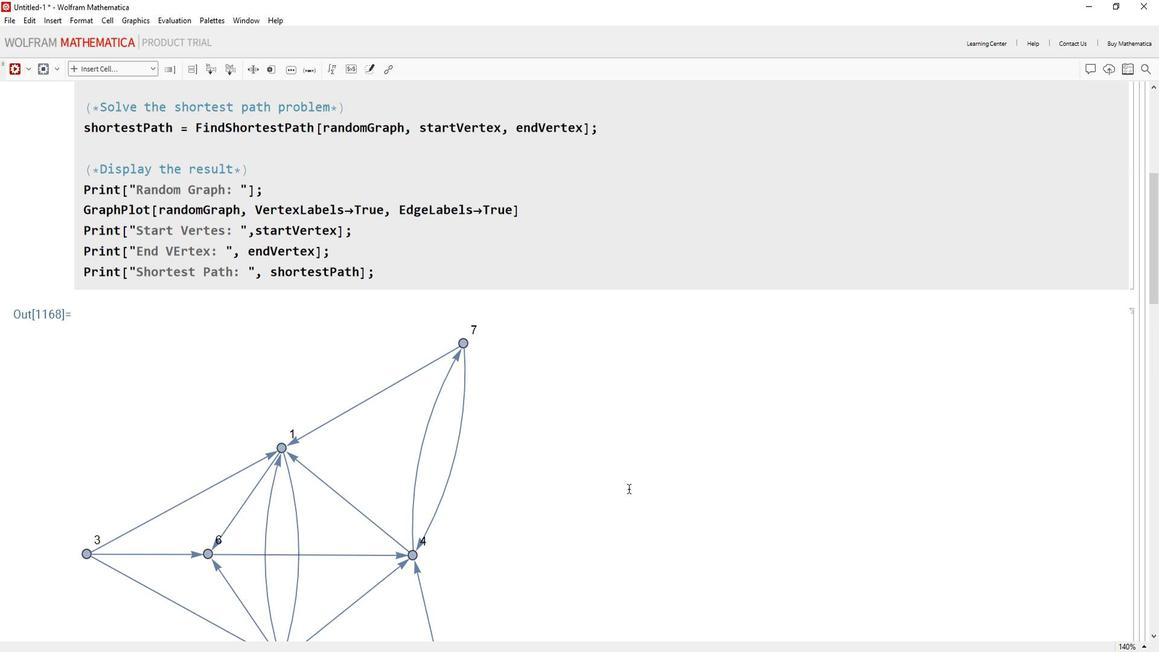 
Action: Mouse scrolled (94, 460) with delta (0, 0)
Screenshot: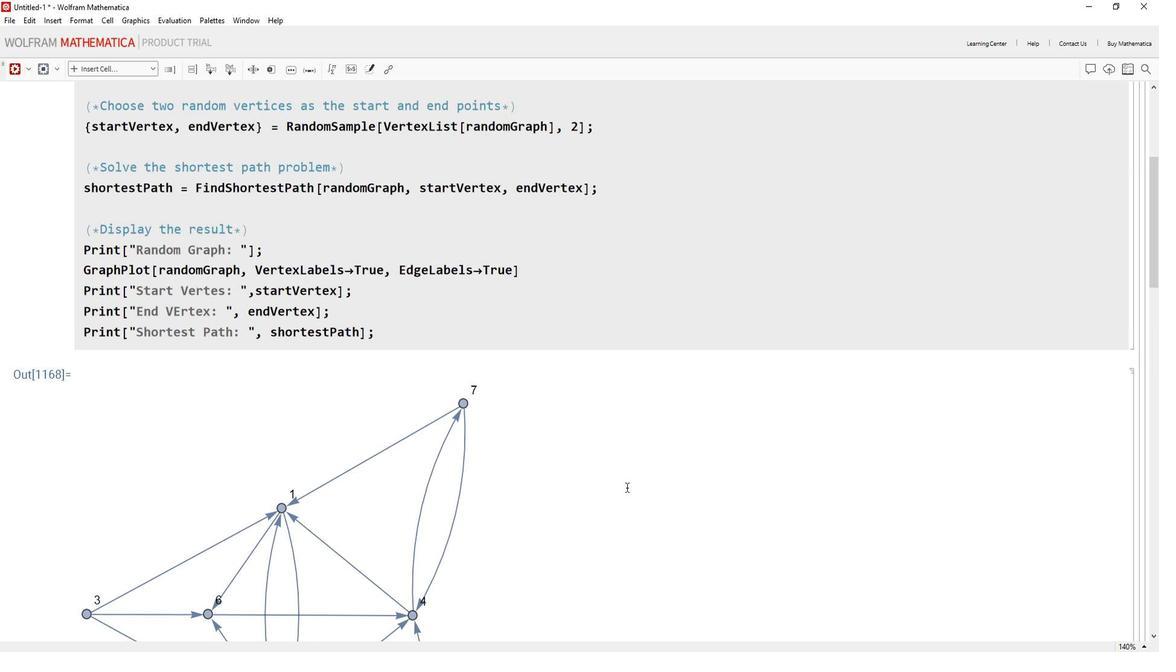 
Action: Mouse scrolled (94, 460) with delta (0, 0)
Screenshot: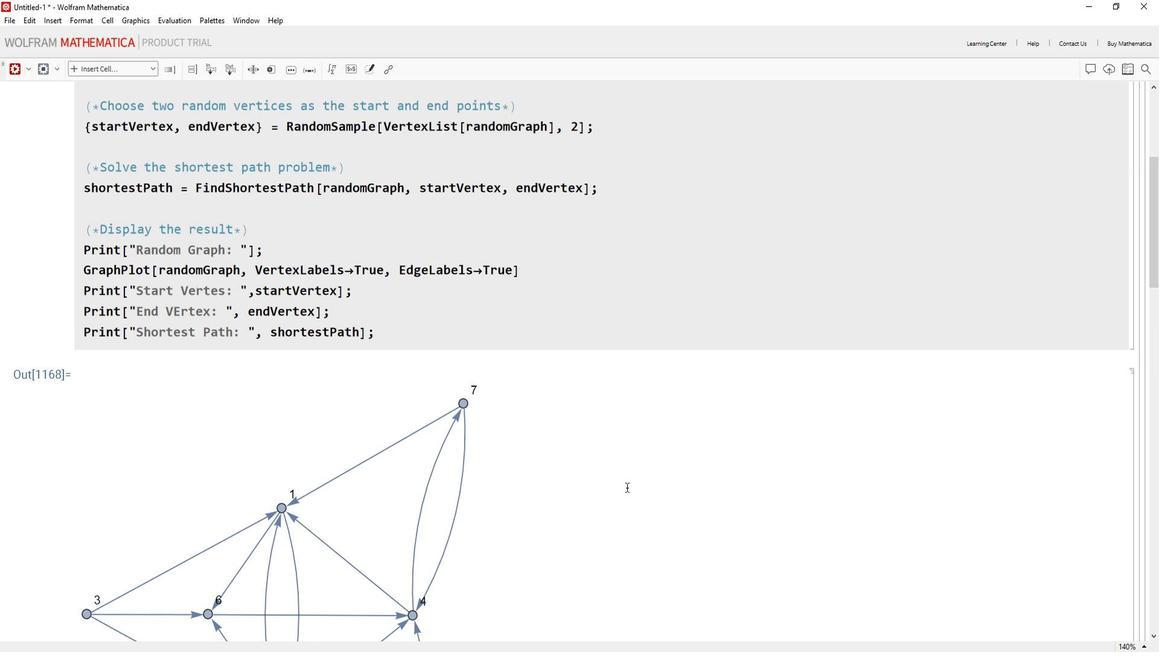 
Action: Mouse scrolled (94, 460) with delta (0, 0)
Screenshot: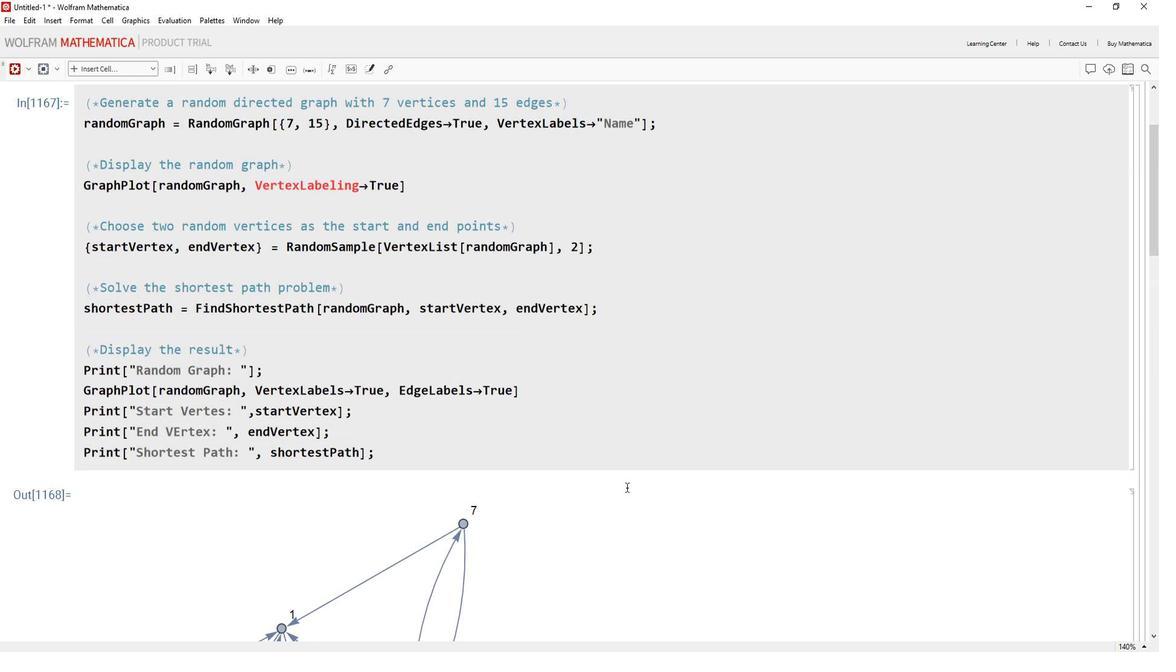 
Action: Mouse moved to (92, 409)
Screenshot: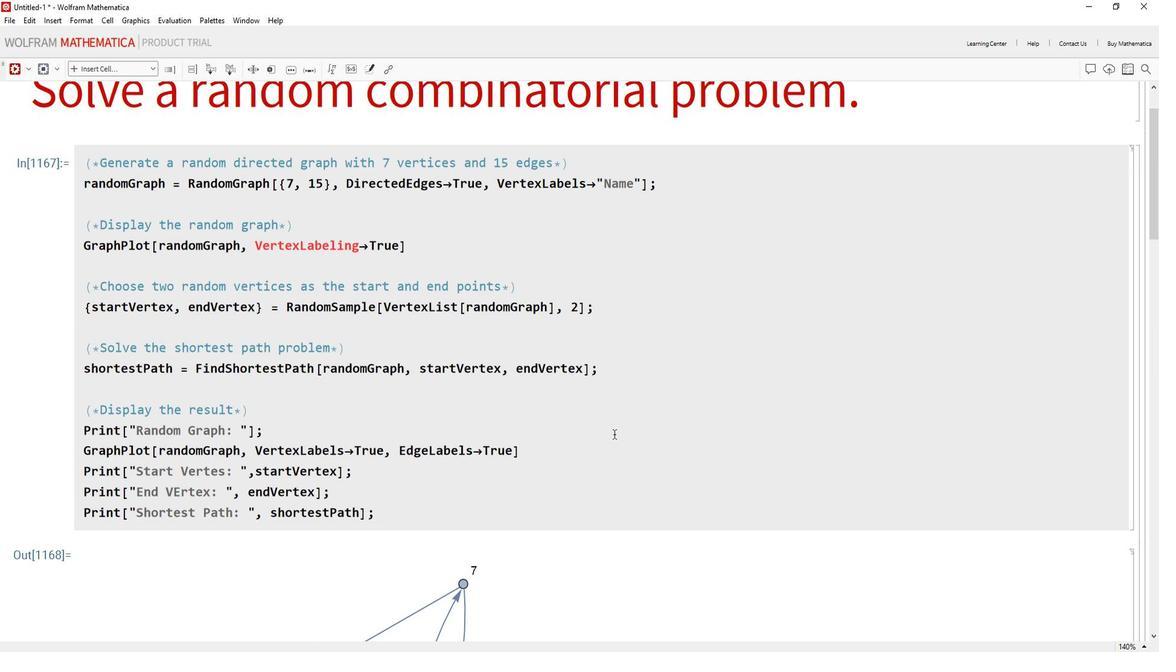 
Action: Mouse pressed left at (92, 409)
Screenshot: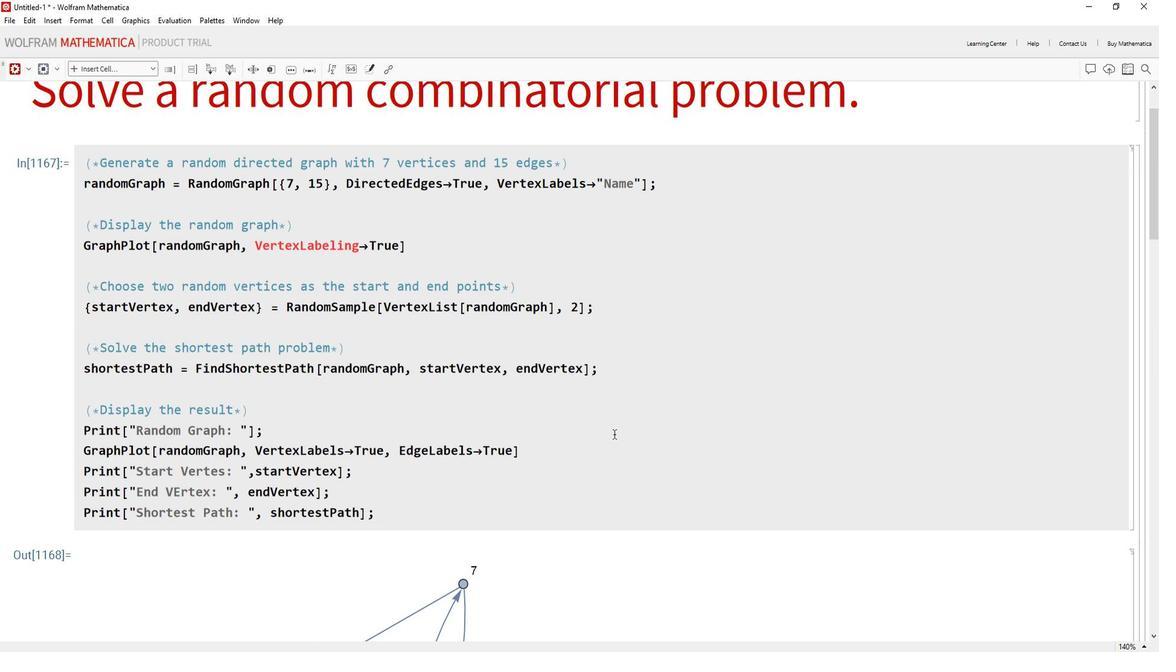 
Action: Mouse moved to (16, 70)
Screenshot: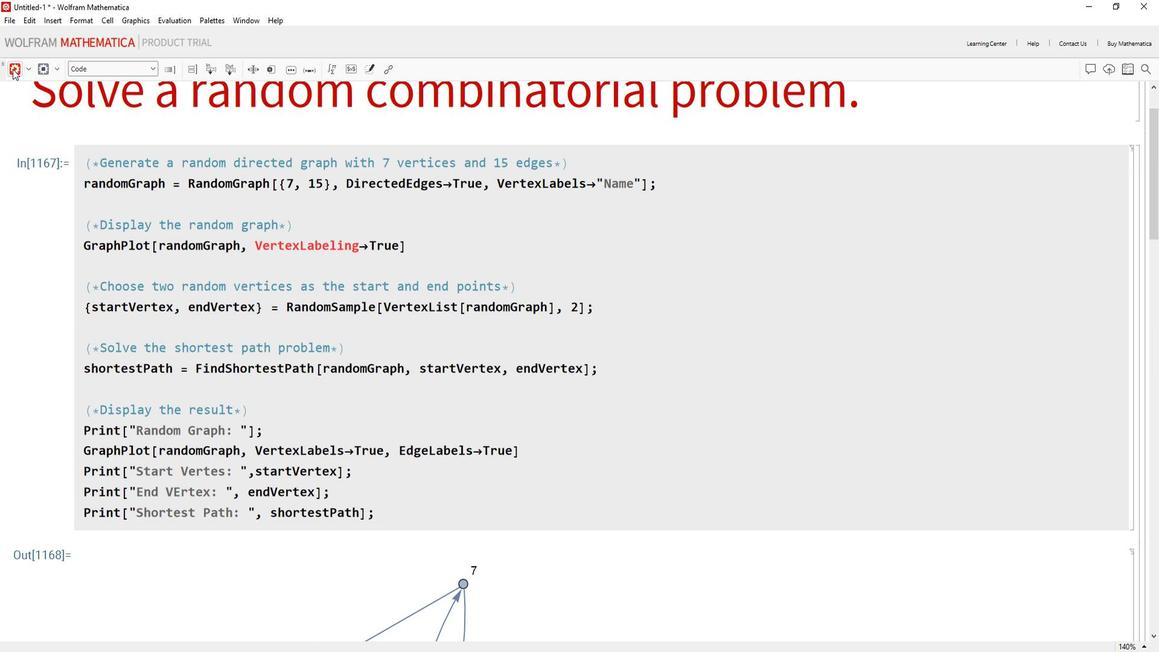 
Action: Mouse pressed left at (16, 70)
Screenshot: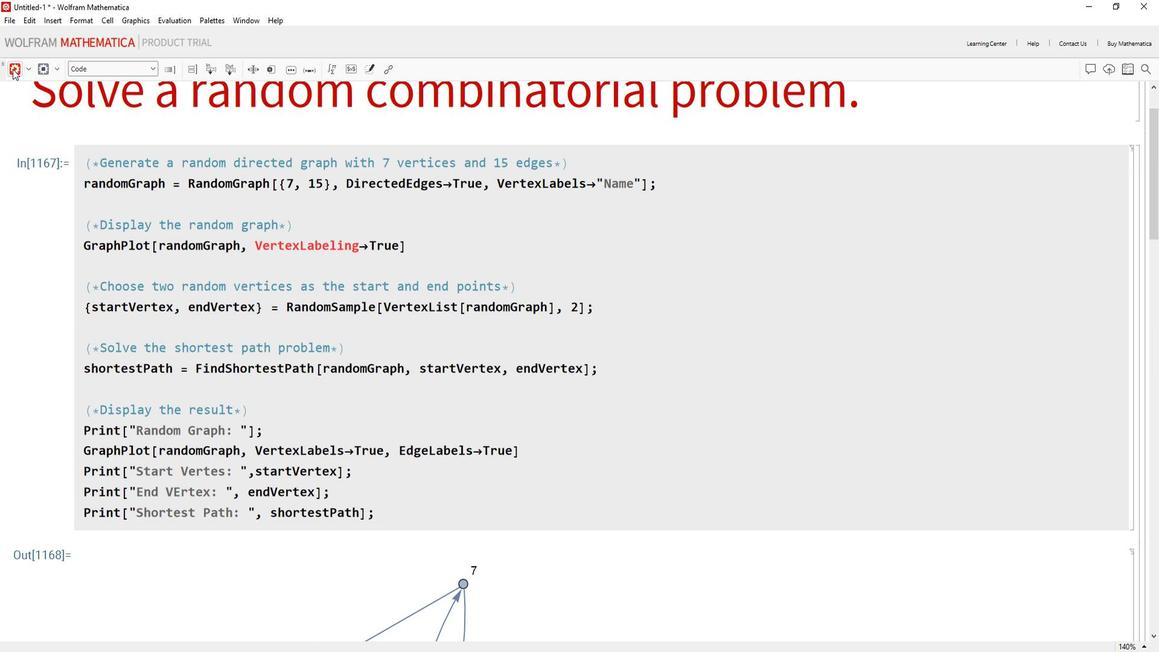 
Action: Mouse moved to (83, 481)
Screenshot: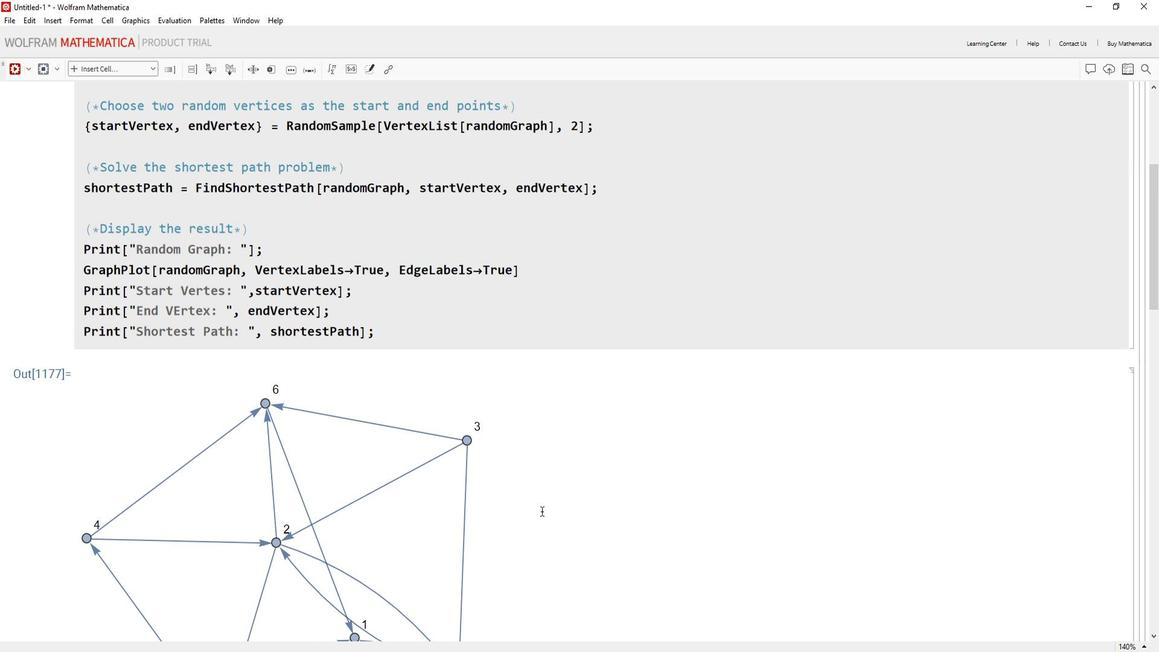 
Action: Mouse scrolled (83, 481) with delta (0, 0)
Screenshot: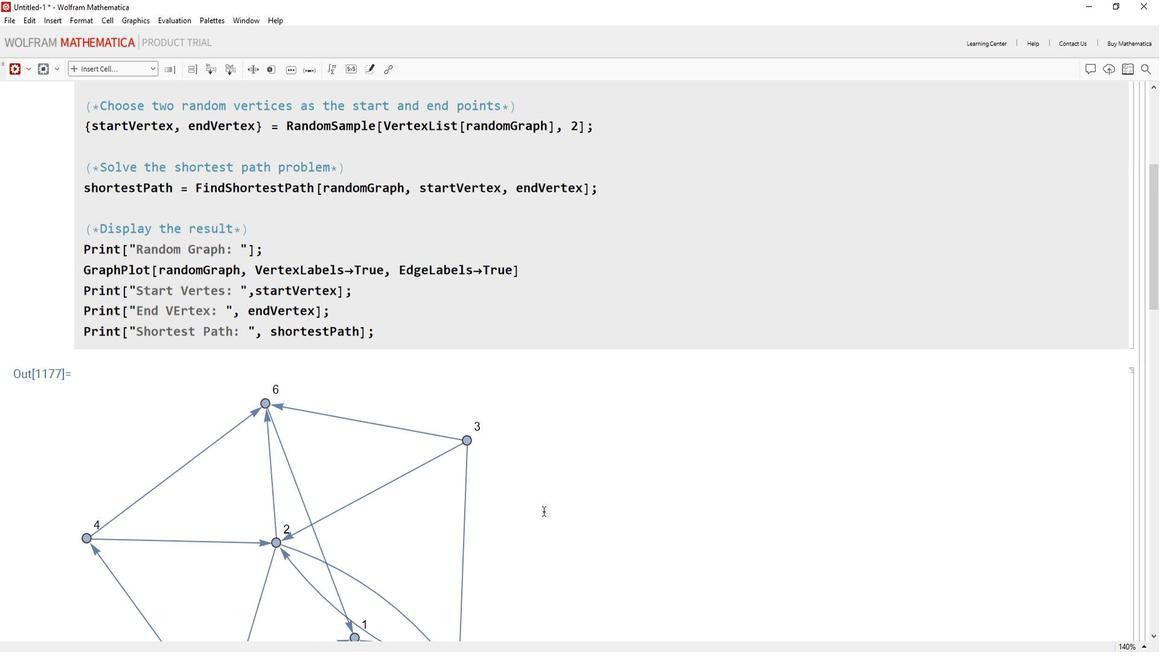 
Action: Mouse scrolled (83, 481) with delta (0, 0)
Screenshot: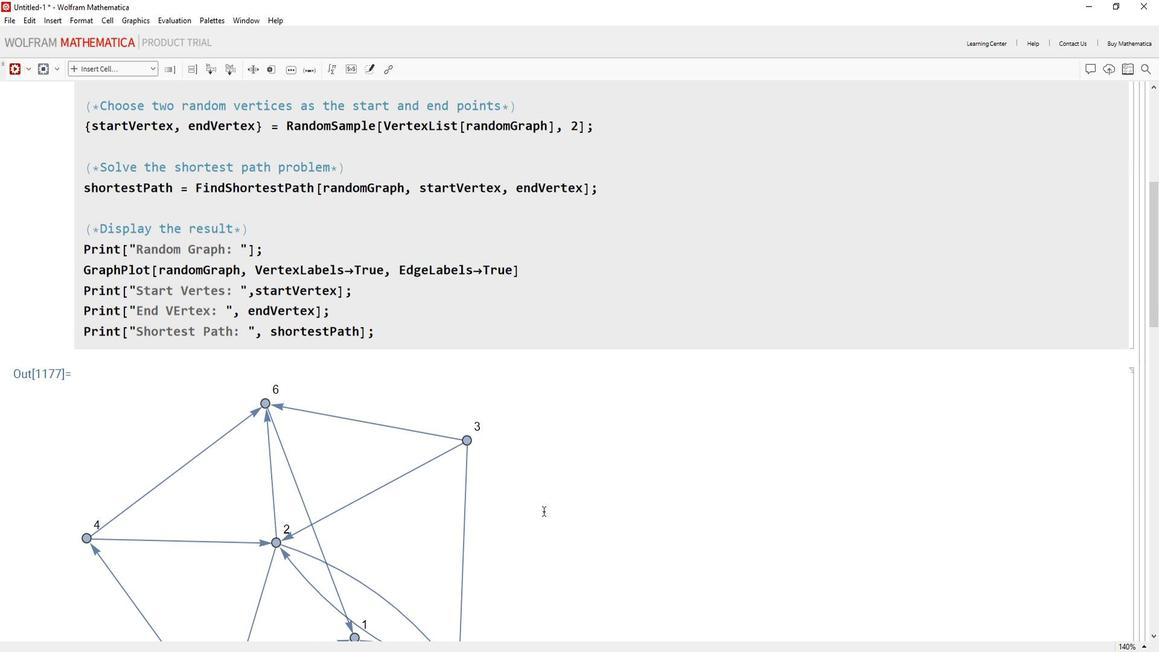 
Action: Mouse scrolled (83, 481) with delta (0, 0)
Screenshot: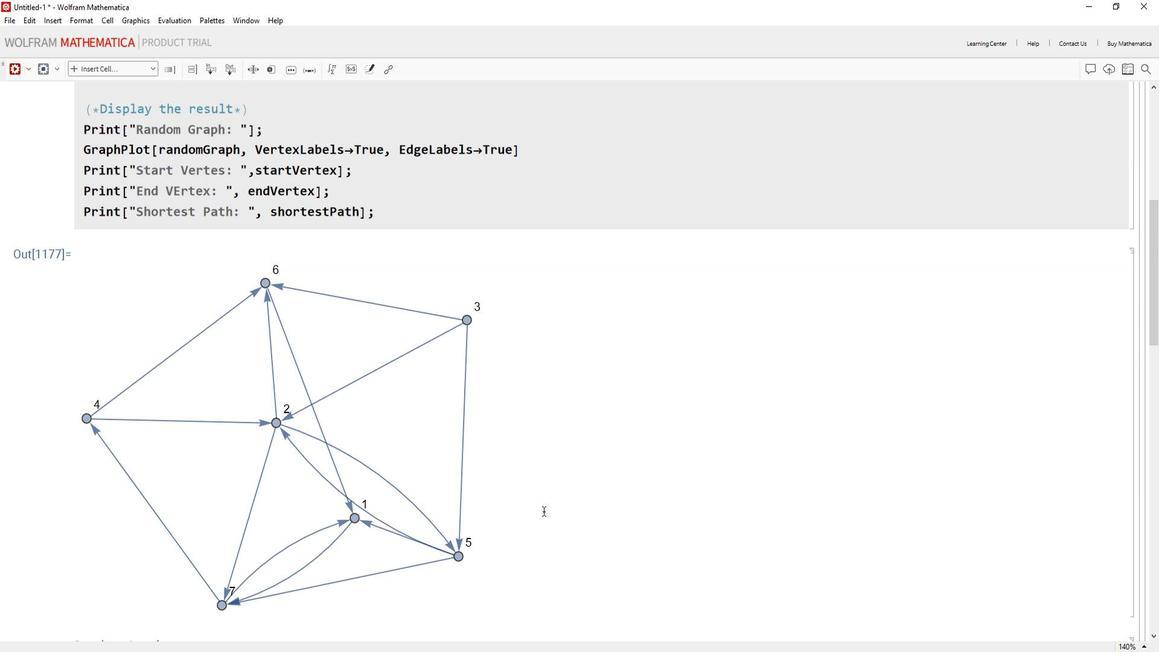 
Action: Mouse moved to (84, 481)
Screenshot: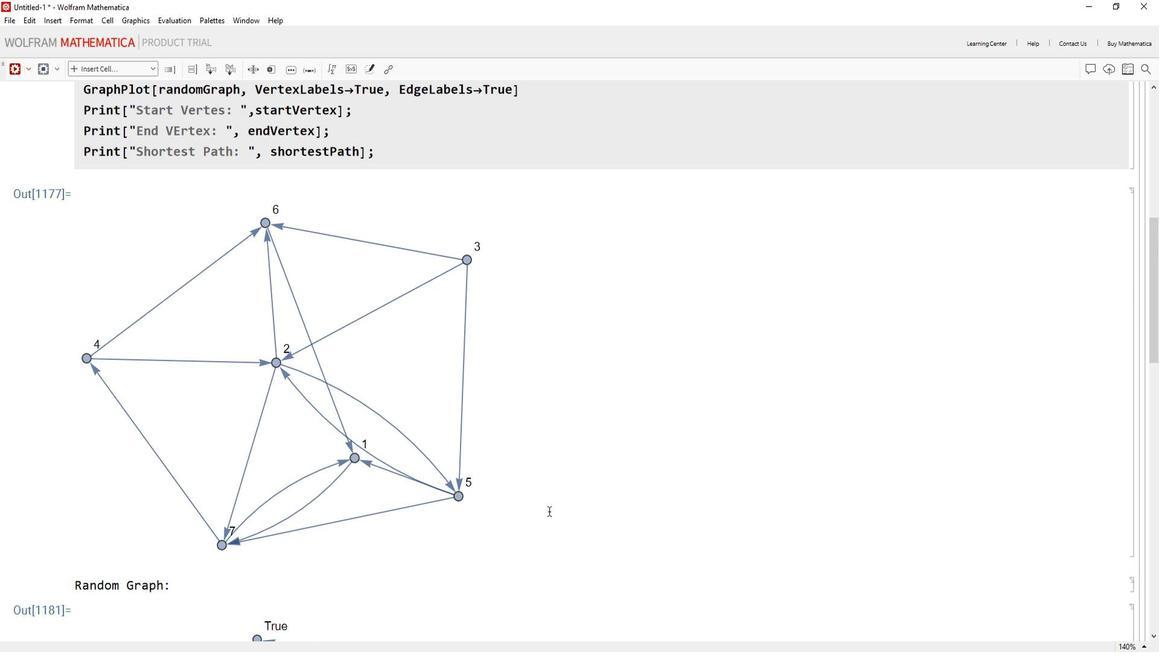 
Action: Mouse scrolled (84, 481) with delta (0, 0)
Screenshot: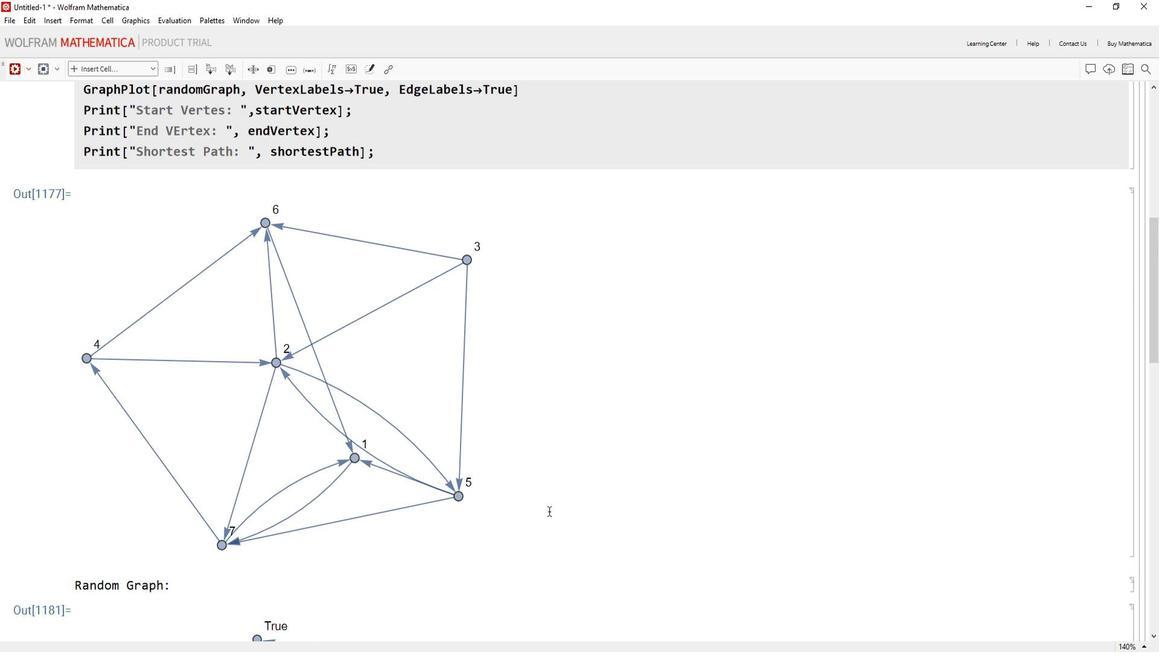 
Action: Mouse moved to (94, 500)
Screenshot: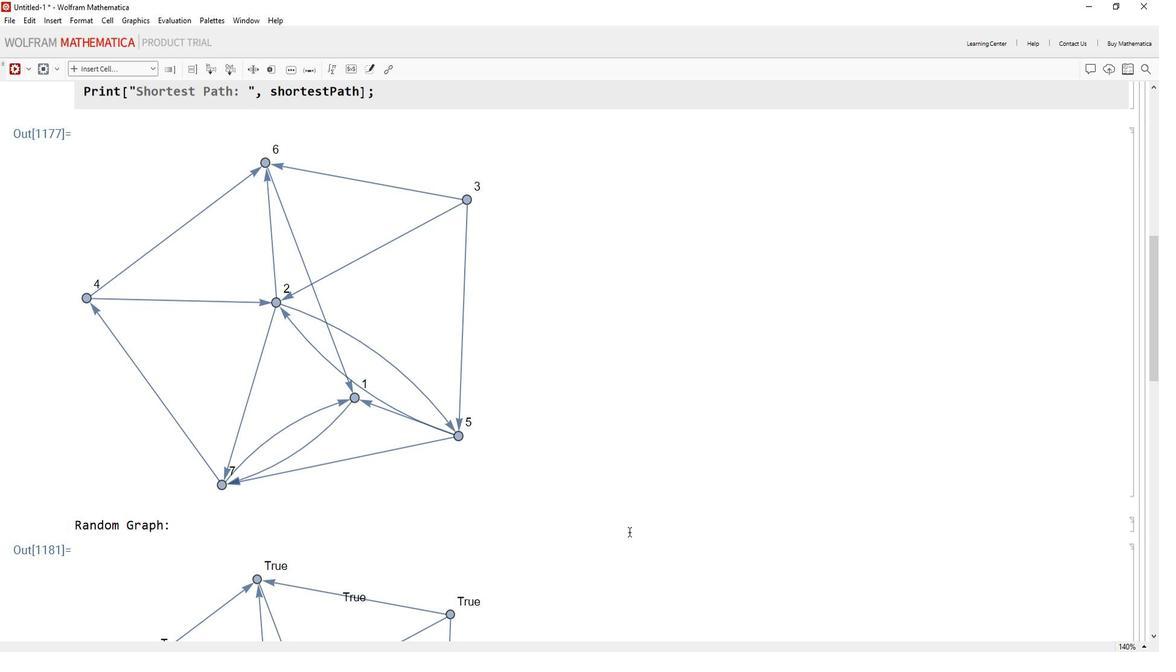 
Action: Mouse scrolled (94, 501) with delta (0, 0)
Screenshot: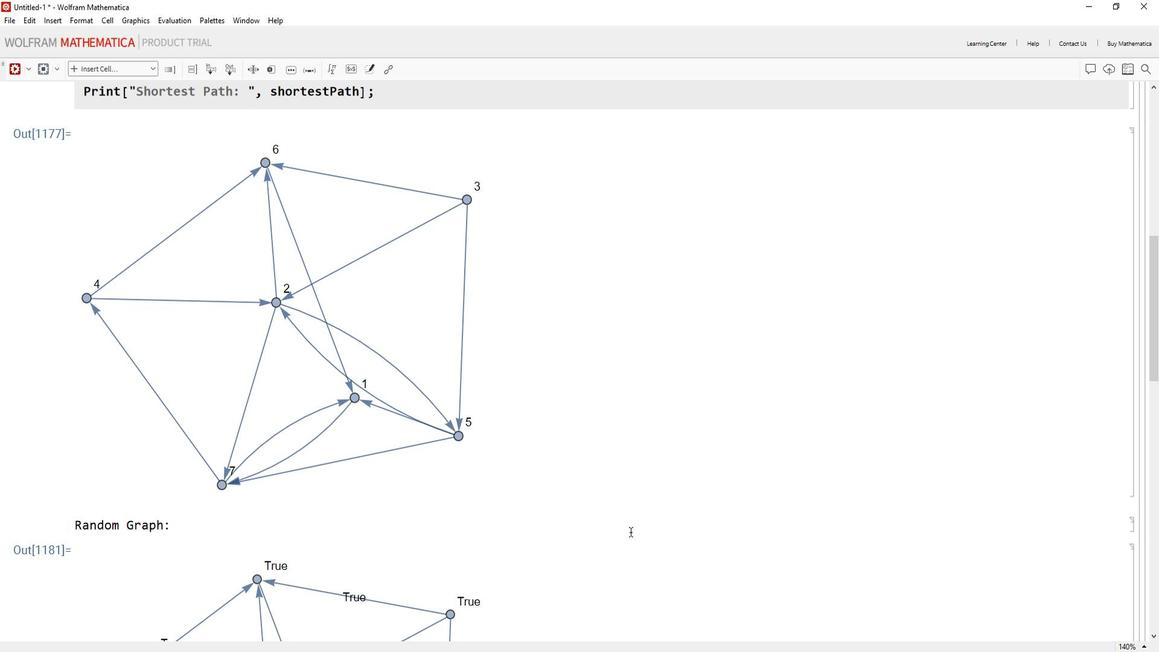 
Action: Mouse scrolled (94, 500) with delta (0, 0)
Screenshot: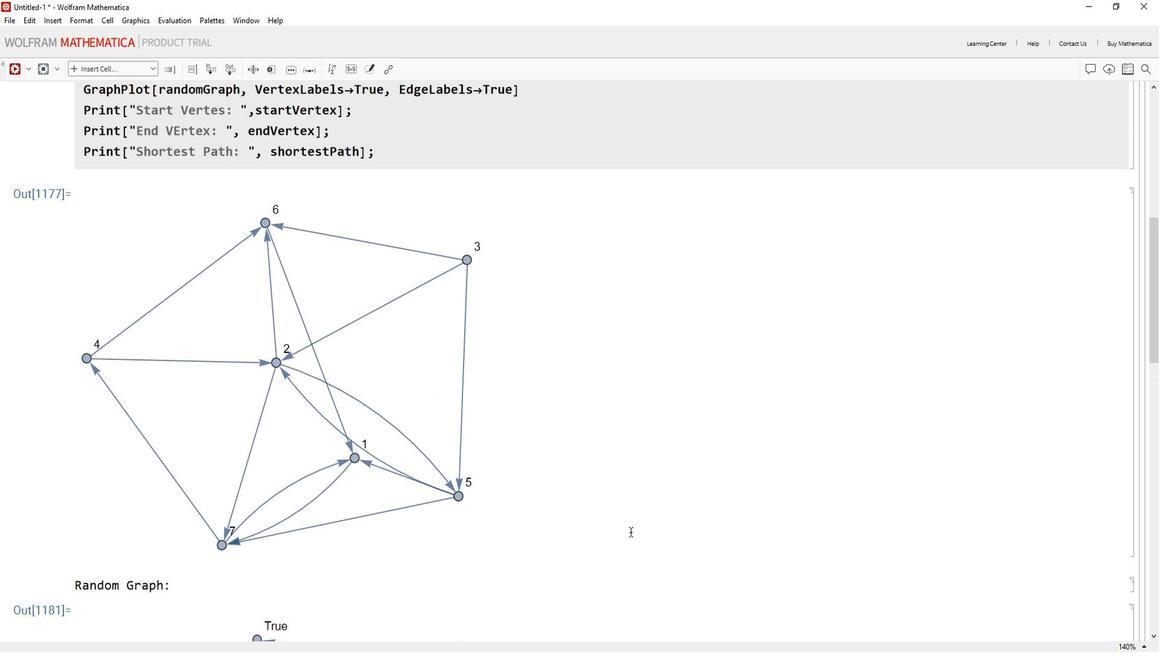 
Action: Mouse scrolled (94, 500) with delta (0, 0)
Screenshot: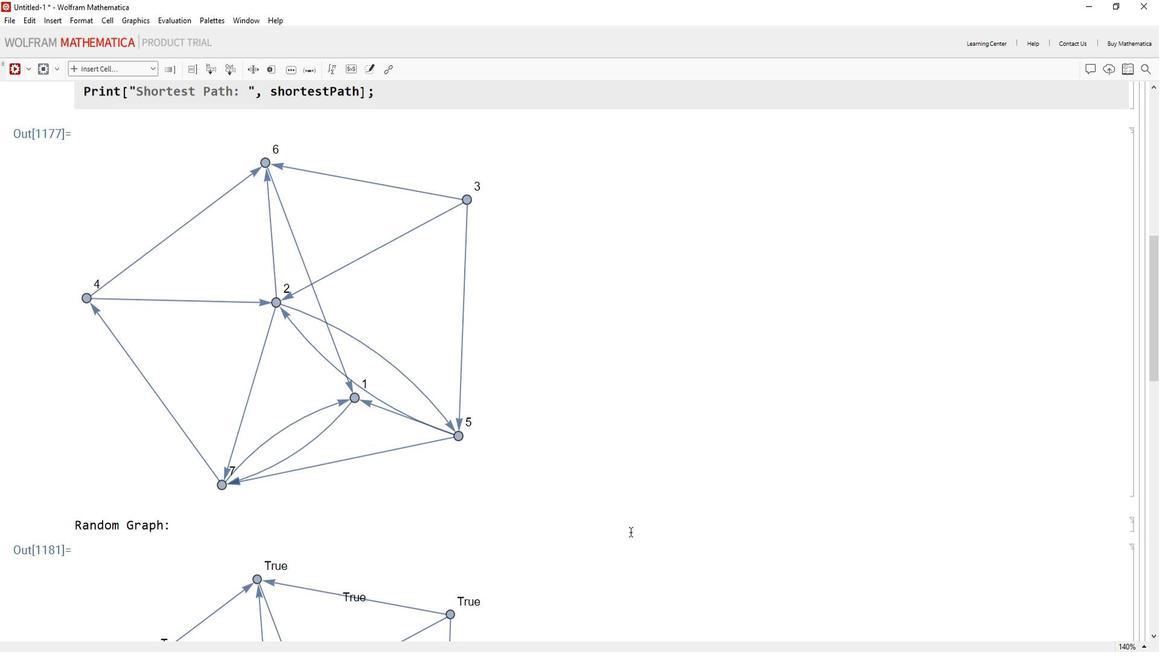 
Action: Mouse scrolled (94, 500) with delta (0, 0)
Screenshot: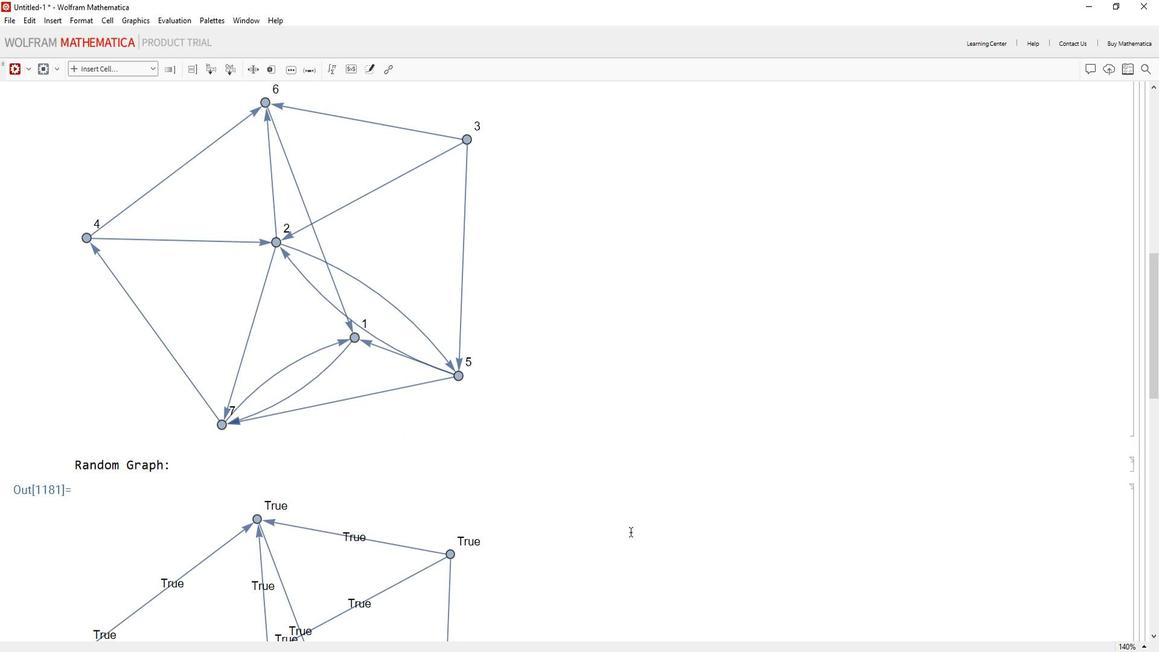 
Action: Mouse scrolled (94, 500) with delta (0, 0)
Screenshot: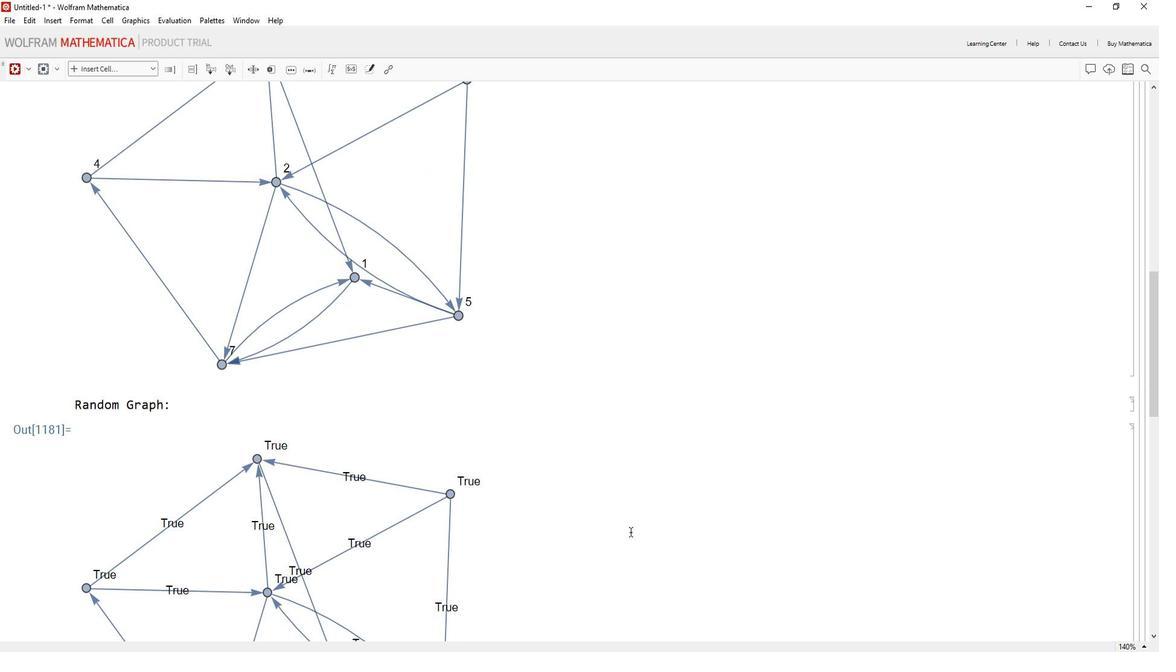 
Action: Mouse scrolled (94, 500) with delta (0, 0)
Screenshot: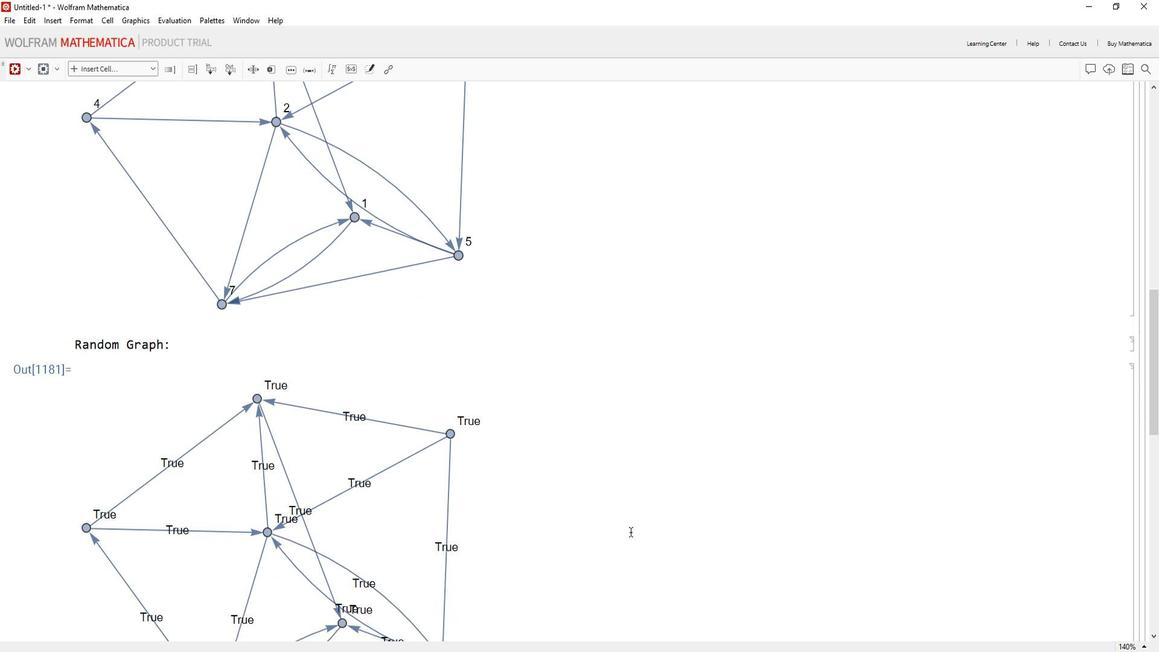 
Action: Mouse scrolled (94, 500) with delta (0, 0)
Screenshot: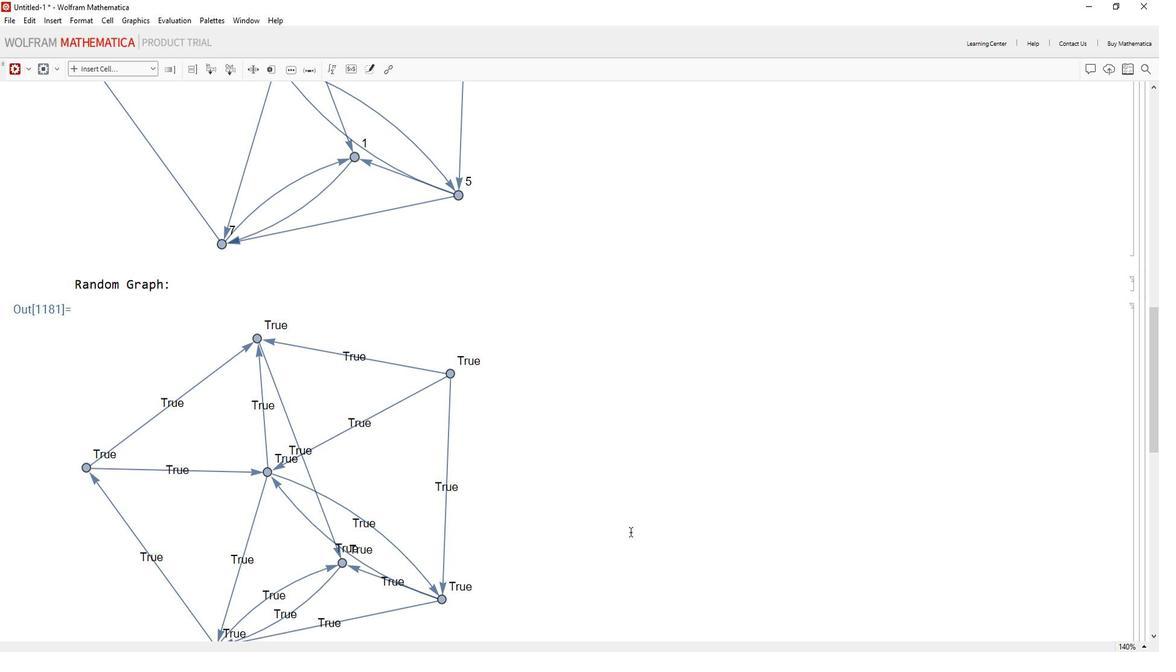
Action: Mouse scrolled (94, 500) with delta (0, 0)
Screenshot: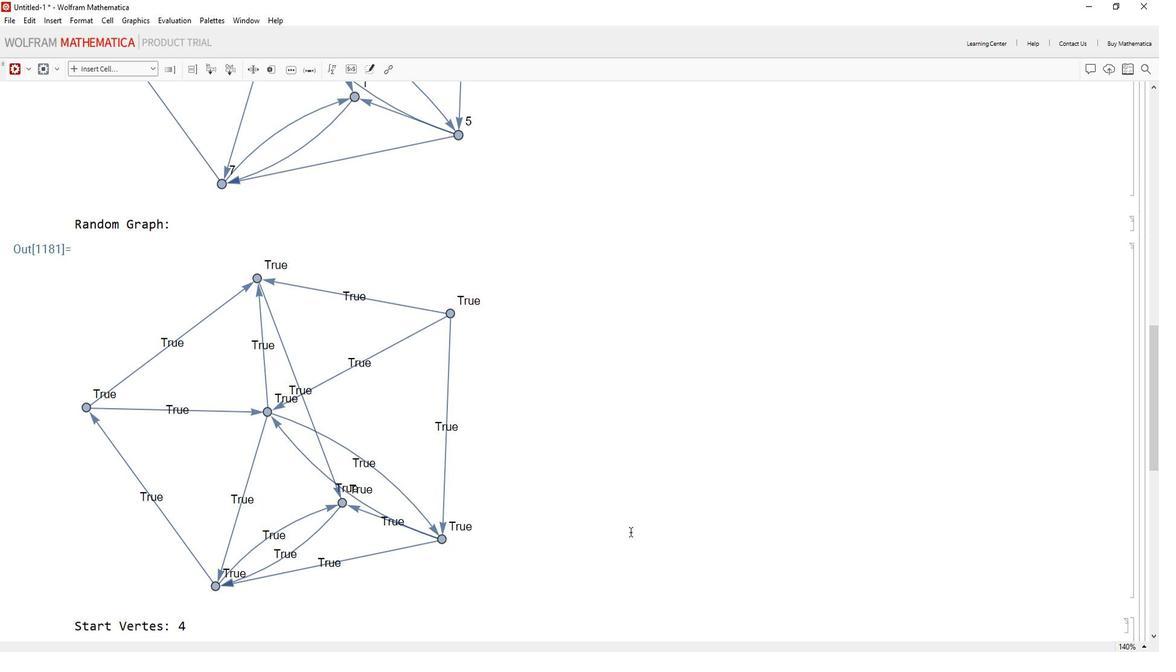 
Action: Mouse scrolled (94, 500) with delta (0, 0)
Screenshot: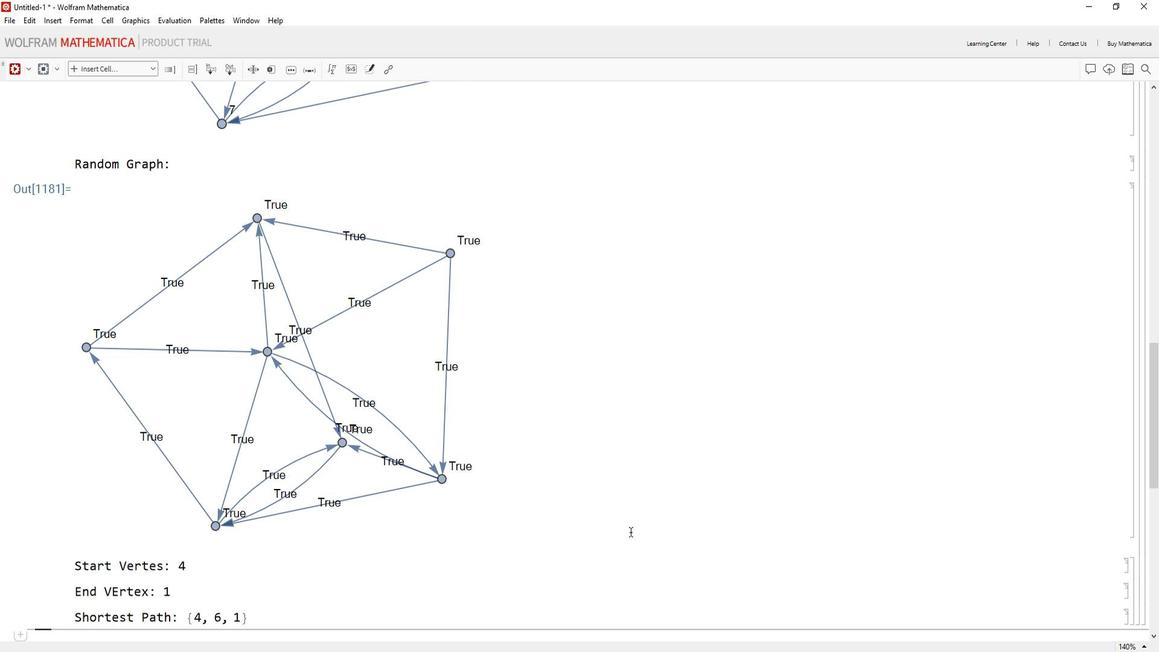 
Action: Mouse scrolled (94, 500) with delta (0, 0)
Screenshot: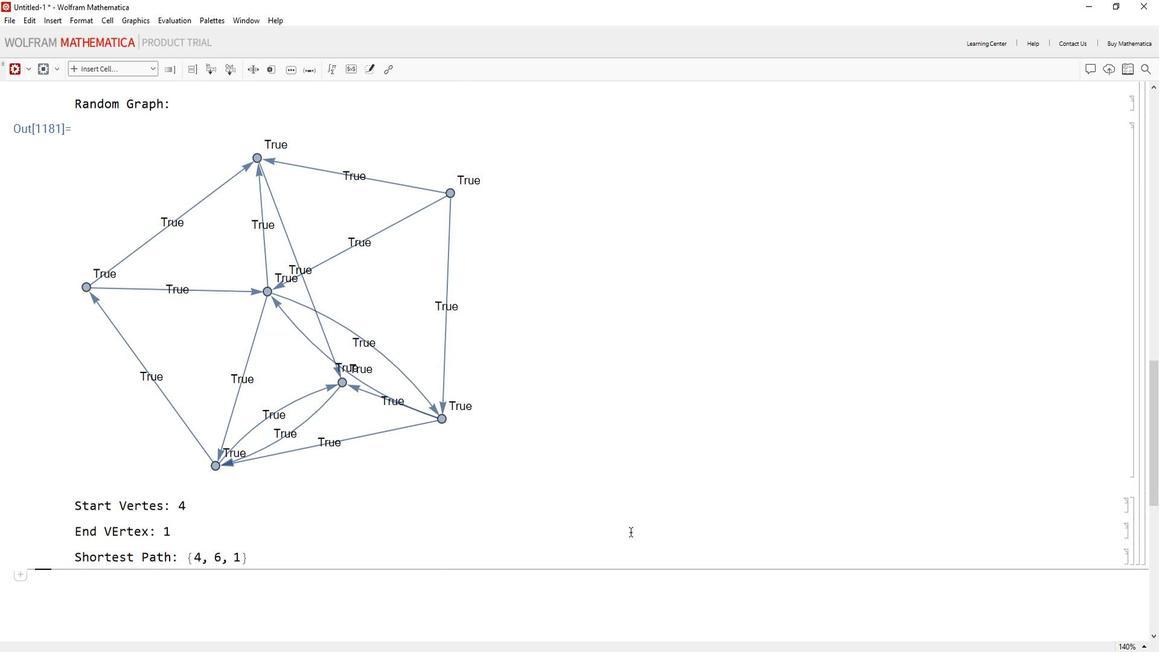 
Action: Mouse scrolled (94, 500) with delta (0, 0)
Screenshot: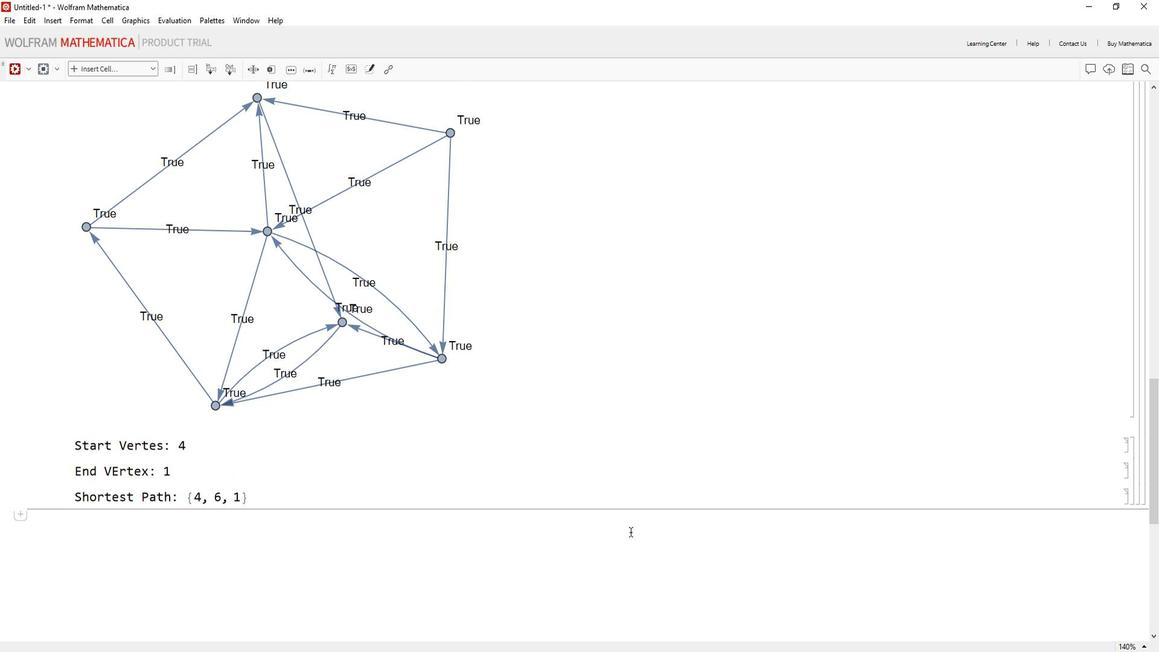 
